 Task: Add an event with the title Second Client Appreciation Dinner Banquet and Networking Gala, date '2023/11/11', time 7:00 AM to 9:00 AMand add a description:  Regular check-ins and progress reviews will be scheduled to evaluate the employee's progress and provide ongoing feedback. These discussions will allow for adjustments to the action plan if needed and provide encouragement and support to the employee.Select event color  Flamingo . Add location for the event as: 987 Wild Wadi Water Park, Dubai, UAE, logged in from the account softage.10@softage.netand send the event invitation to softage.3@softage.net and softage.4@softage.net. Set a reminder for the event Doesn't repeat
Action: Mouse moved to (68, 119)
Screenshot: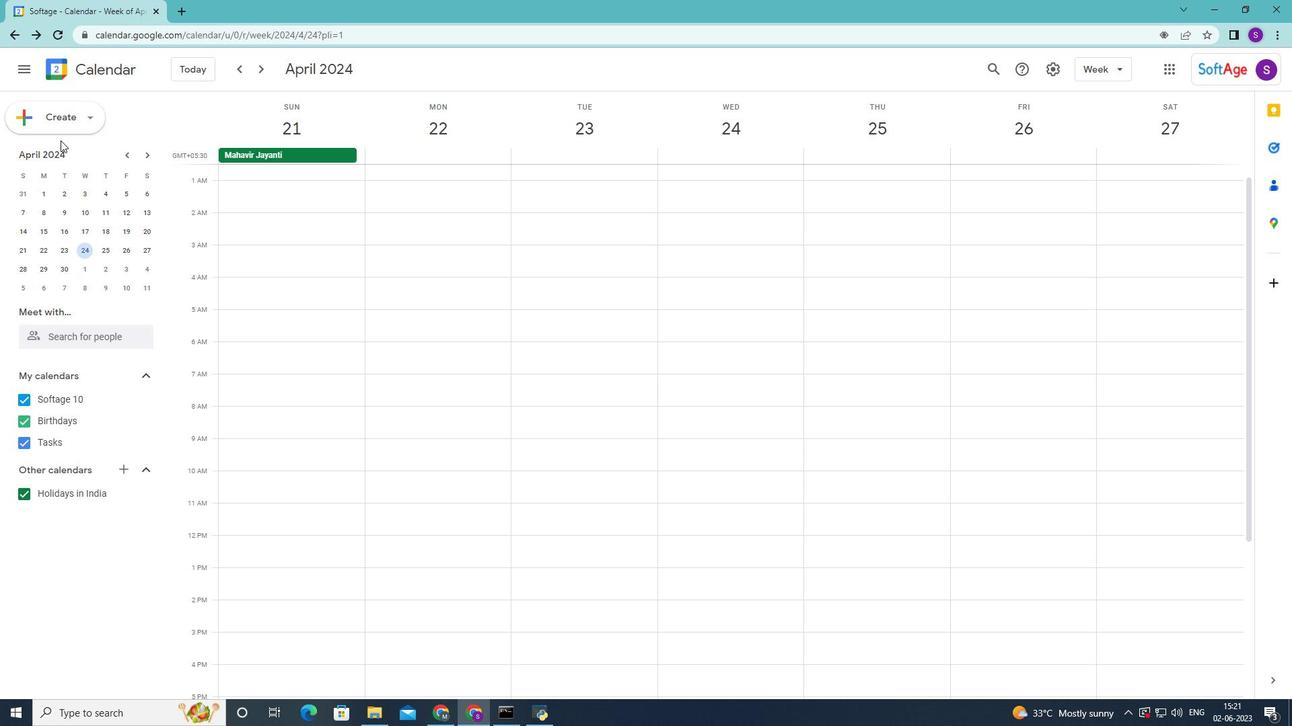 
Action: Mouse pressed left at (68, 119)
Screenshot: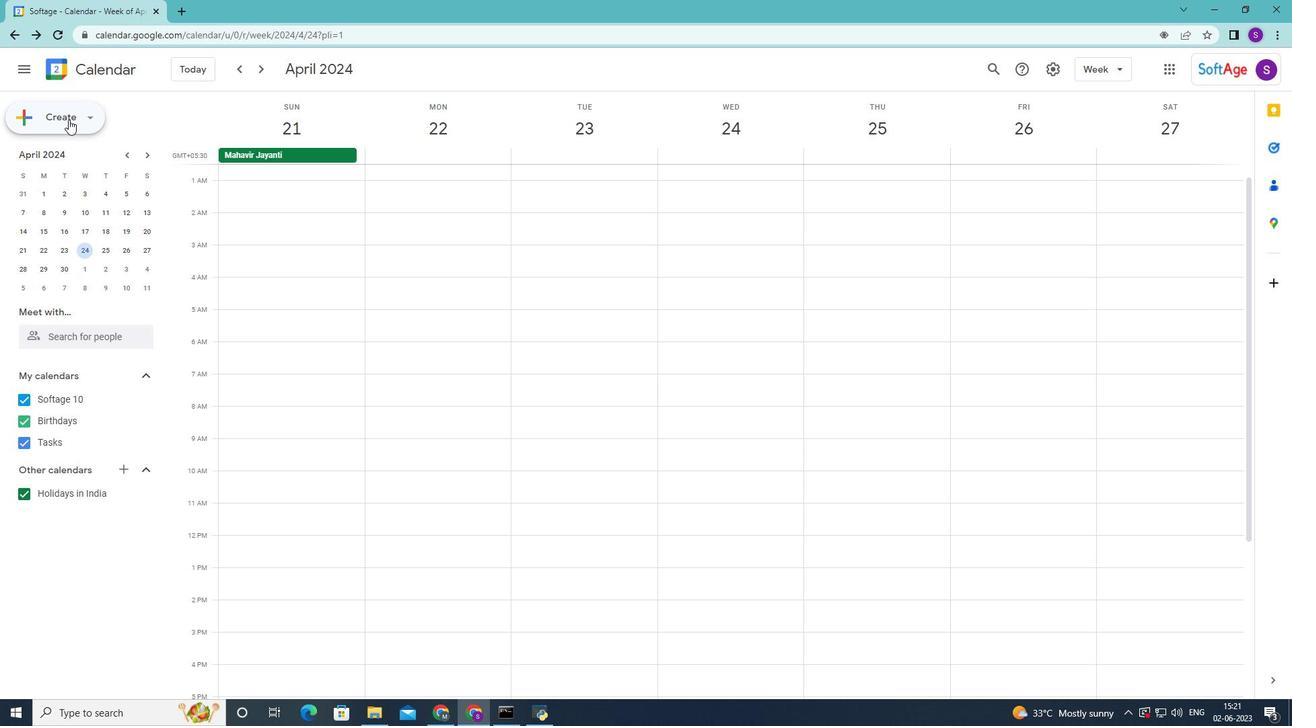 
Action: Mouse moved to (78, 198)
Screenshot: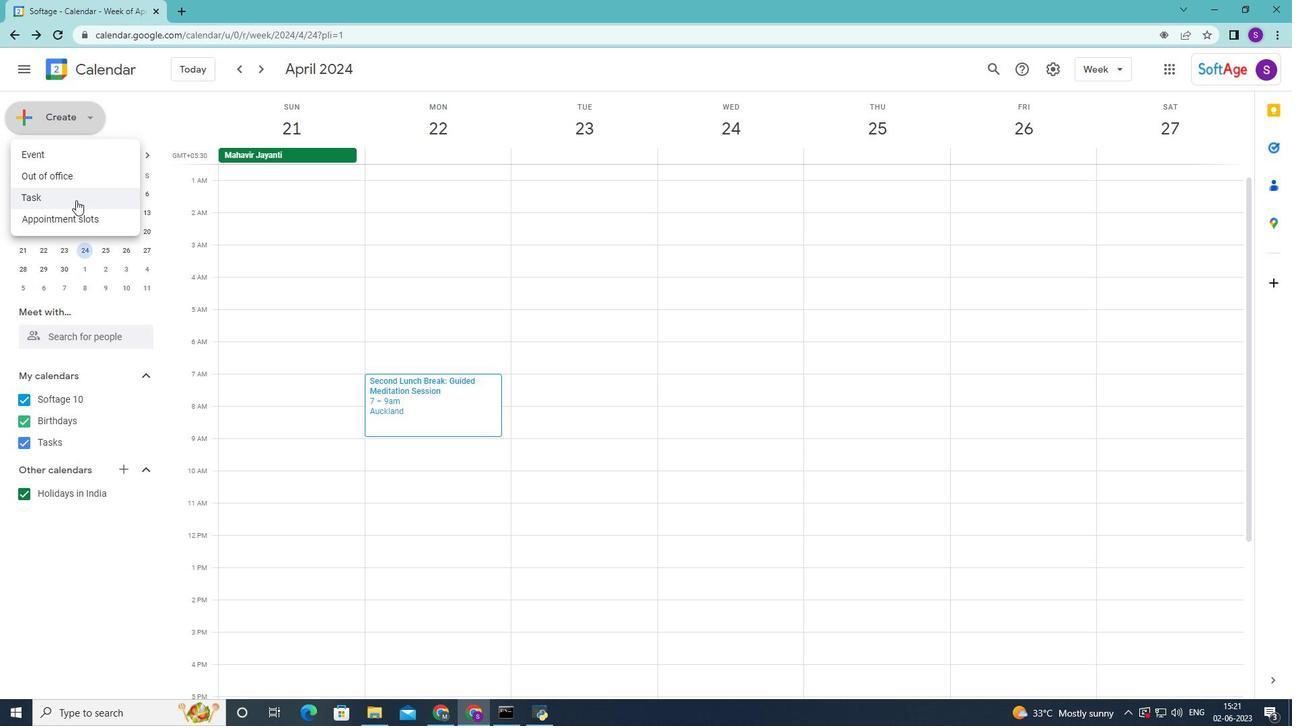 
Action: Mouse pressed left at (78, 198)
Screenshot: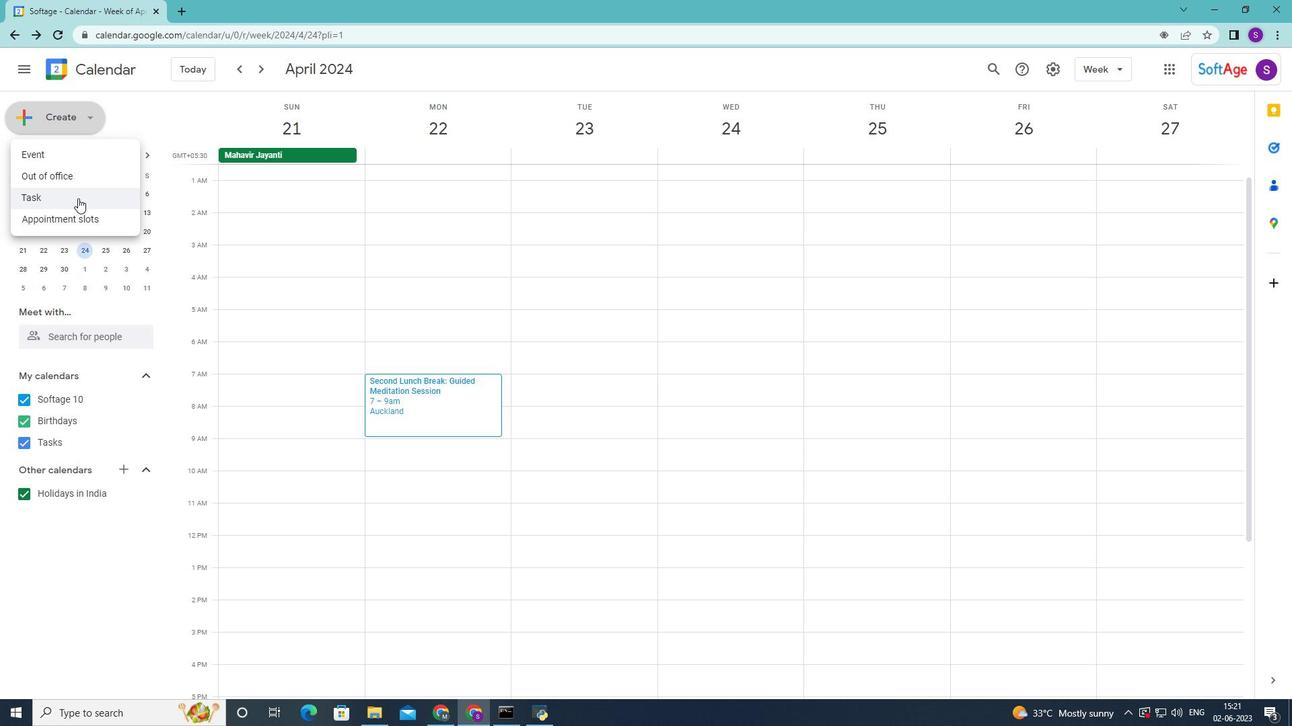 
Action: Mouse moved to (526, 413)
Screenshot: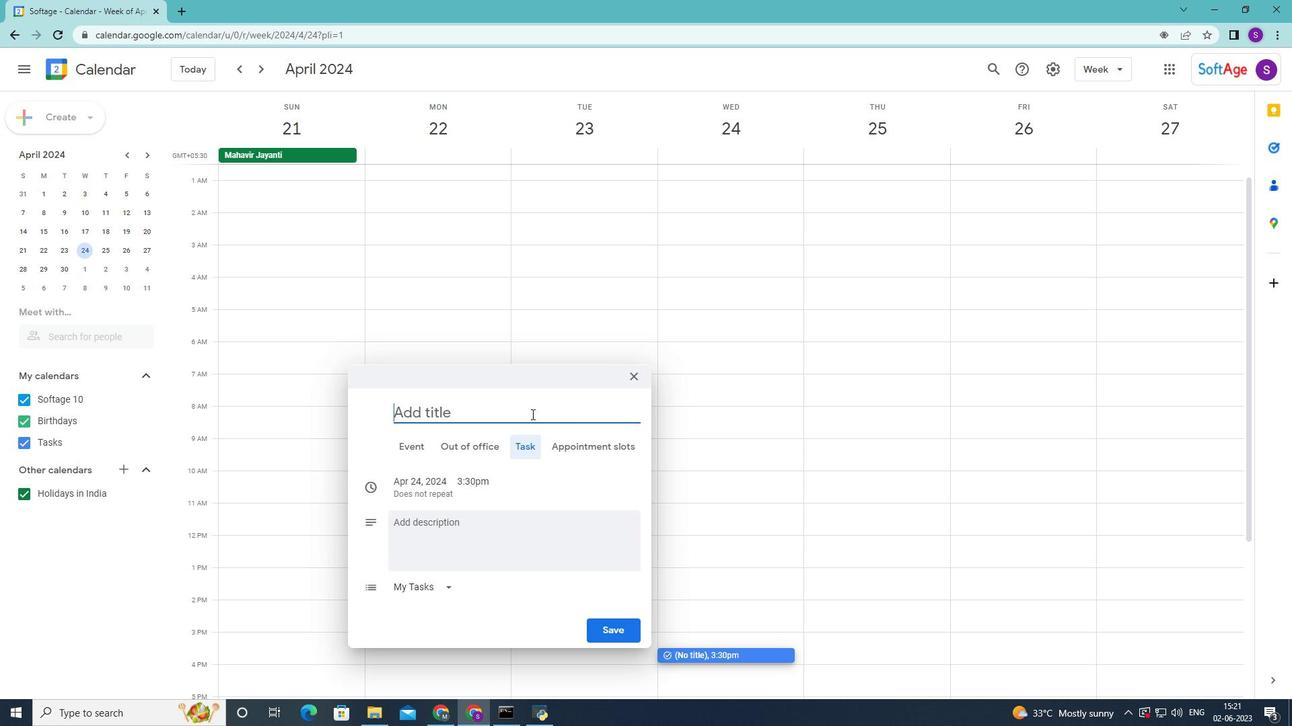 
Action: Mouse pressed left at (526, 413)
Screenshot: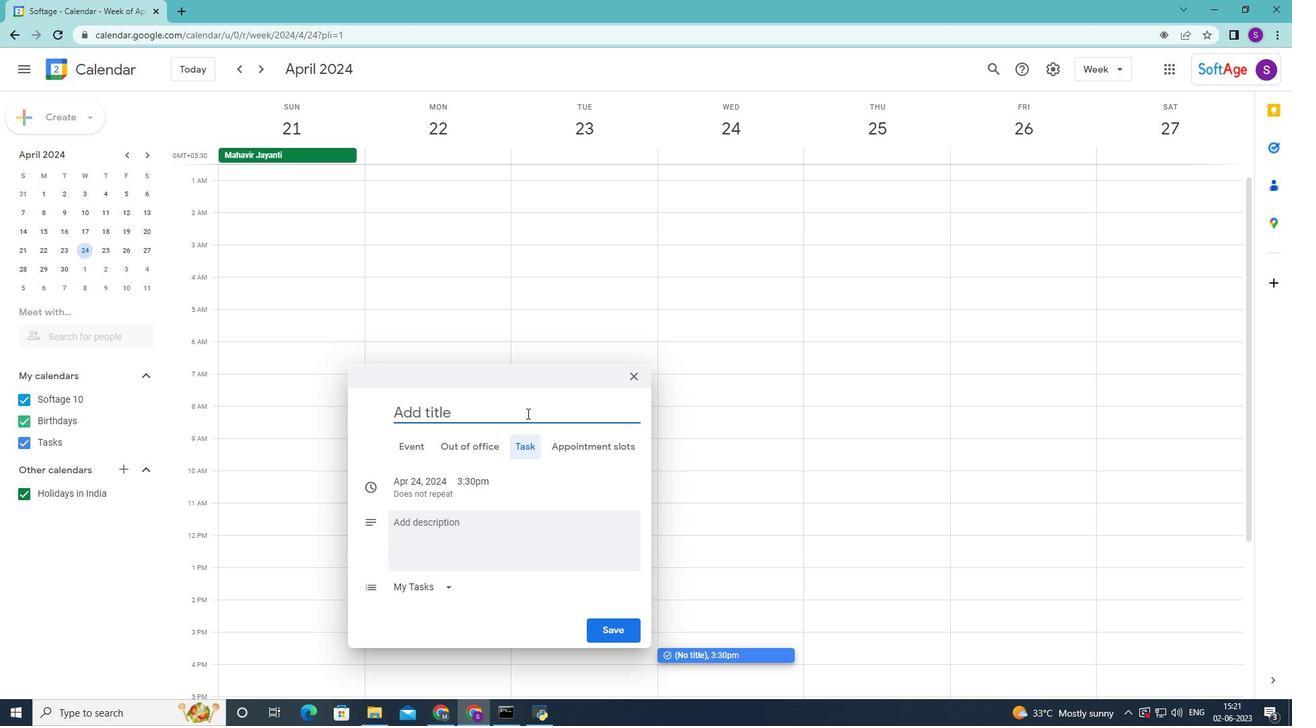 
Action: Key pressed <Key.shift>Second<Key.space><Key.shift>Client<Key.space><Key.shift>Apprecu<Key.backspace>iation<Key.space><Key.shift><Key.shift><Key.shift>Dinner<Key.space><Key.shift><Key.shift><Key.shift><Key.shift><Key.shift><Key.shift><Key.shift><Key.shift><Key.shift><Key.shift>Banquet<Key.space>and<Key.space><Key.shift>Networking<Key.space><Key.shift>D<Key.backspace><Key.shift><Key.shift><Key.shift><Key.shift><Key.shift><Key.shift><Key.shift><Key.shift><Key.shift><Key.shift><Key.shift><Key.shift><Key.shift><Key.shift><Key.shift><Key.shift><Key.shift><Key.shift><Key.shift><Key.shift><Key.shift><Key.shift><Key.shift><Key.shift><Key.shift><Key.shift><Key.shift><Key.shift><Key.shift><Key.shift><Key.shift><Key.shift><Key.shift><Key.shift><Key.shift><Key.shift><Key.shift><Key.shift><Key.shift>Gala<Key.space>
Screenshot: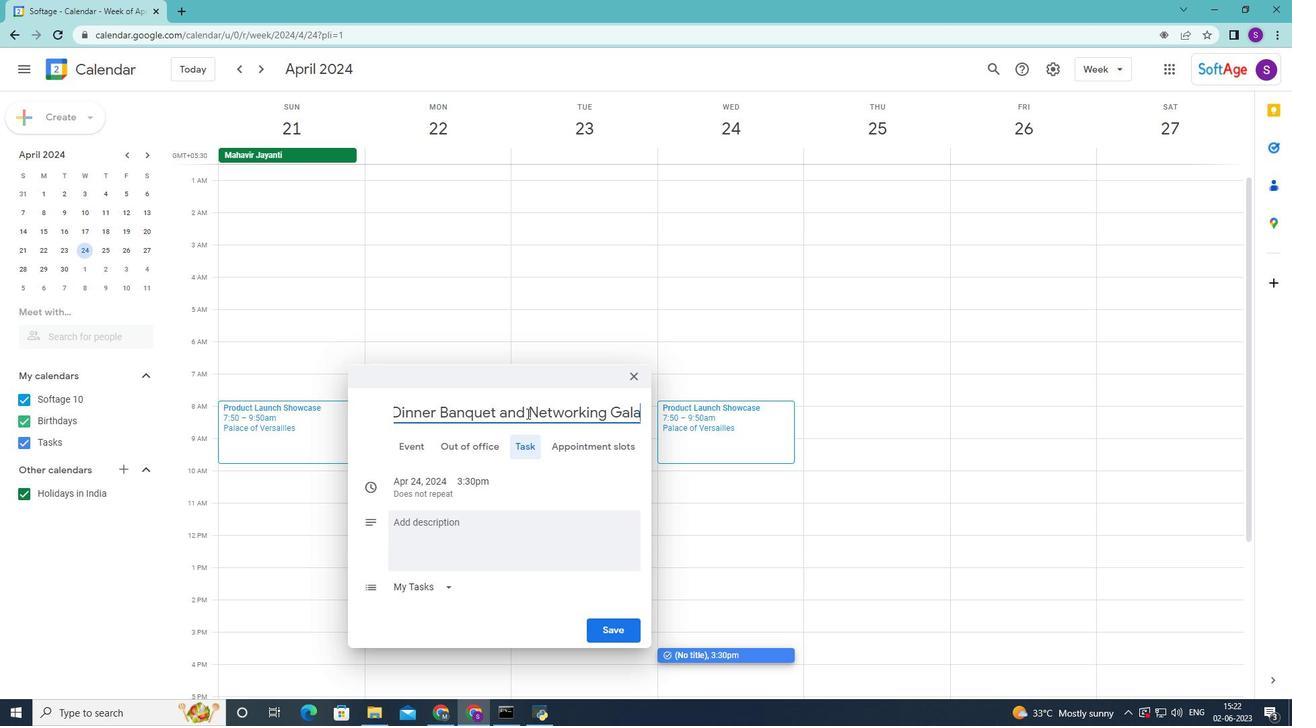 
Action: Mouse moved to (416, 478)
Screenshot: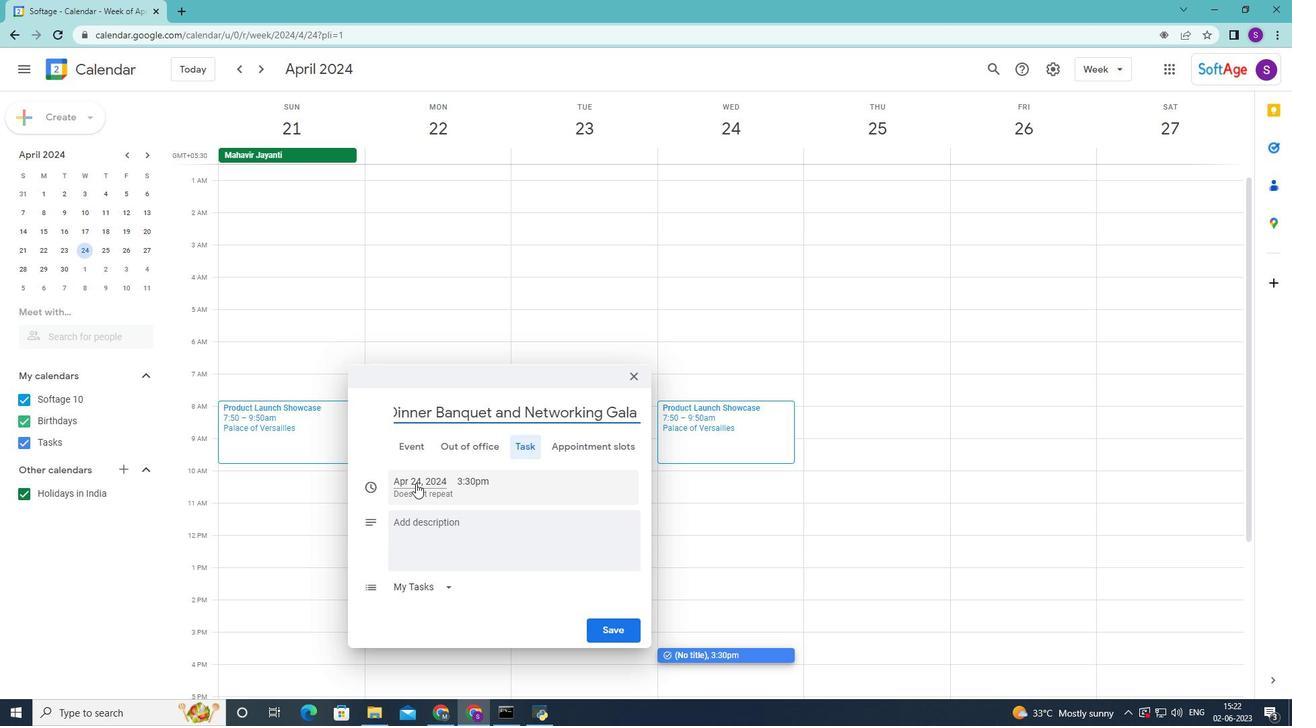 
Action: Mouse pressed left at (416, 478)
Screenshot: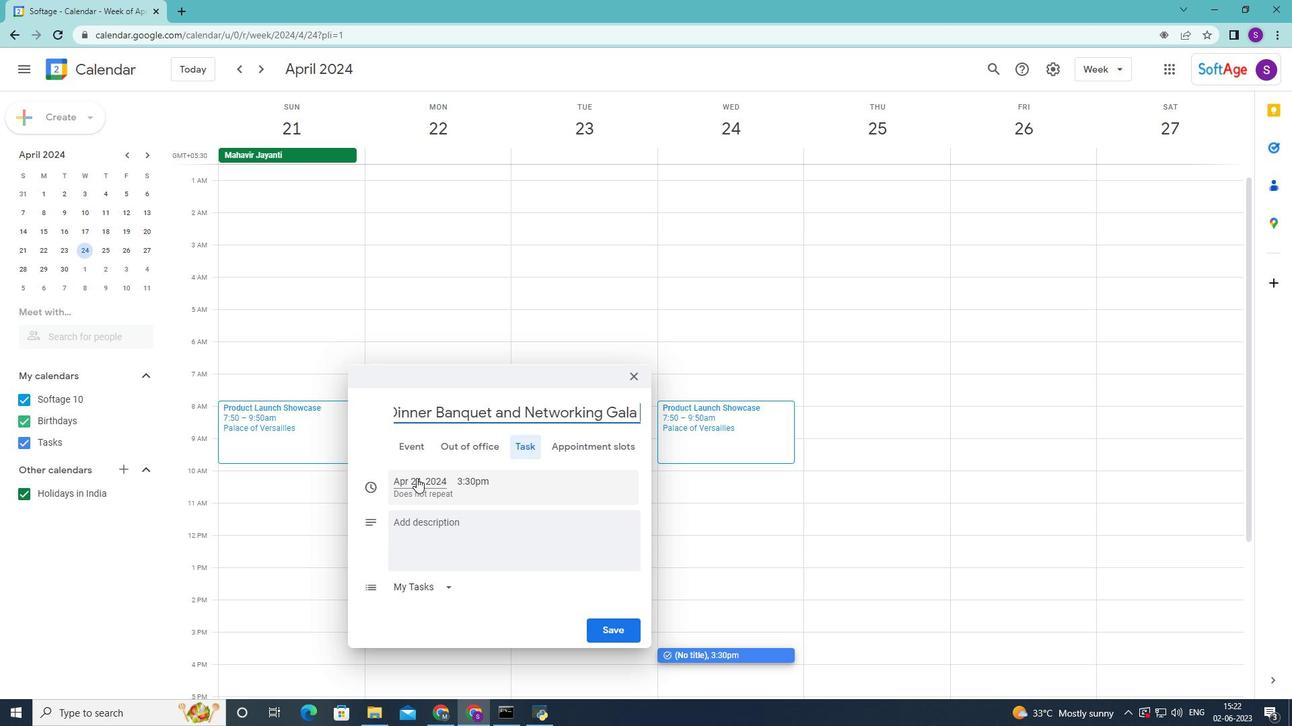 
Action: Mouse moved to (536, 487)
Screenshot: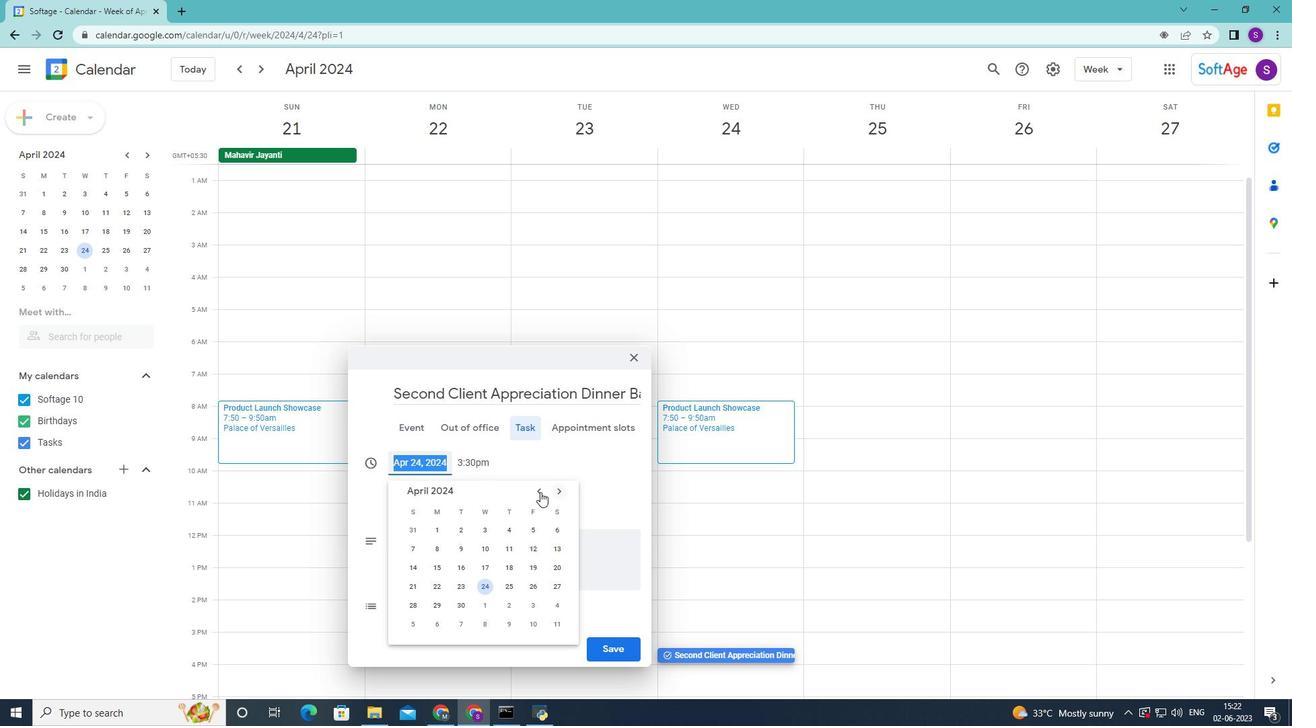 
Action: Mouse pressed left at (536, 487)
Screenshot: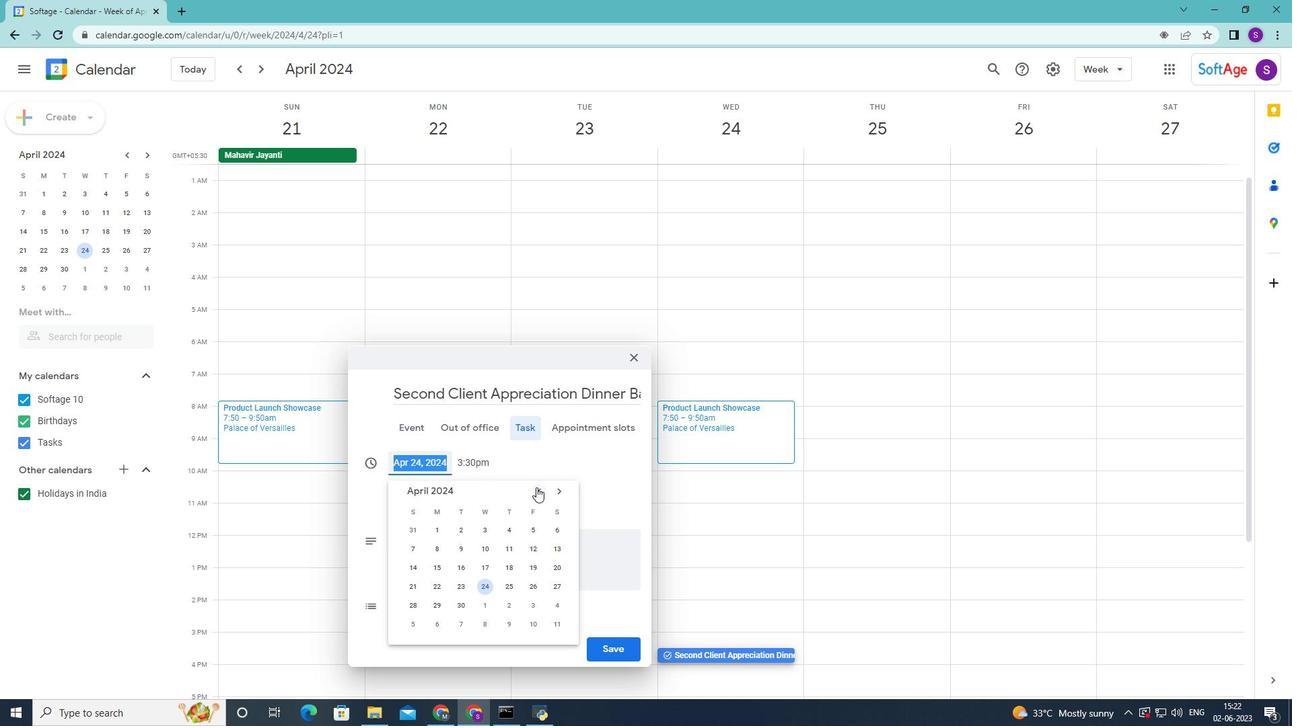 
Action: Mouse pressed left at (536, 487)
Screenshot: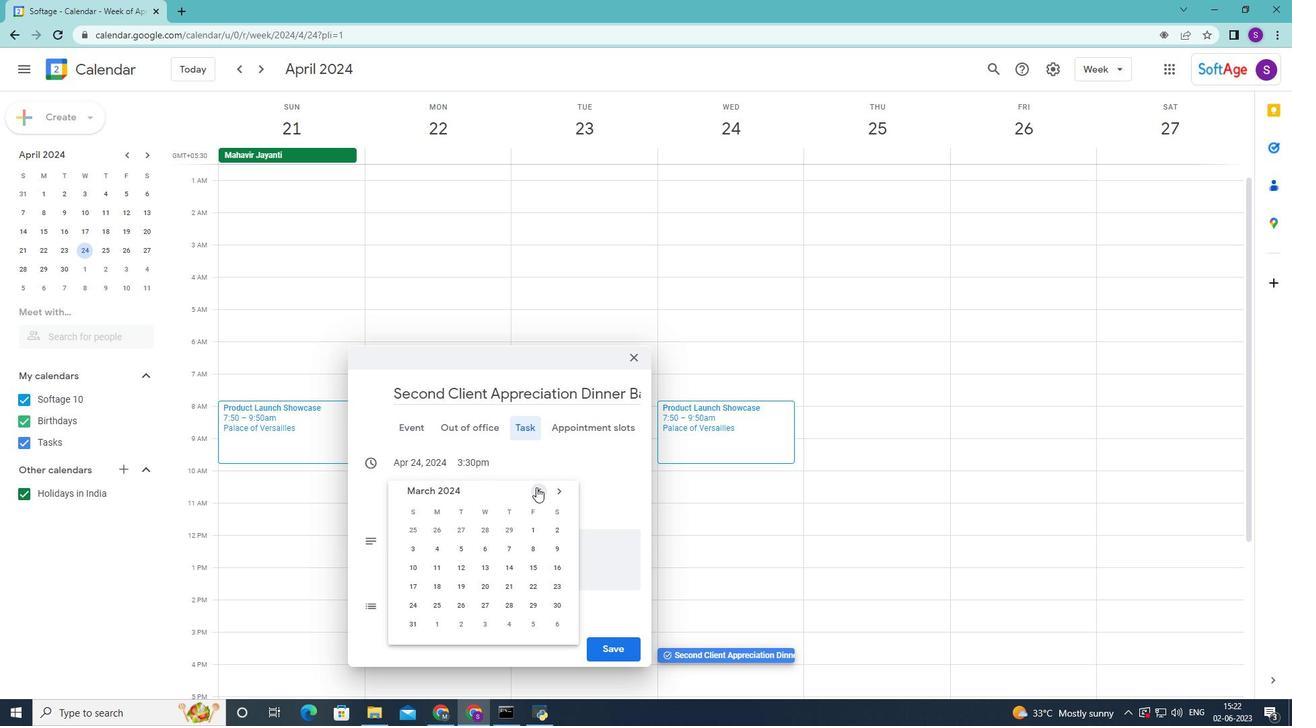
Action: Mouse pressed left at (536, 487)
Screenshot: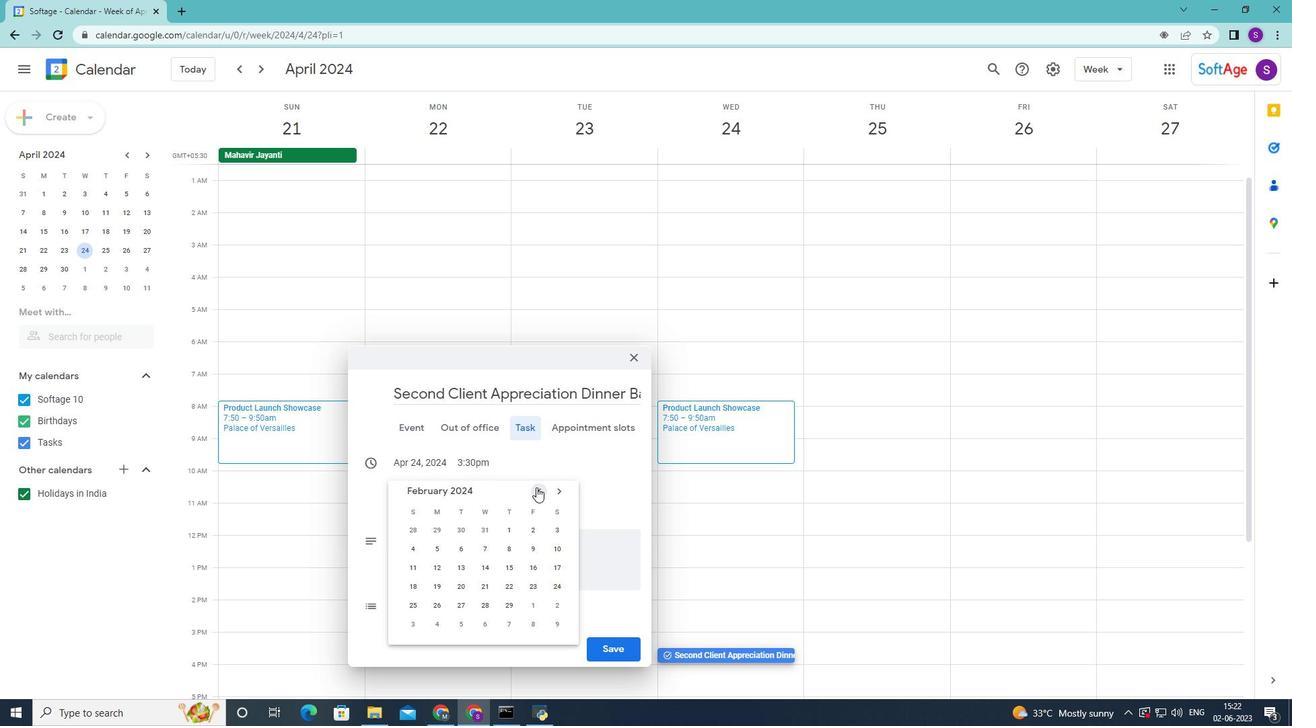 
Action: Mouse pressed left at (536, 487)
Screenshot: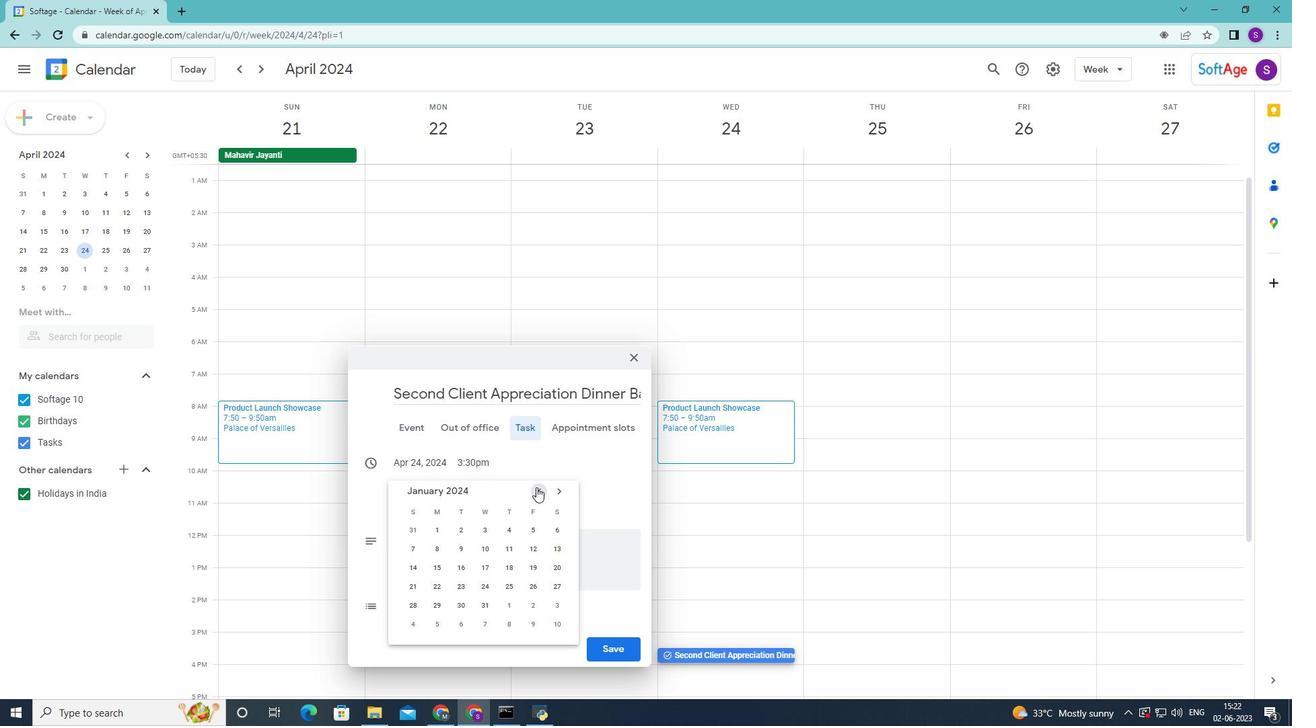 
Action: Mouse pressed left at (536, 487)
Screenshot: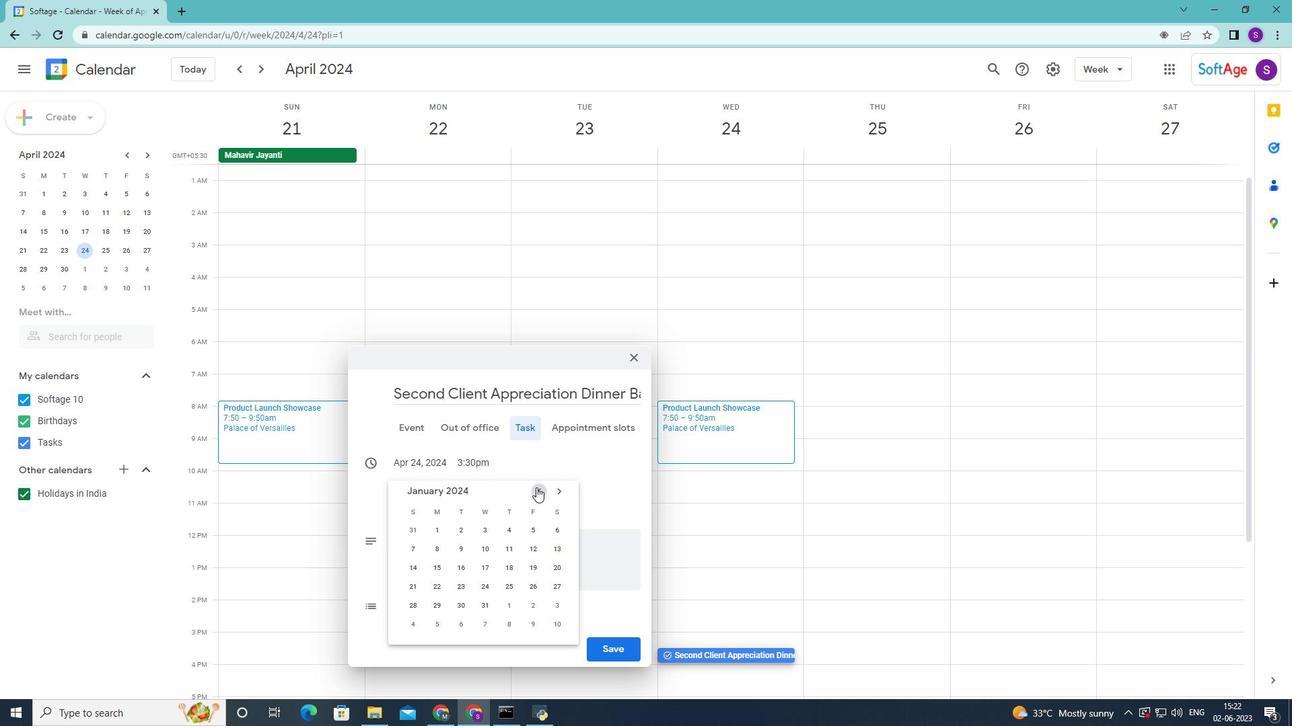 
Action: Mouse moved to (553, 551)
Screenshot: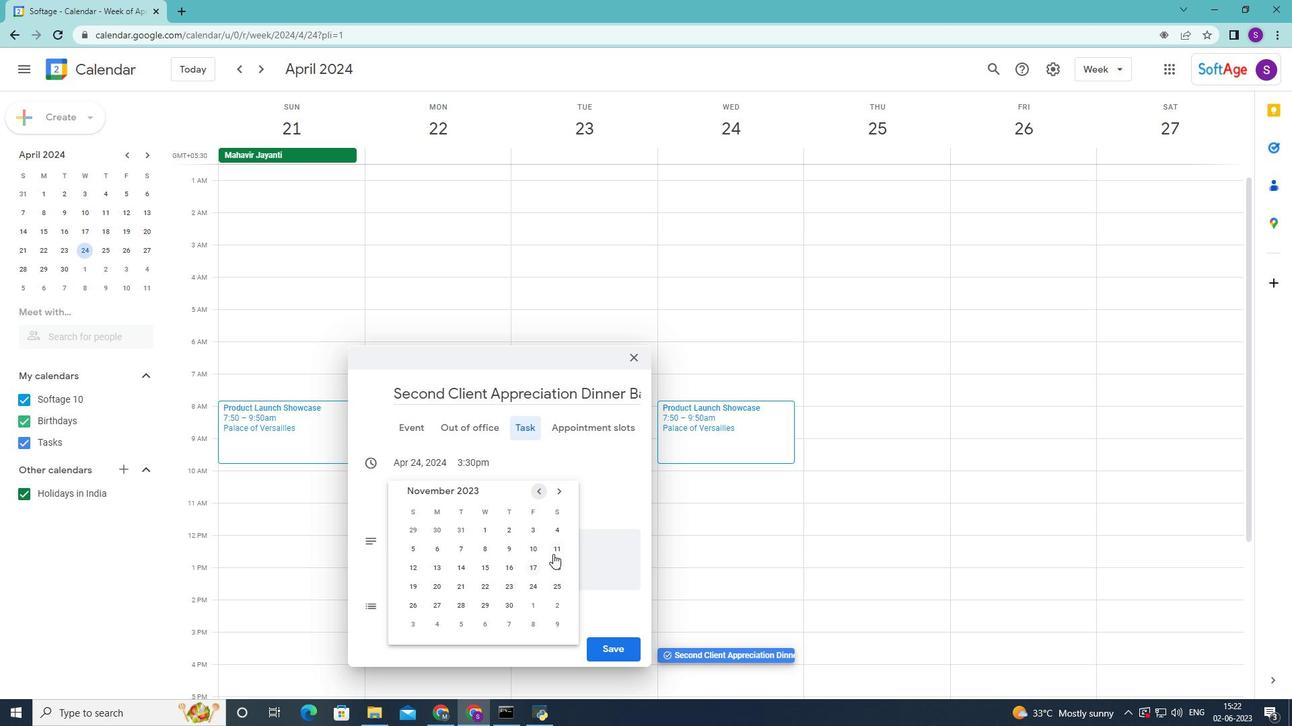 
Action: Mouse pressed left at (553, 551)
Screenshot: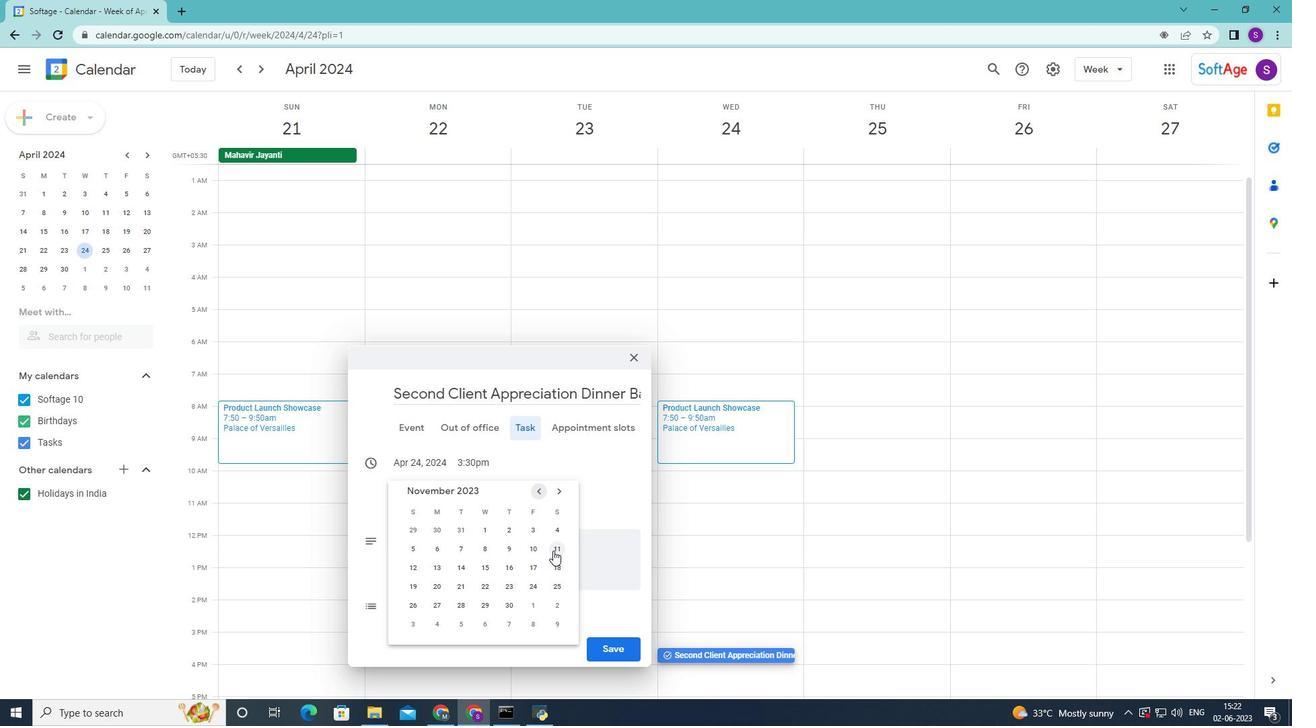 
Action: Mouse moved to (862, 431)
Screenshot: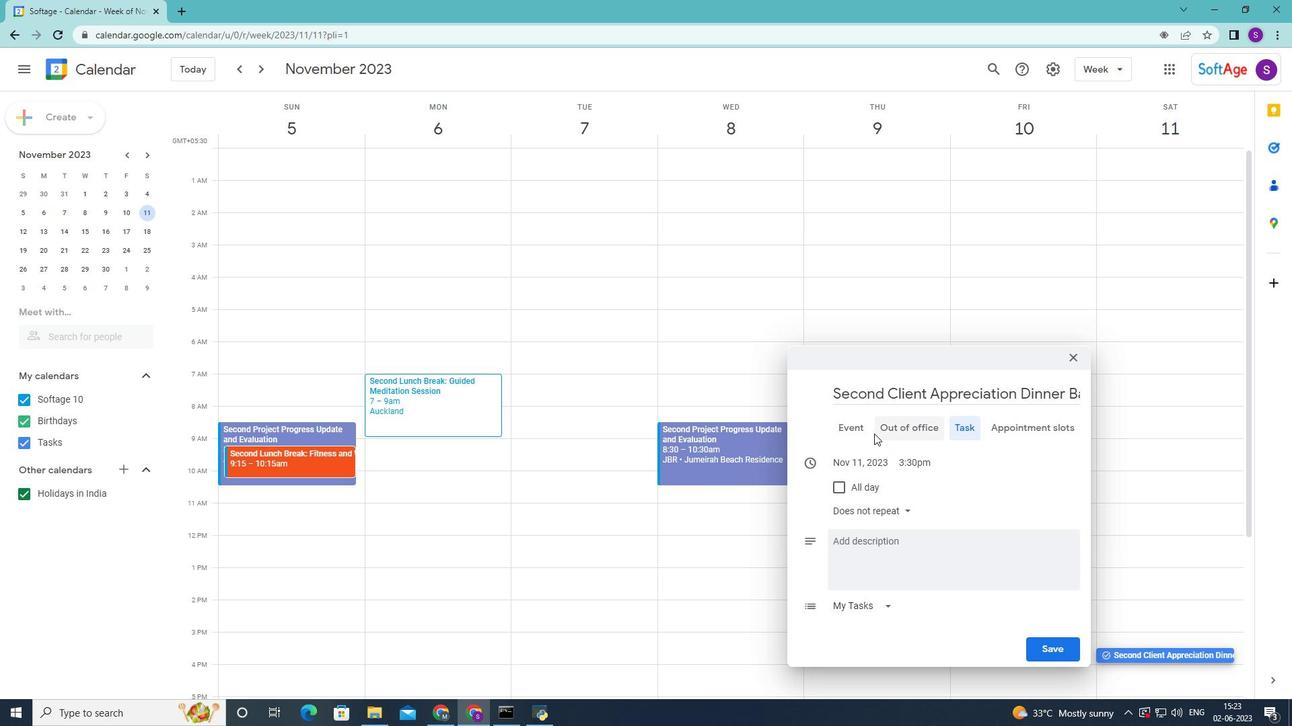 
Action: Mouse pressed left at (862, 431)
Screenshot: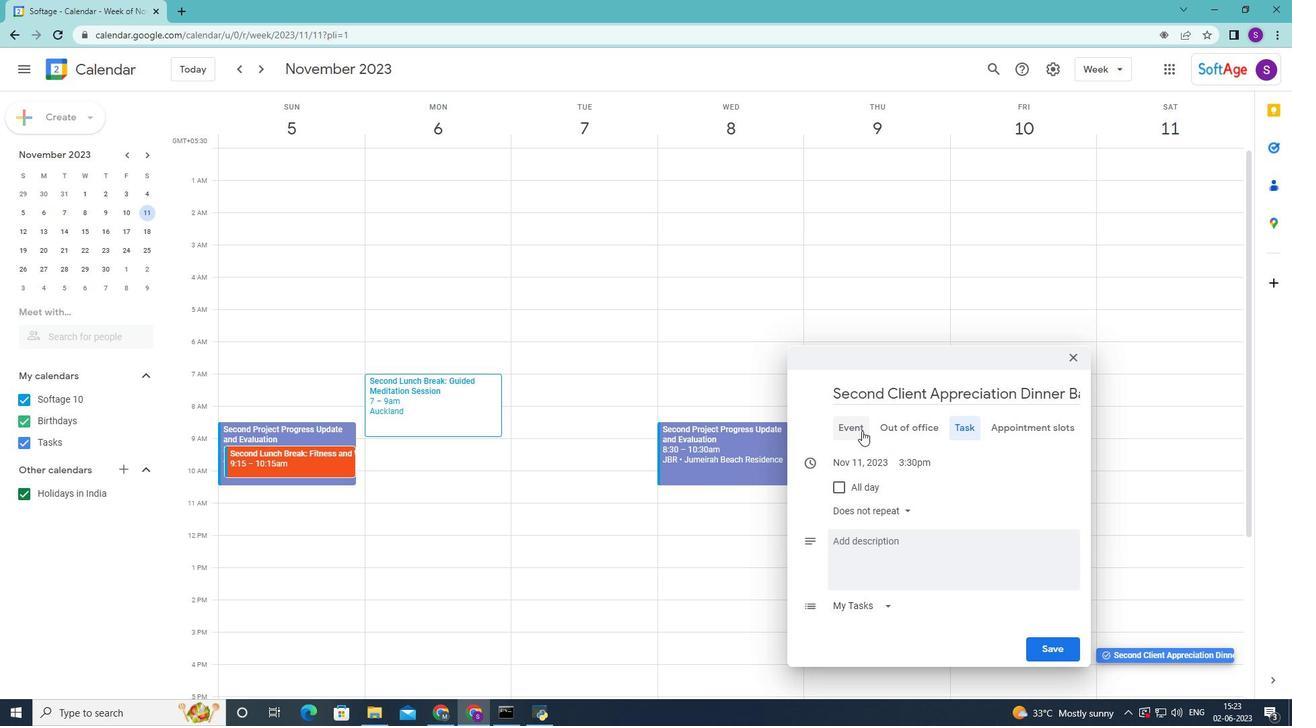 
Action: Mouse moved to (906, 429)
Screenshot: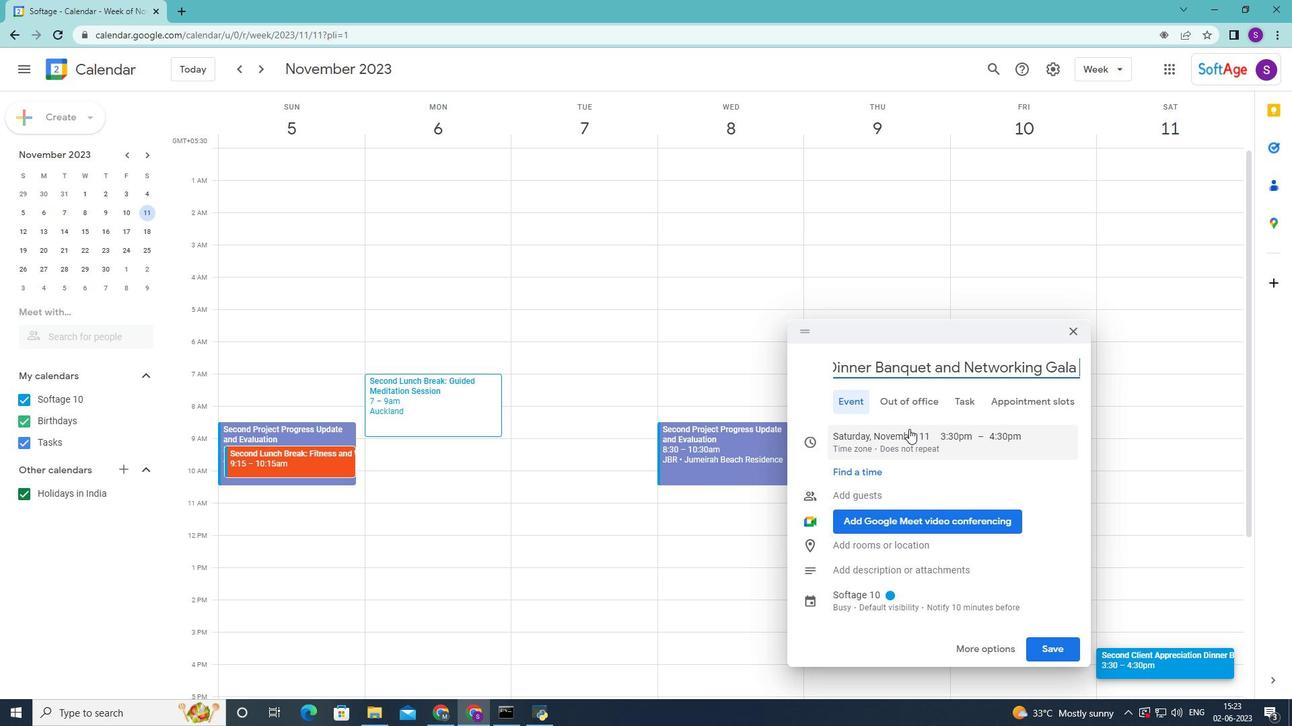 
Action: Mouse scrolled (906, 429) with delta (0, 0)
Screenshot: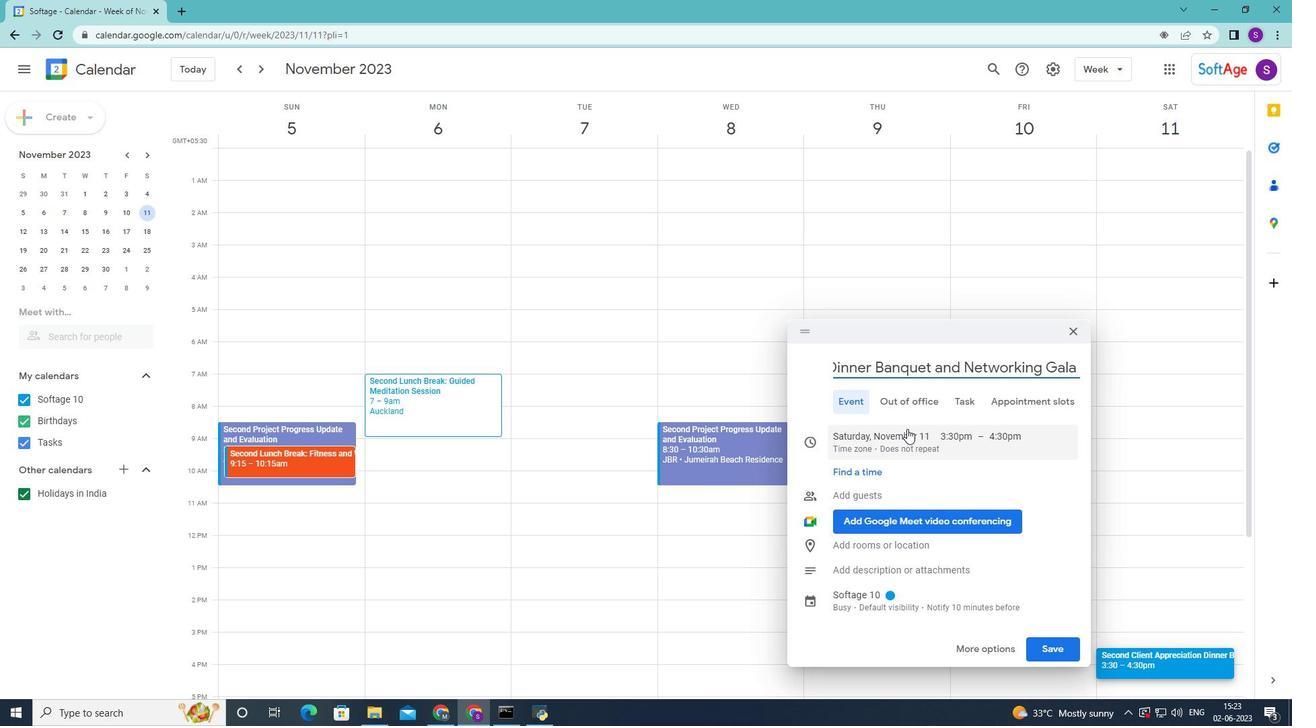 
Action: Mouse scrolled (906, 429) with delta (0, 0)
Screenshot: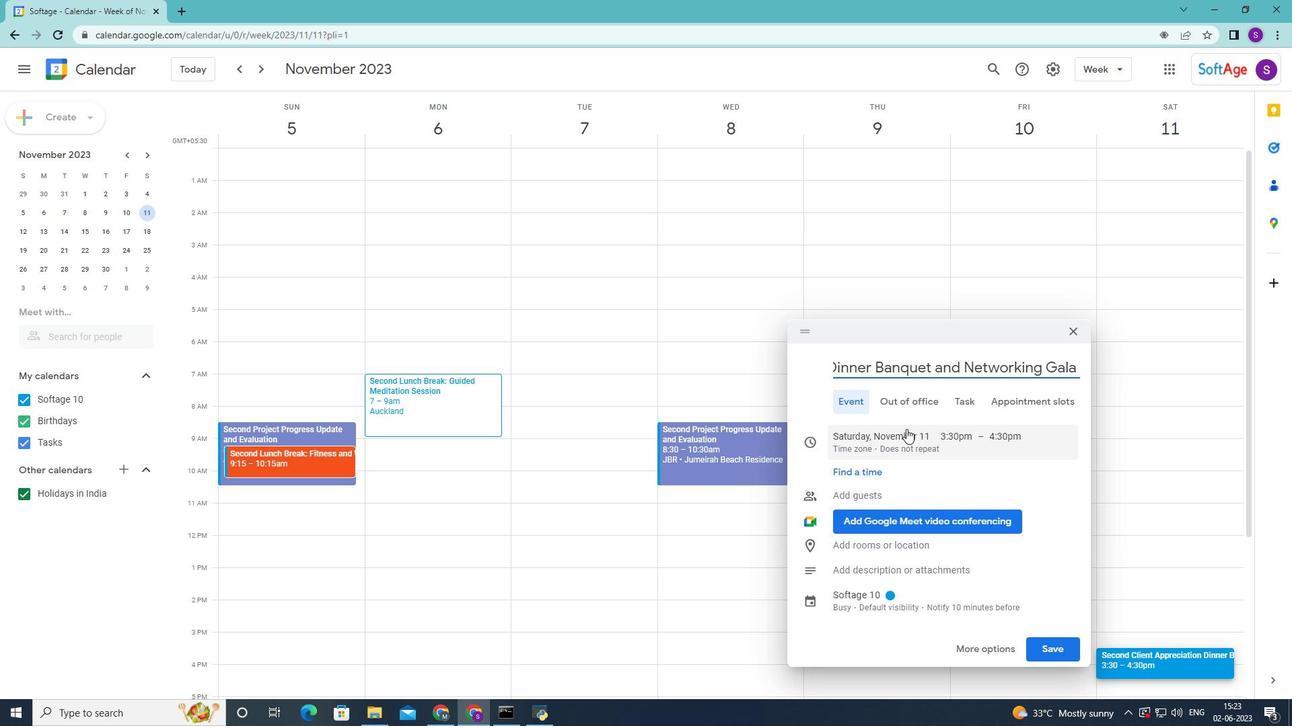 
Action: Mouse scrolled (906, 429) with delta (0, 0)
Screenshot: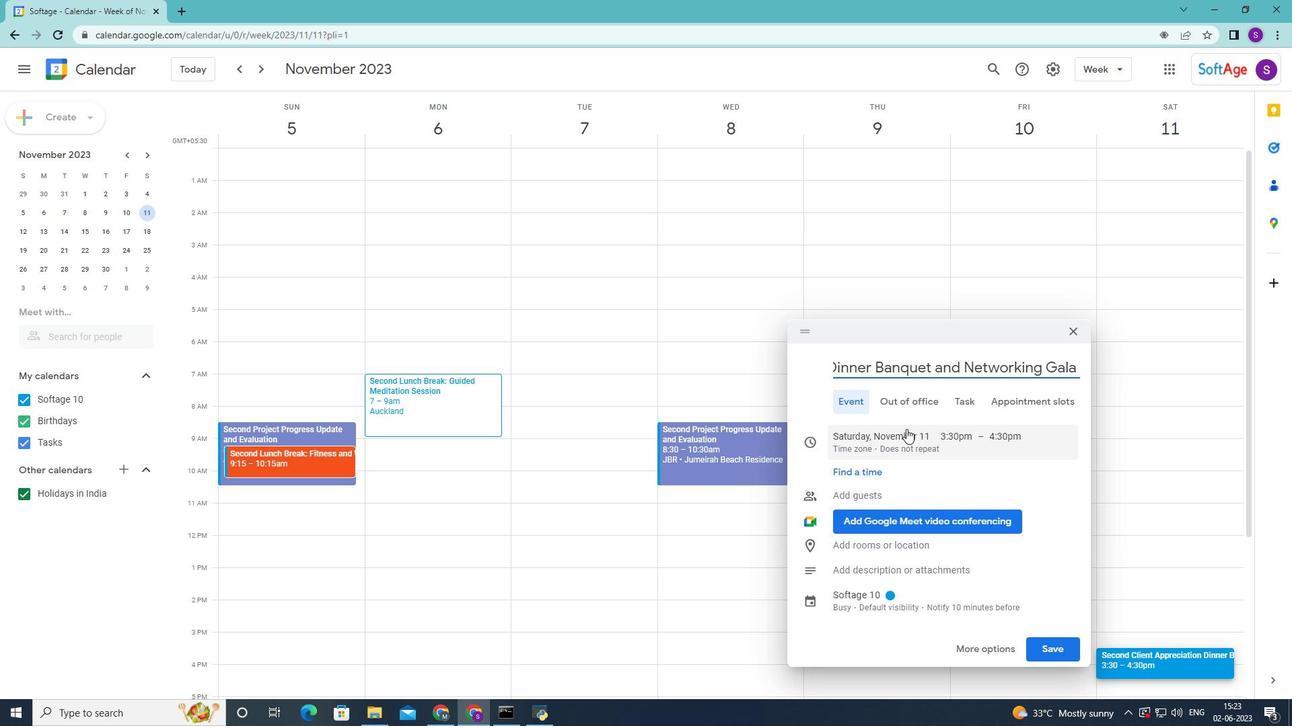 
Action: Mouse moved to (961, 437)
Screenshot: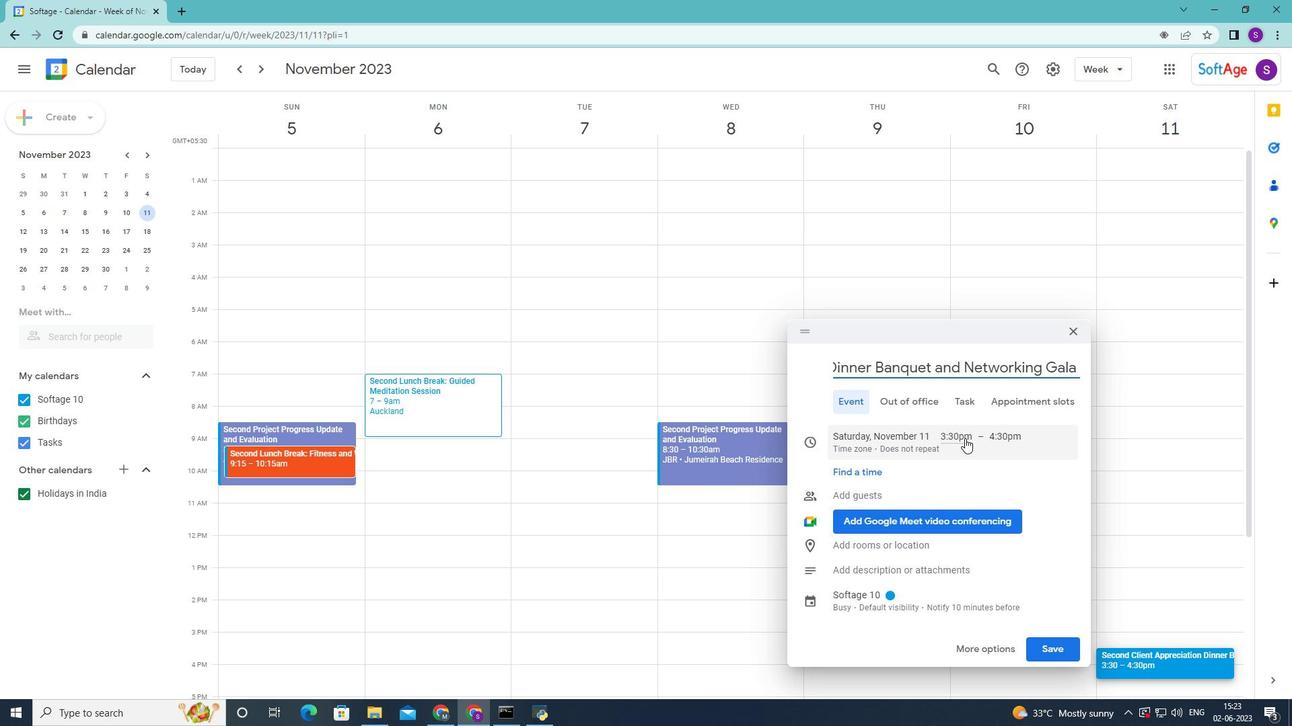 
Action: Mouse pressed left at (961, 437)
Screenshot: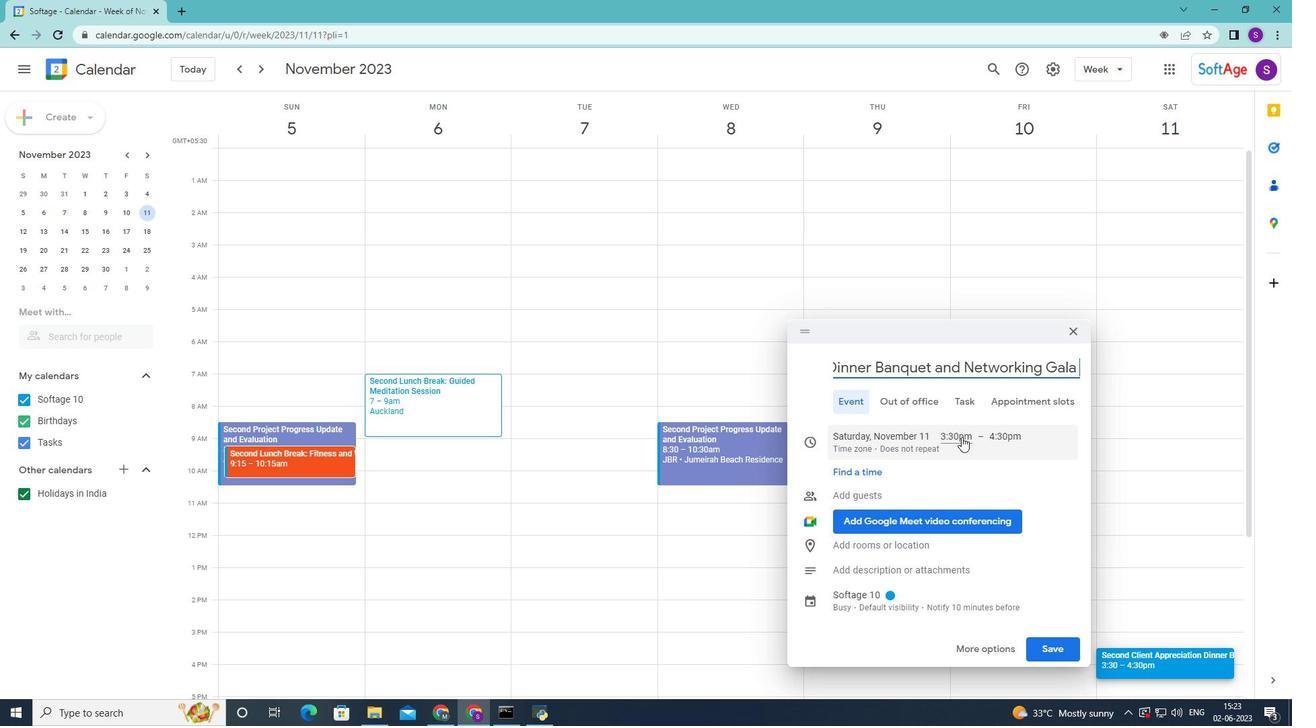 
Action: Mouse moved to (969, 471)
Screenshot: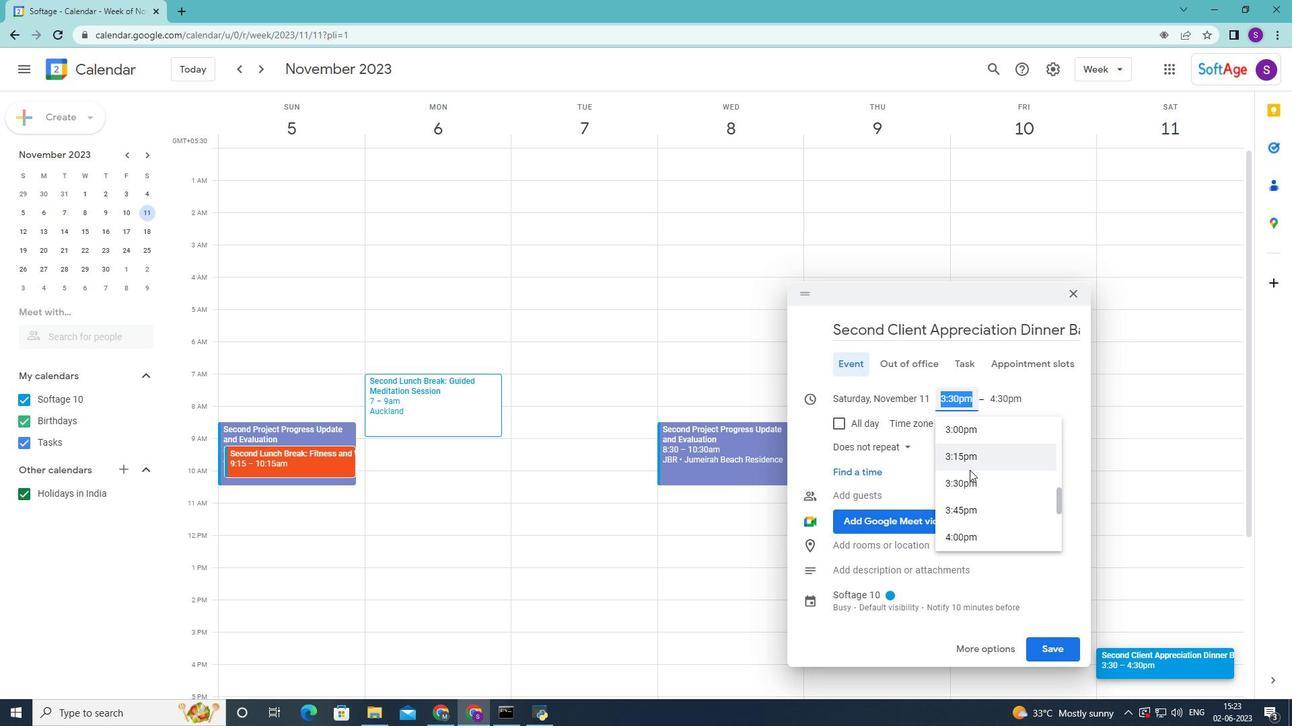 
Action: Mouse scrolled (969, 471) with delta (0, 0)
Screenshot: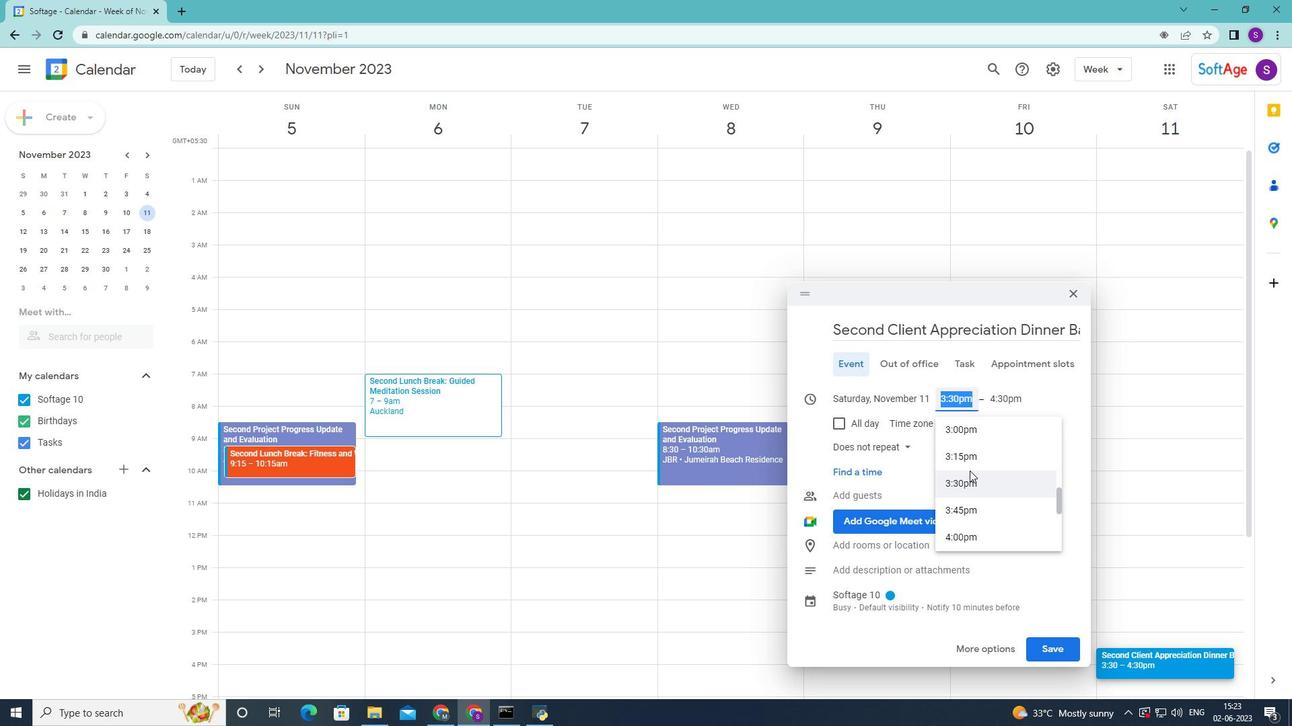 
Action: Mouse scrolled (969, 471) with delta (0, 0)
Screenshot: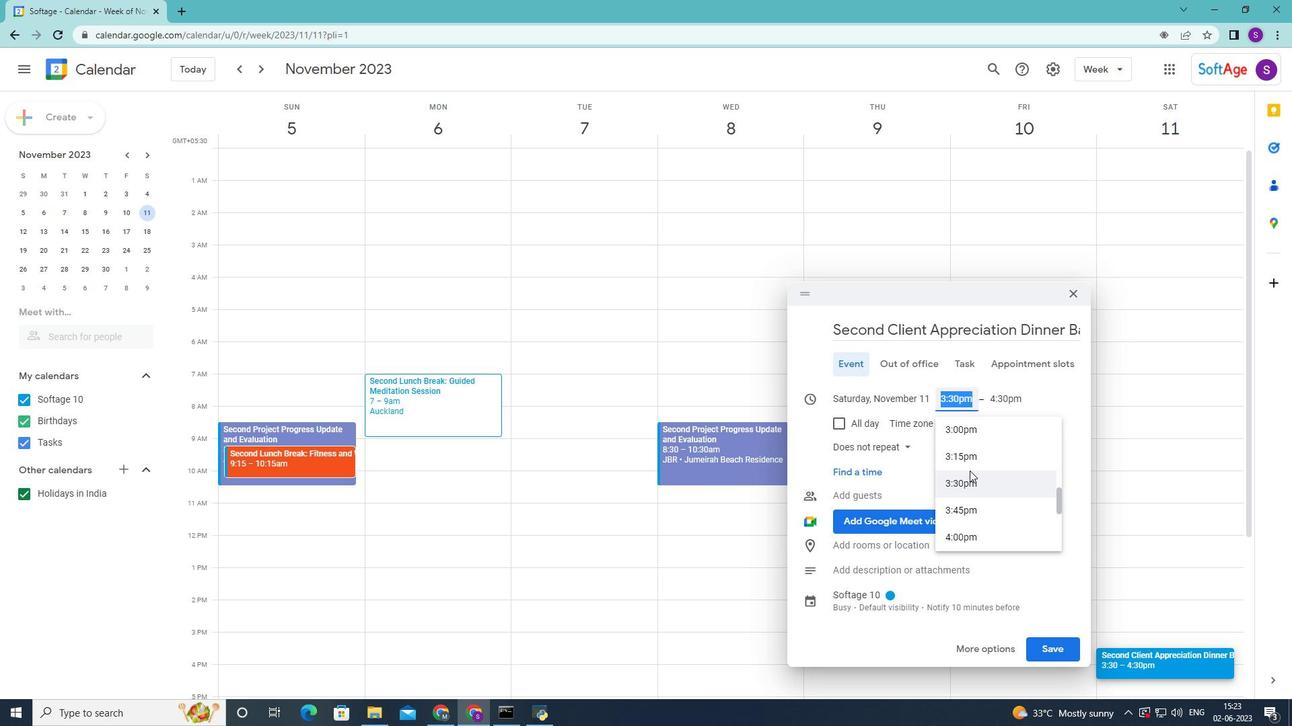 
Action: Mouse scrolled (969, 471) with delta (0, 0)
Screenshot: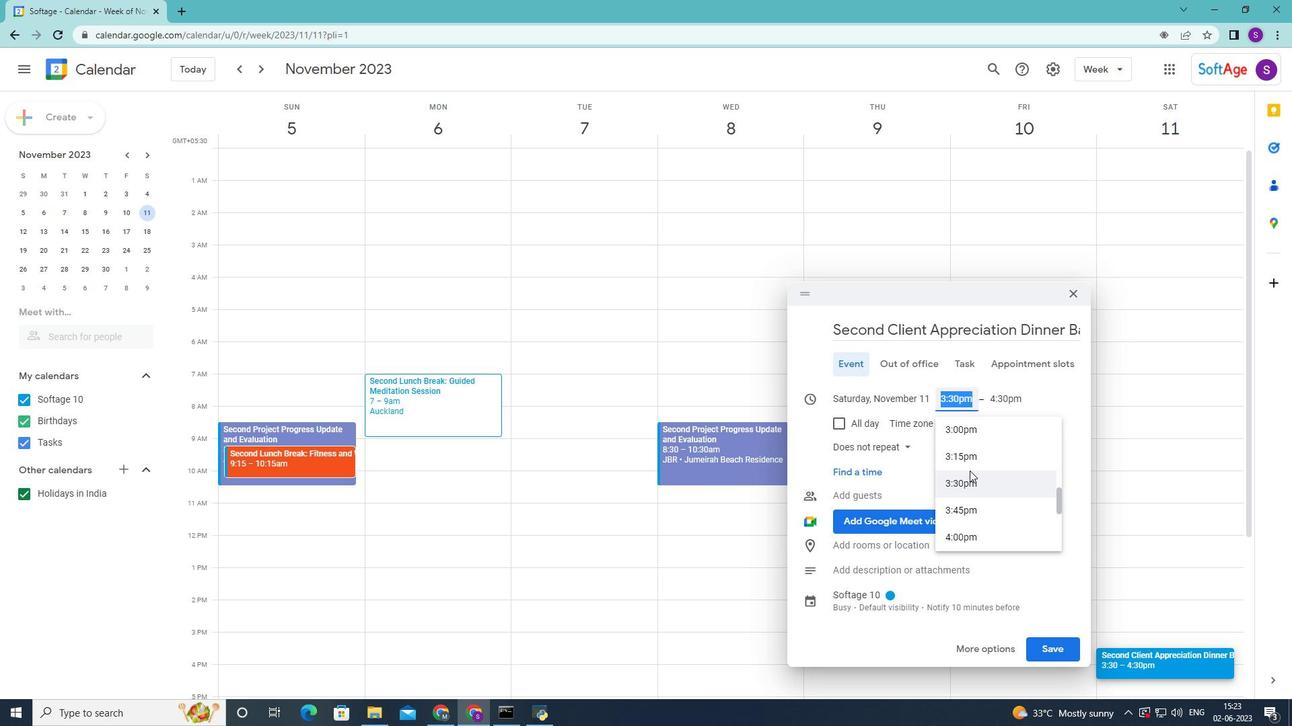 
Action: Mouse scrolled (969, 471) with delta (0, 0)
Screenshot: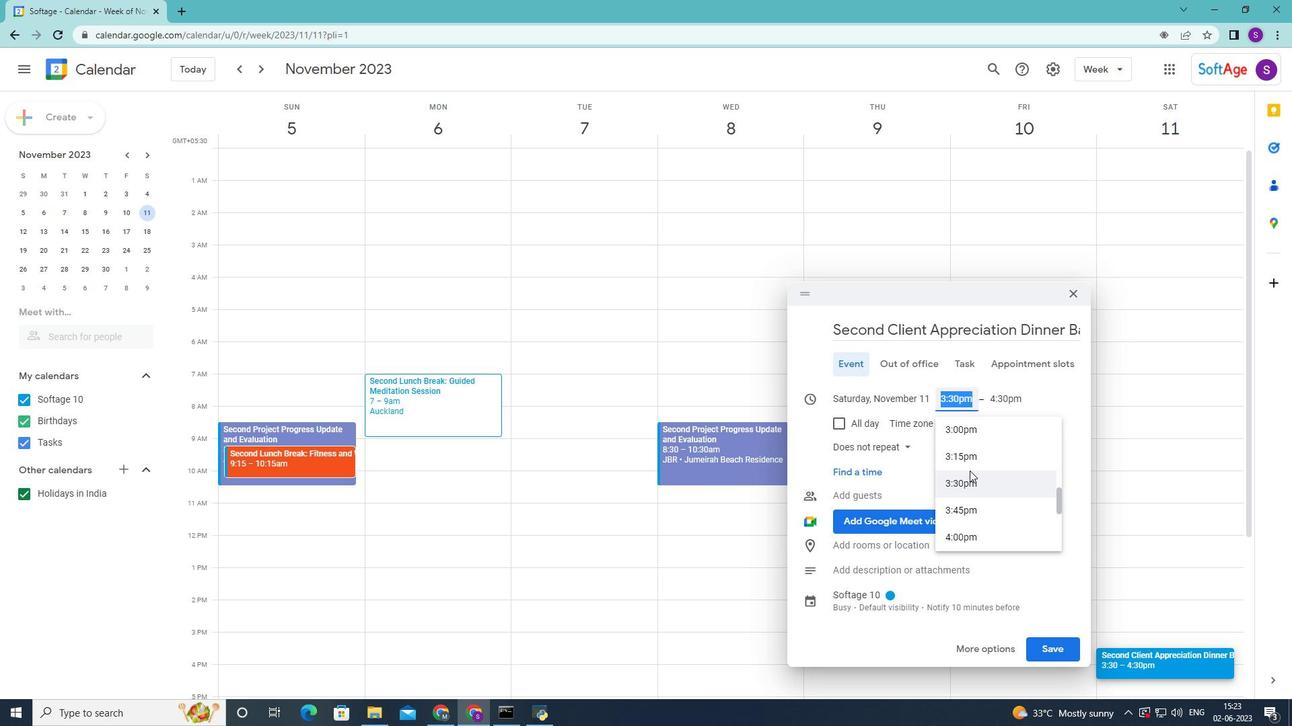 
Action: Mouse scrolled (969, 471) with delta (0, 0)
Screenshot: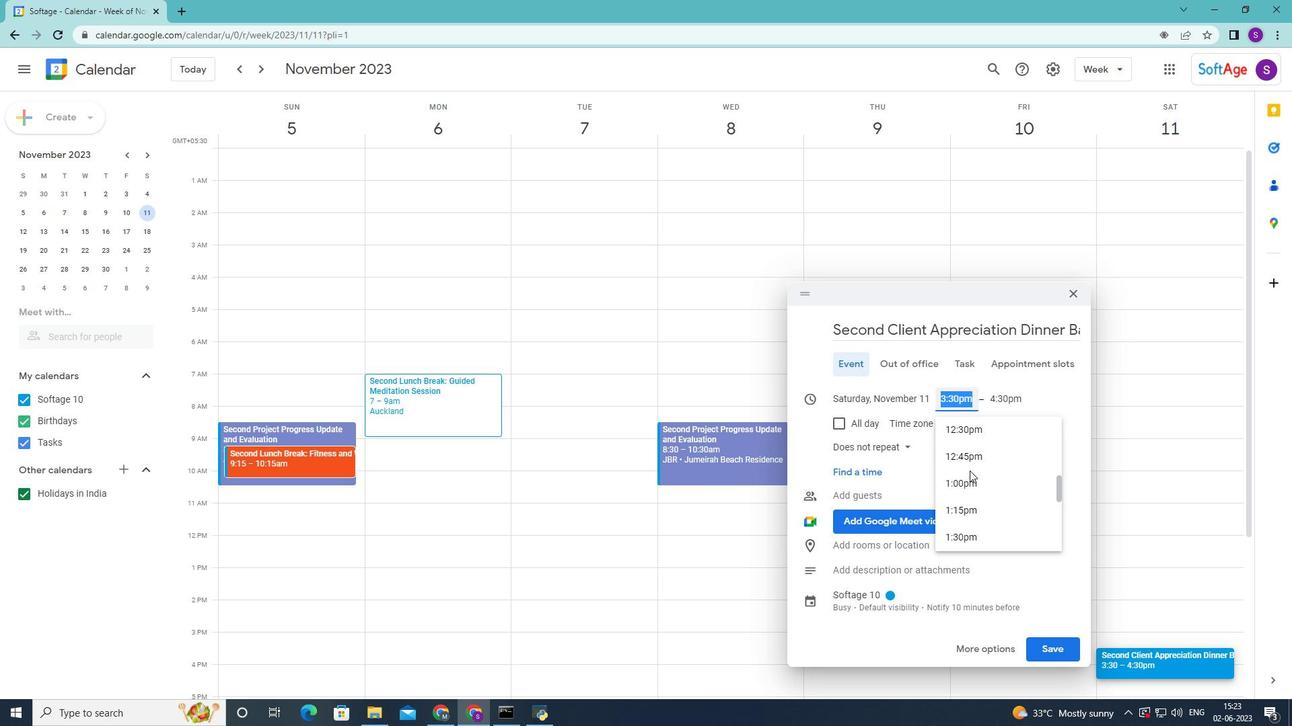 
Action: Mouse scrolled (969, 471) with delta (0, 0)
Screenshot: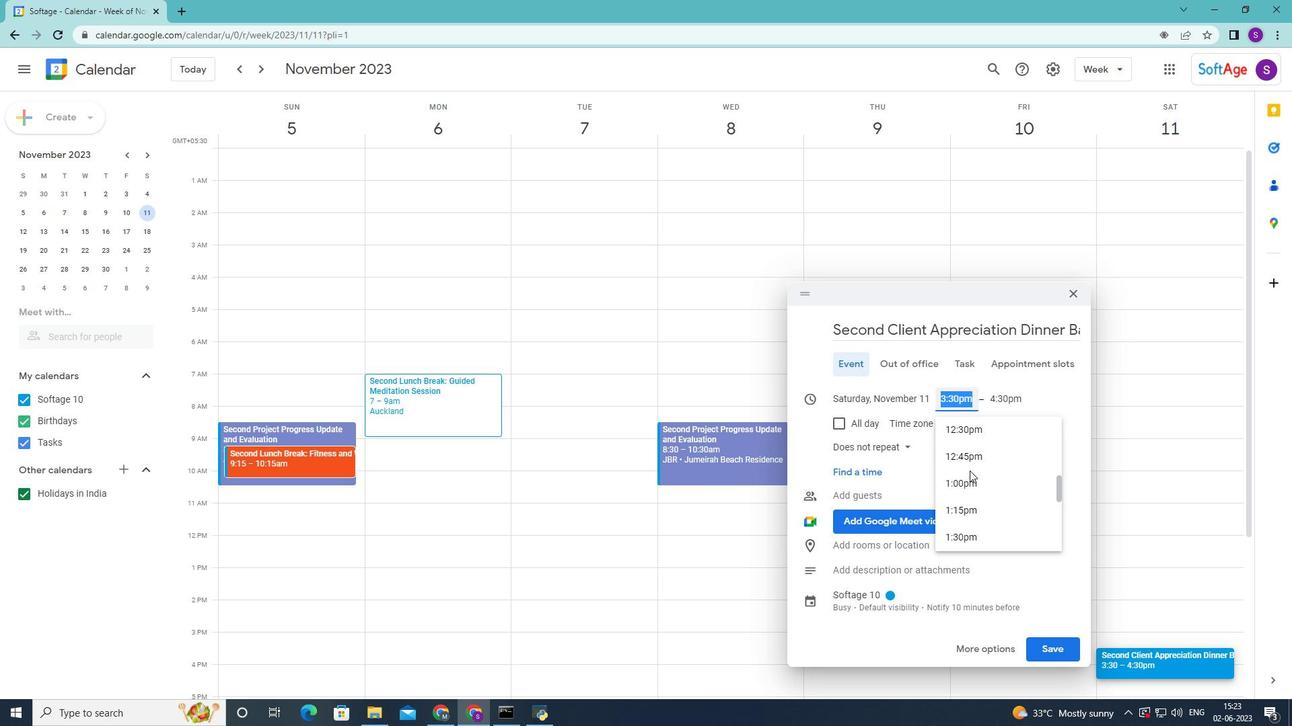 
Action: Mouse scrolled (969, 471) with delta (0, 0)
Screenshot: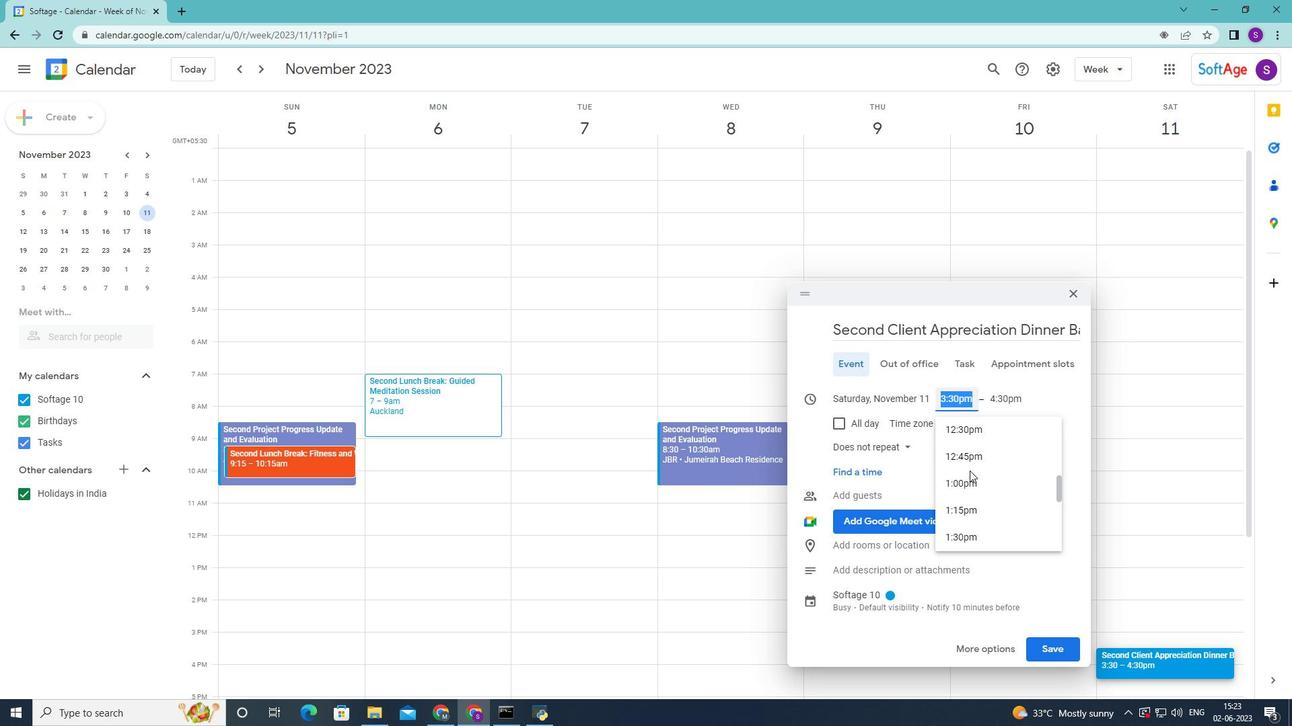 
Action: Mouse scrolled (969, 471) with delta (0, 0)
Screenshot: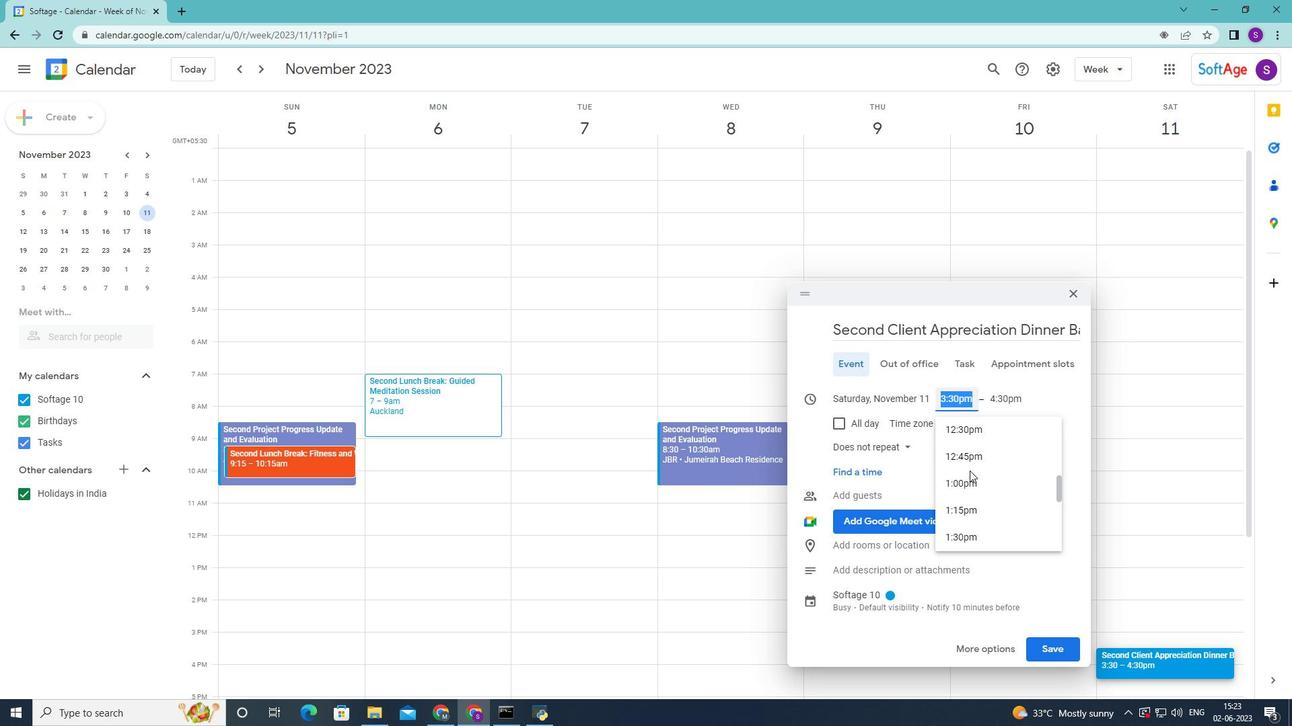 
Action: Mouse scrolled (969, 471) with delta (0, 0)
Screenshot: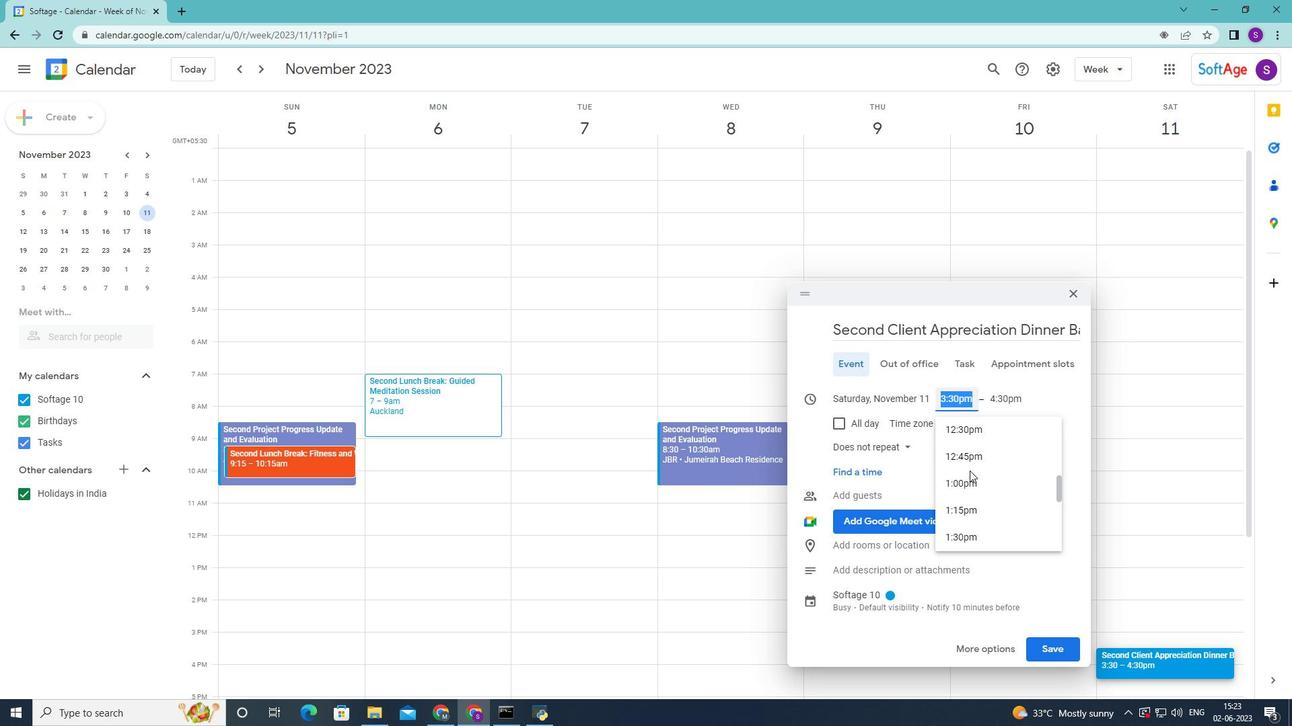 
Action: Mouse moved to (970, 472)
Screenshot: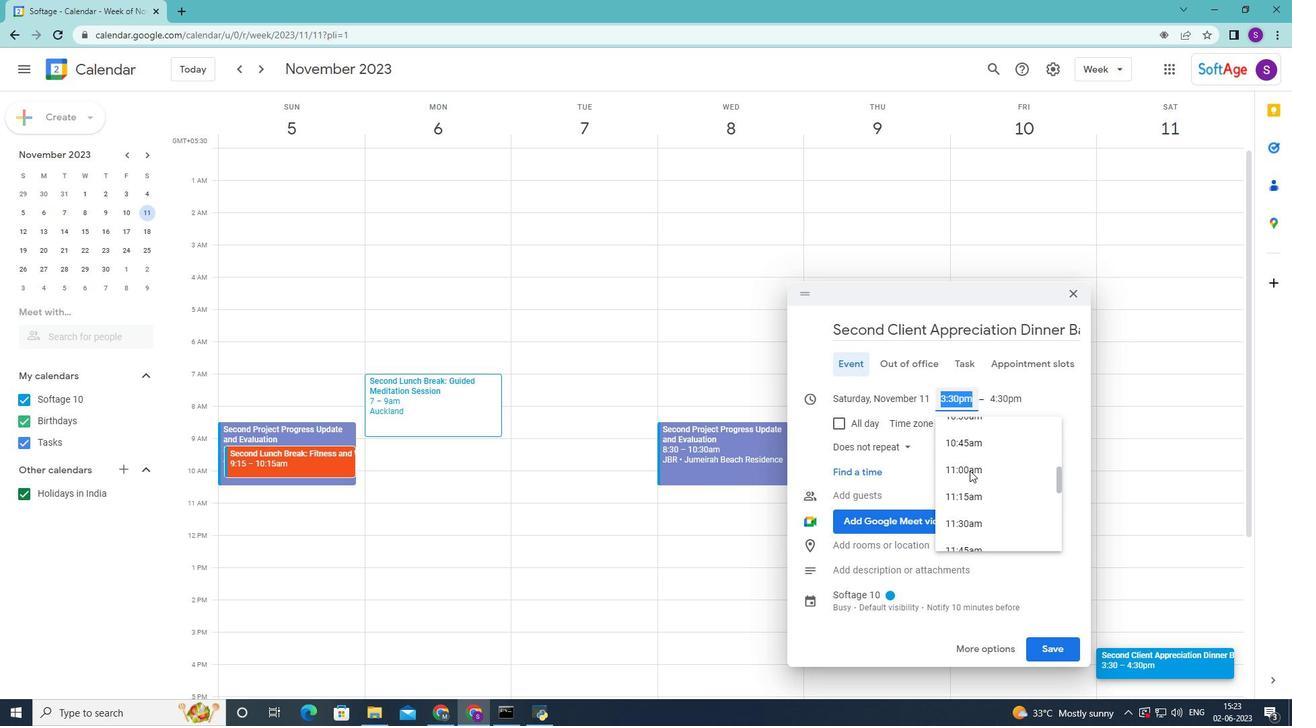 
Action: Mouse scrolled (970, 473) with delta (0, 0)
Screenshot: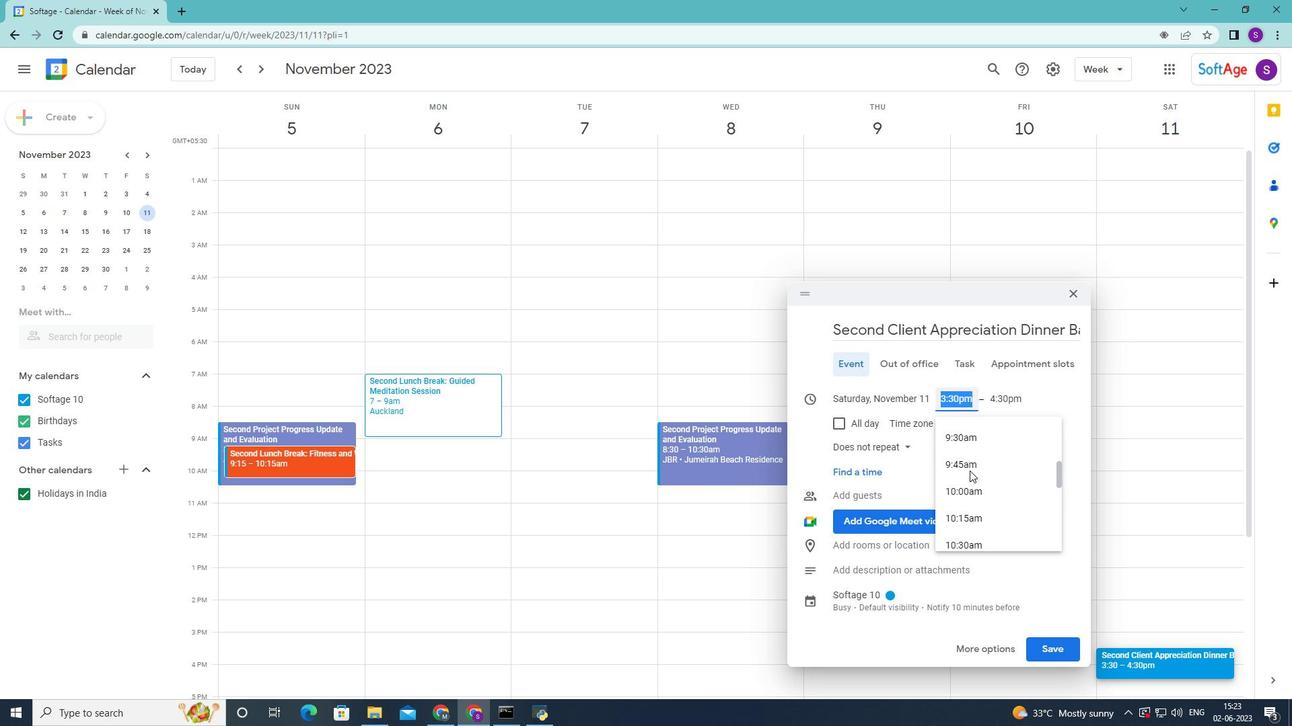 
Action: Mouse scrolled (970, 473) with delta (0, 0)
Screenshot: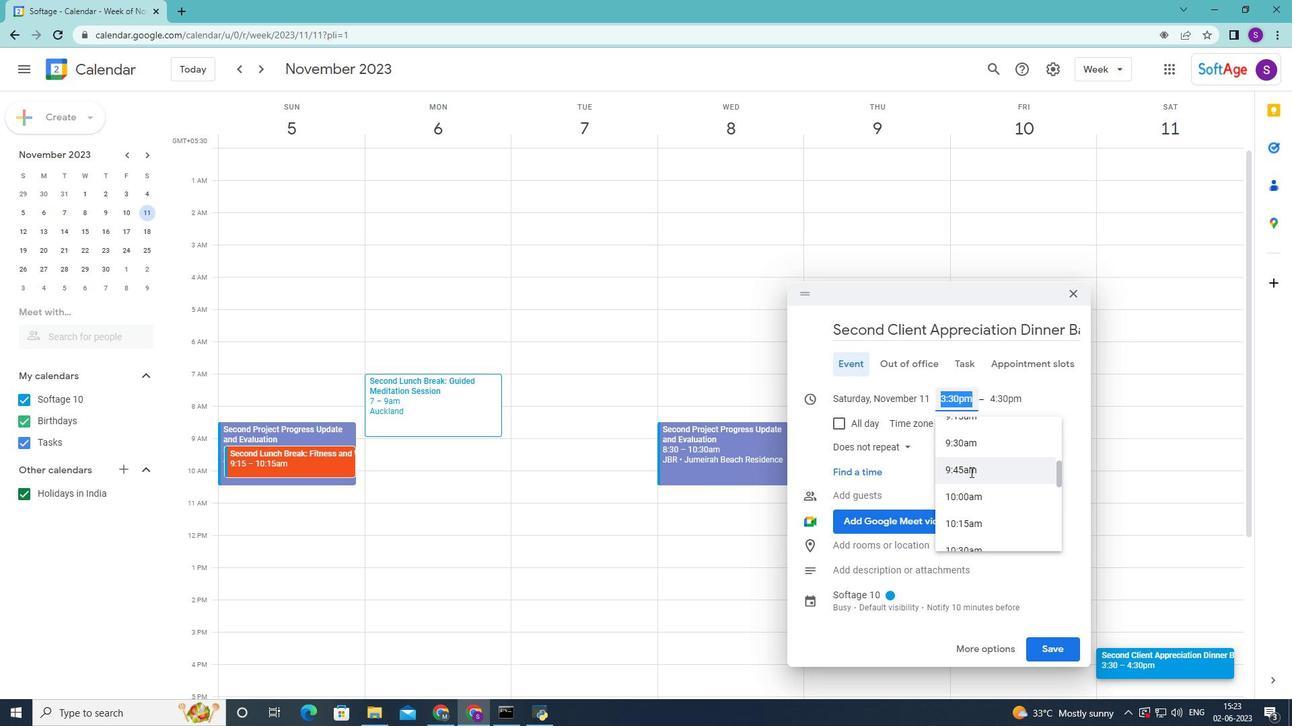 
Action: Mouse scrolled (970, 473) with delta (0, 0)
Screenshot: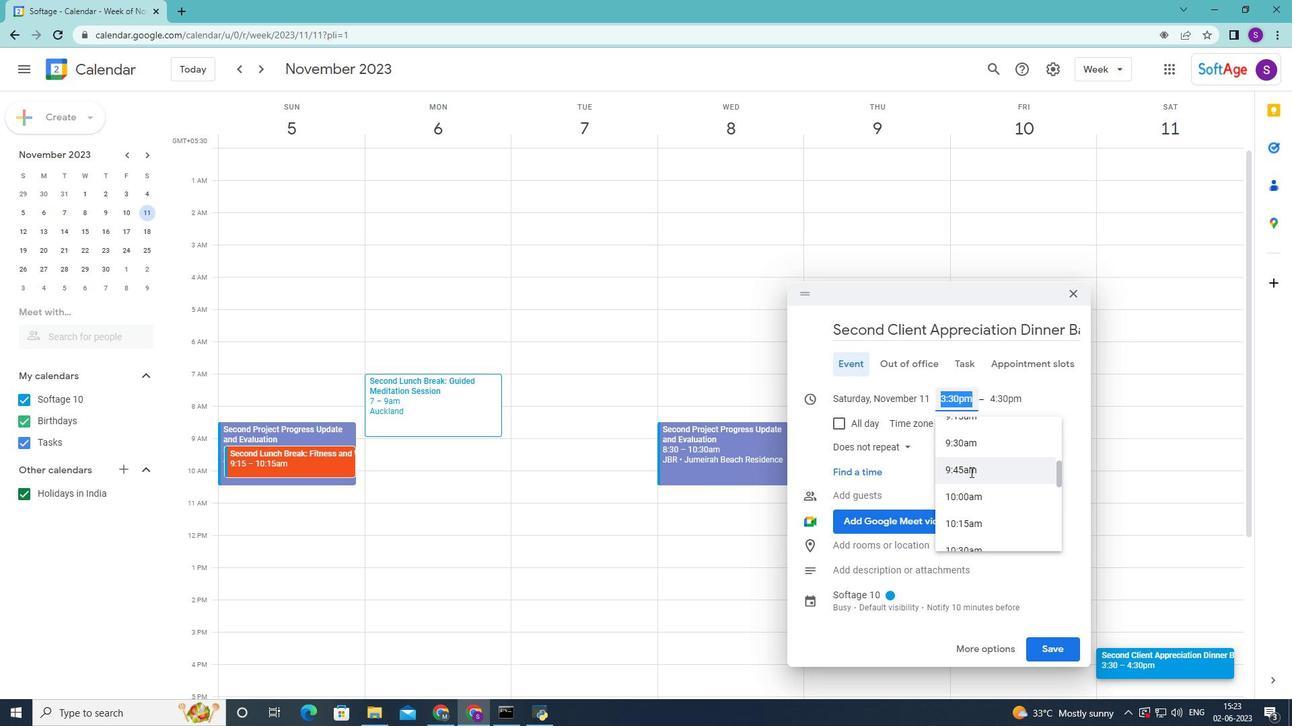 
Action: Mouse scrolled (970, 473) with delta (0, 0)
Screenshot: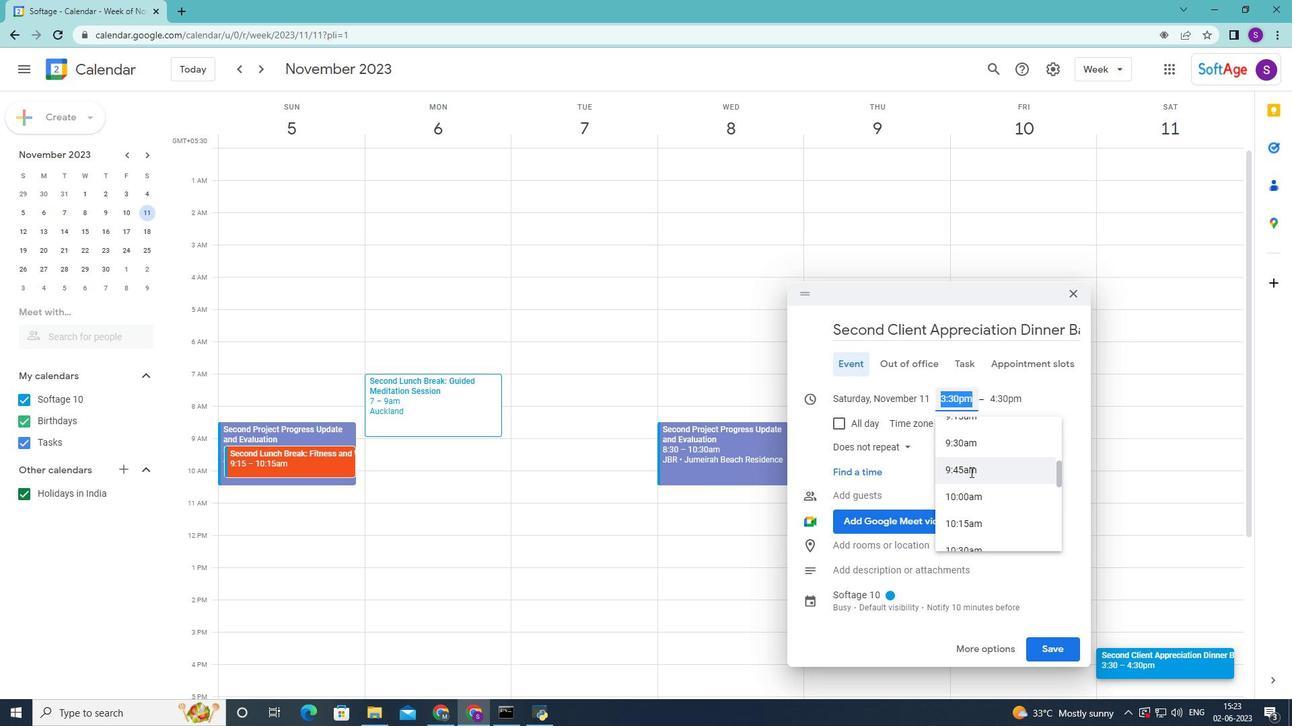 
Action: Mouse scrolled (970, 473) with delta (0, 0)
Screenshot: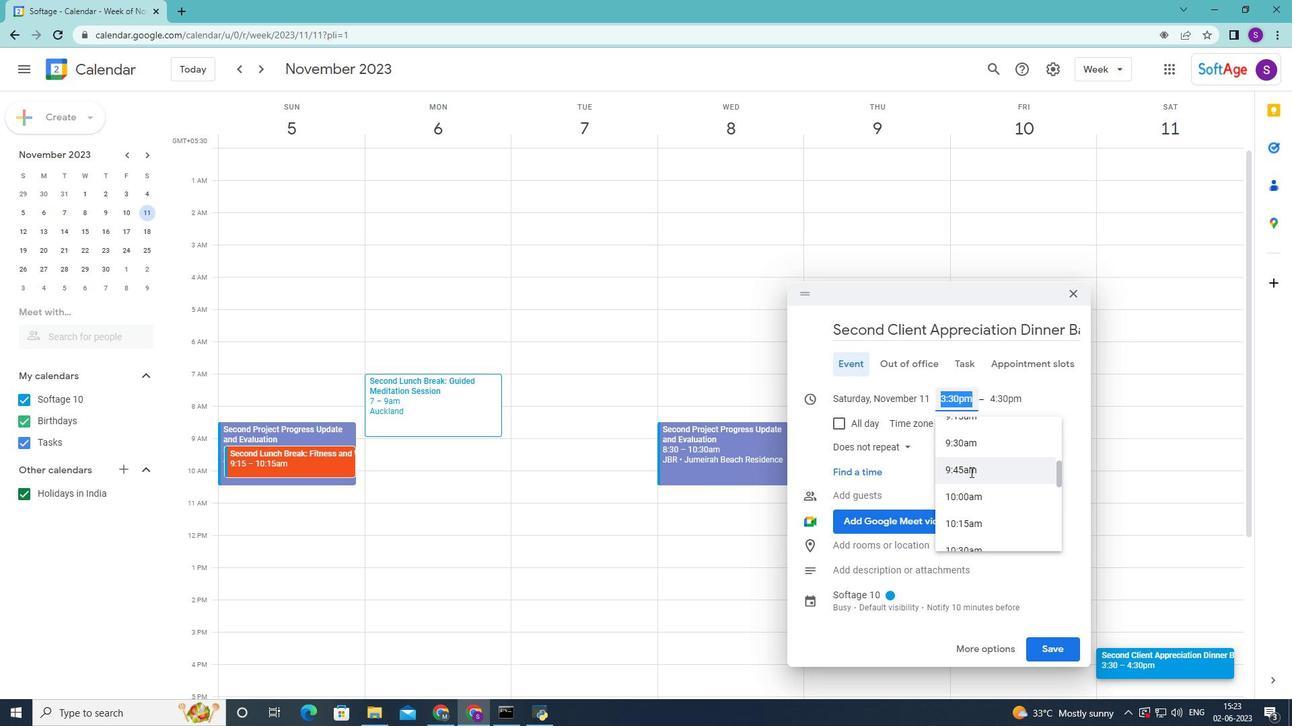 
Action: Mouse scrolled (970, 473) with delta (0, 0)
Screenshot: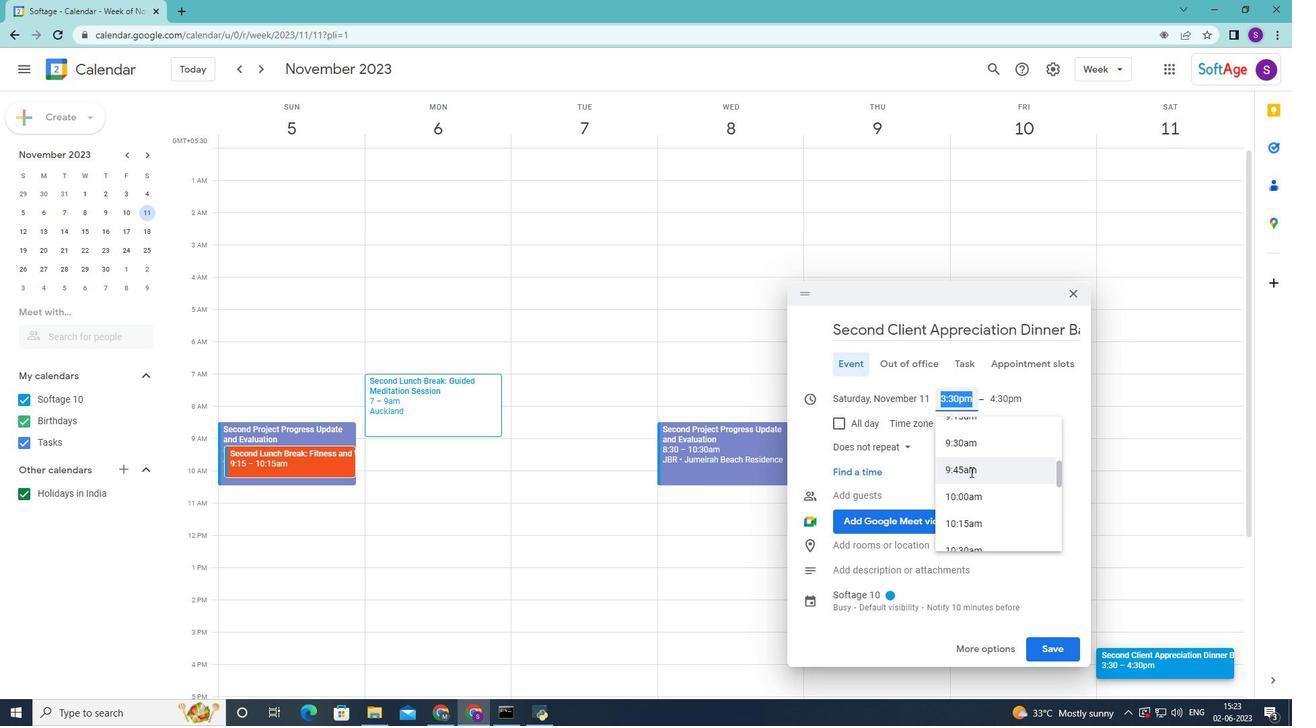 
Action: Mouse scrolled (970, 473) with delta (0, 0)
Screenshot: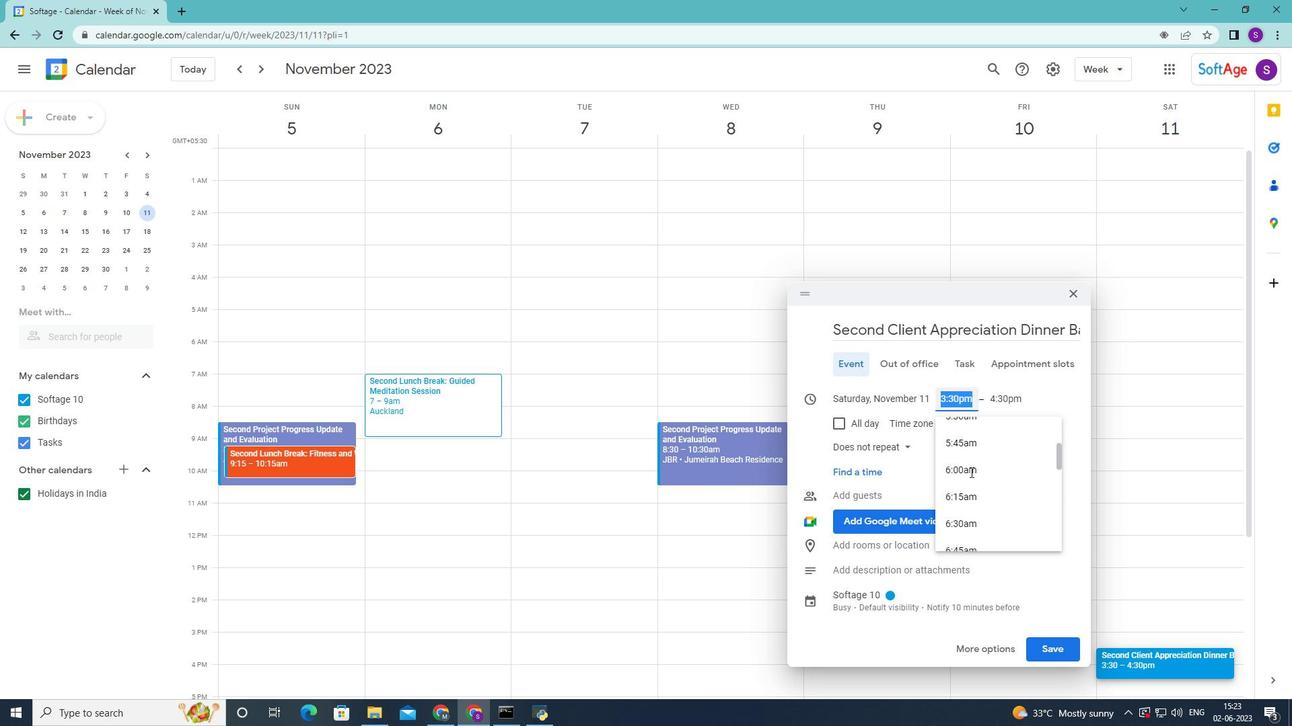 
Action: Mouse scrolled (970, 473) with delta (0, 0)
Screenshot: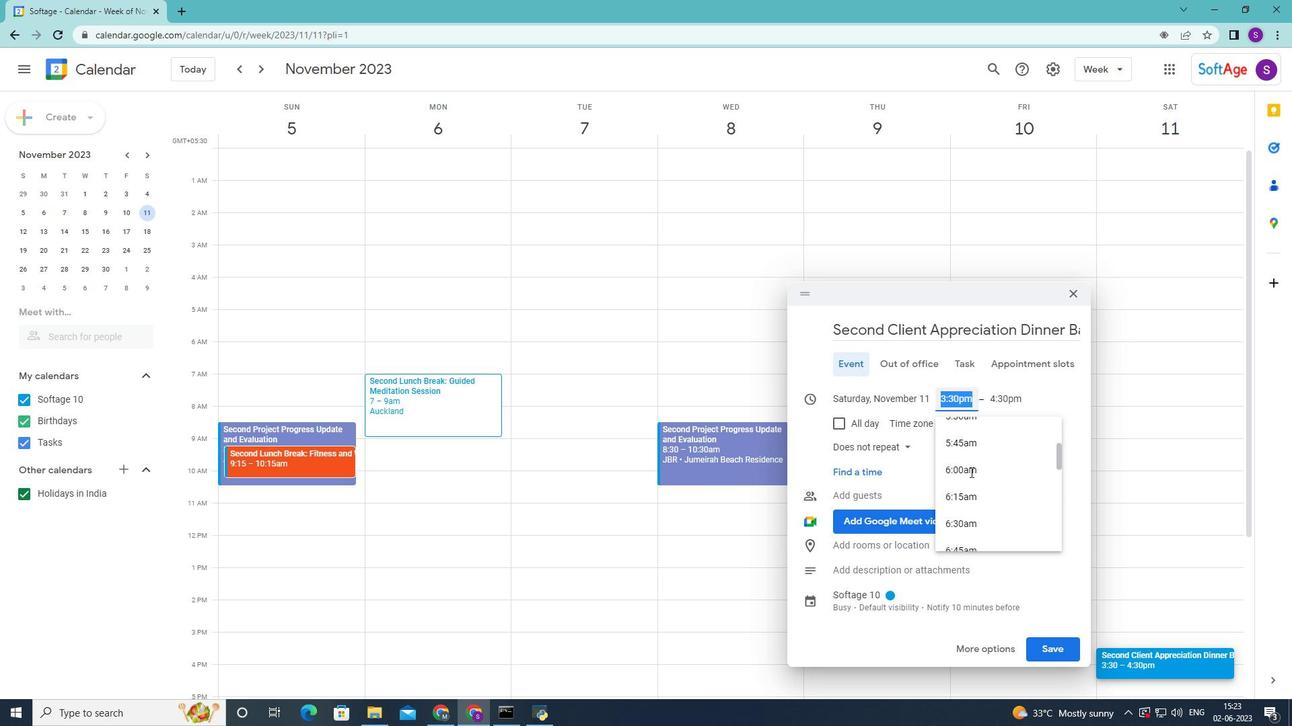 
Action: Mouse scrolled (970, 473) with delta (0, 0)
Screenshot: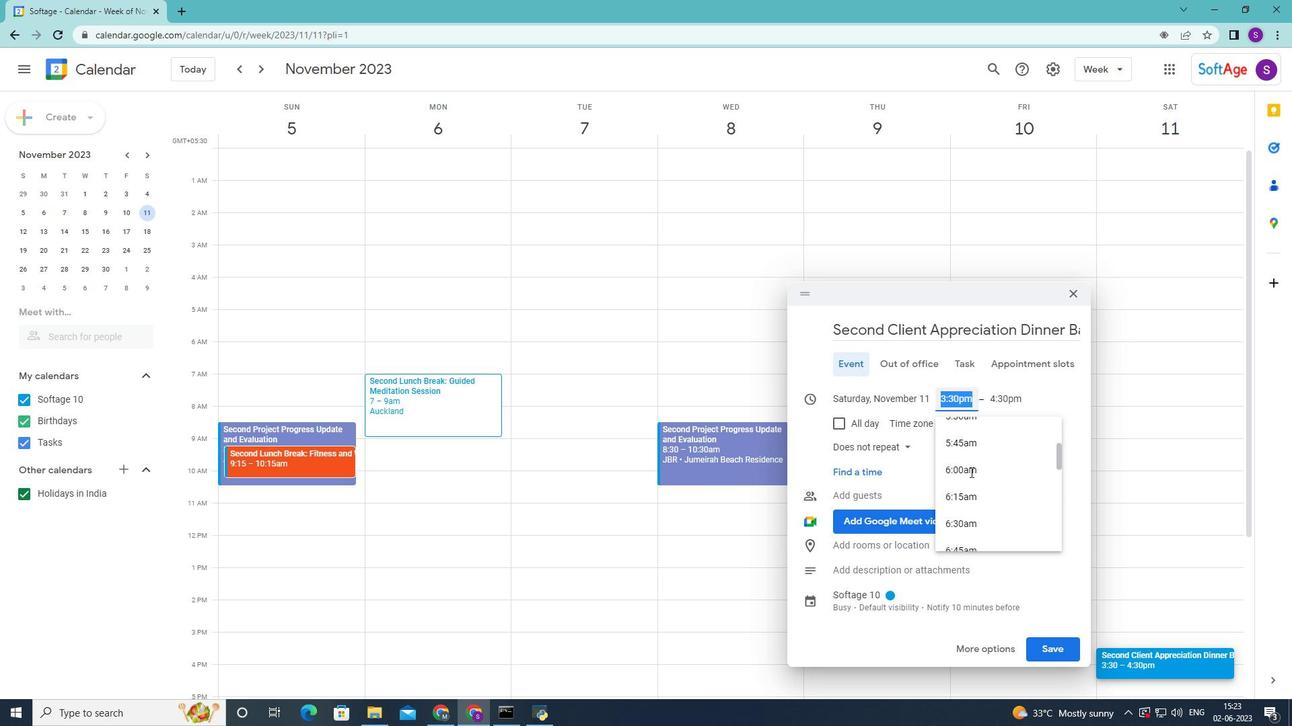 
Action: Mouse scrolled (970, 473) with delta (0, 0)
Screenshot: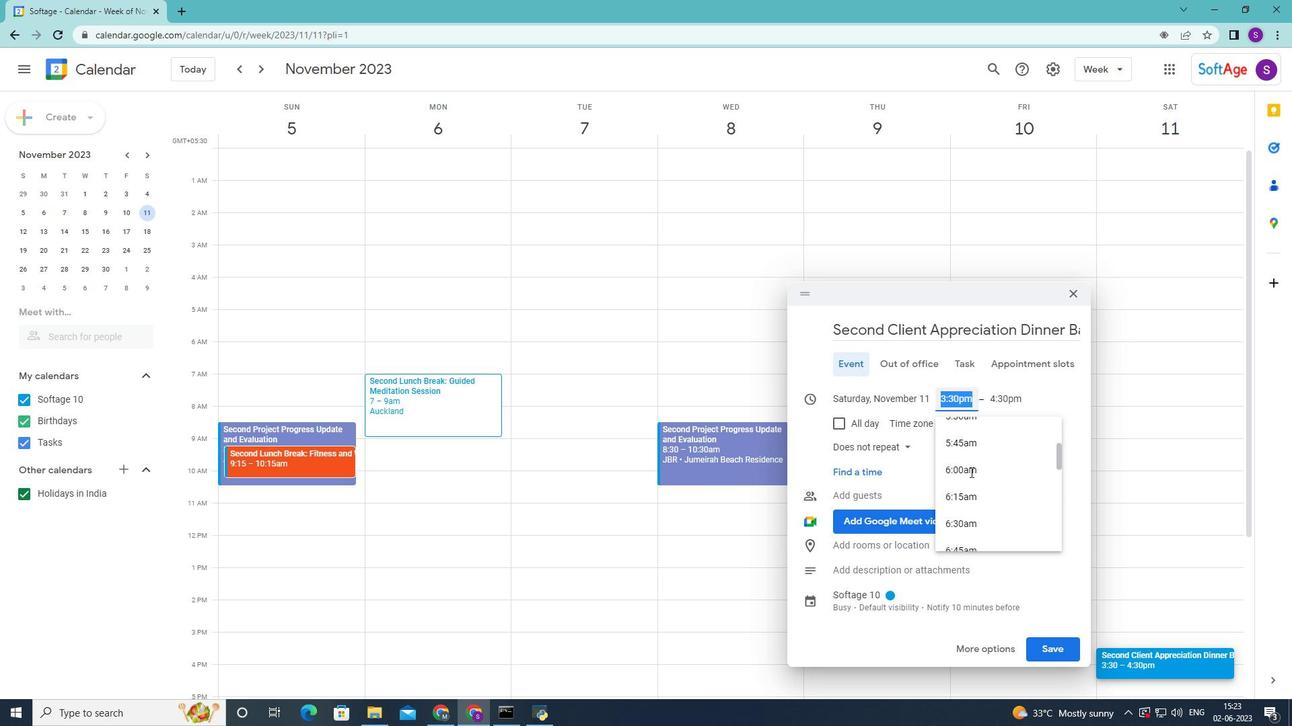
Action: Mouse scrolled (970, 473) with delta (0, 0)
Screenshot: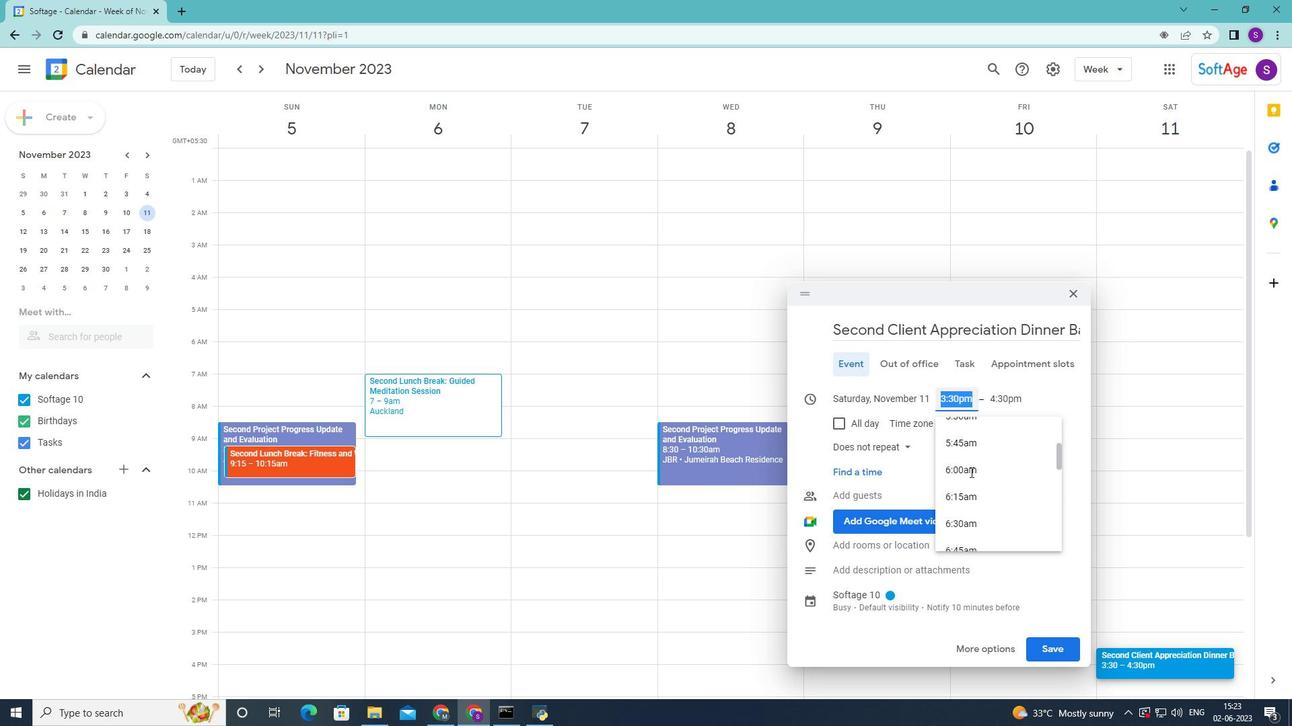 
Action: Mouse scrolled (970, 473) with delta (0, 0)
Screenshot: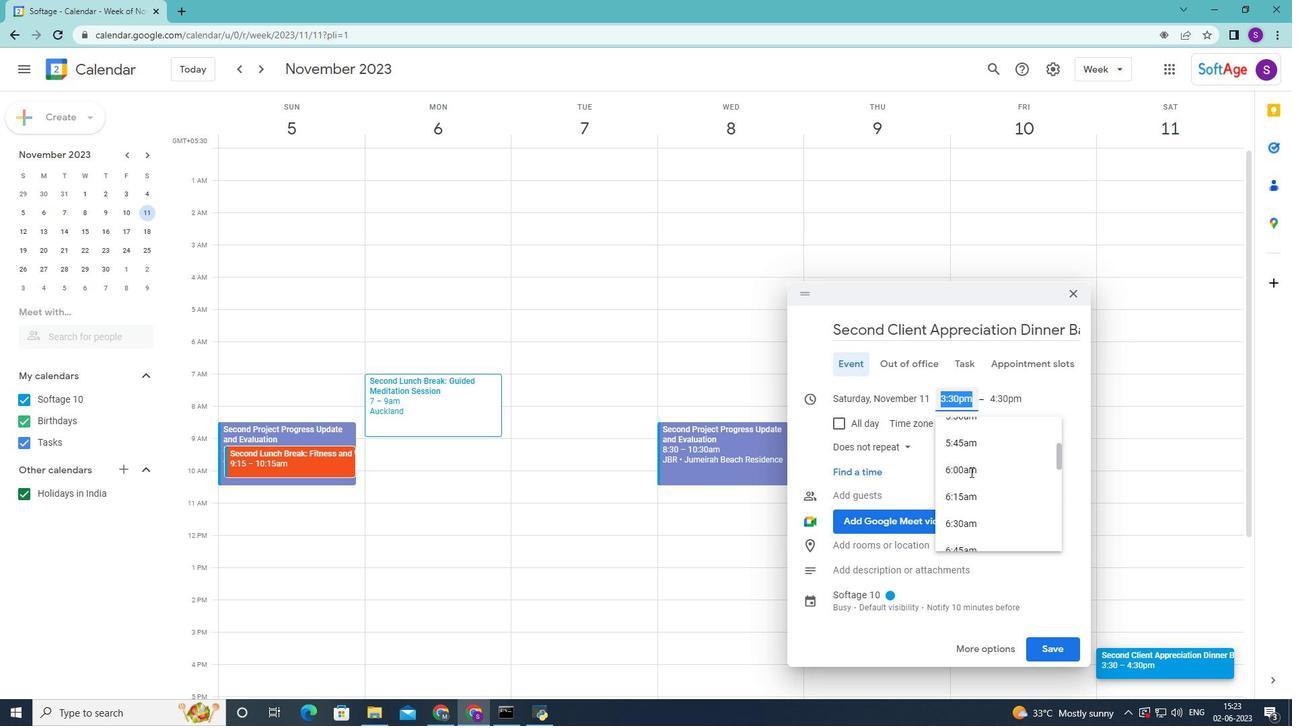 
Action: Mouse scrolled (970, 473) with delta (0, 0)
Screenshot: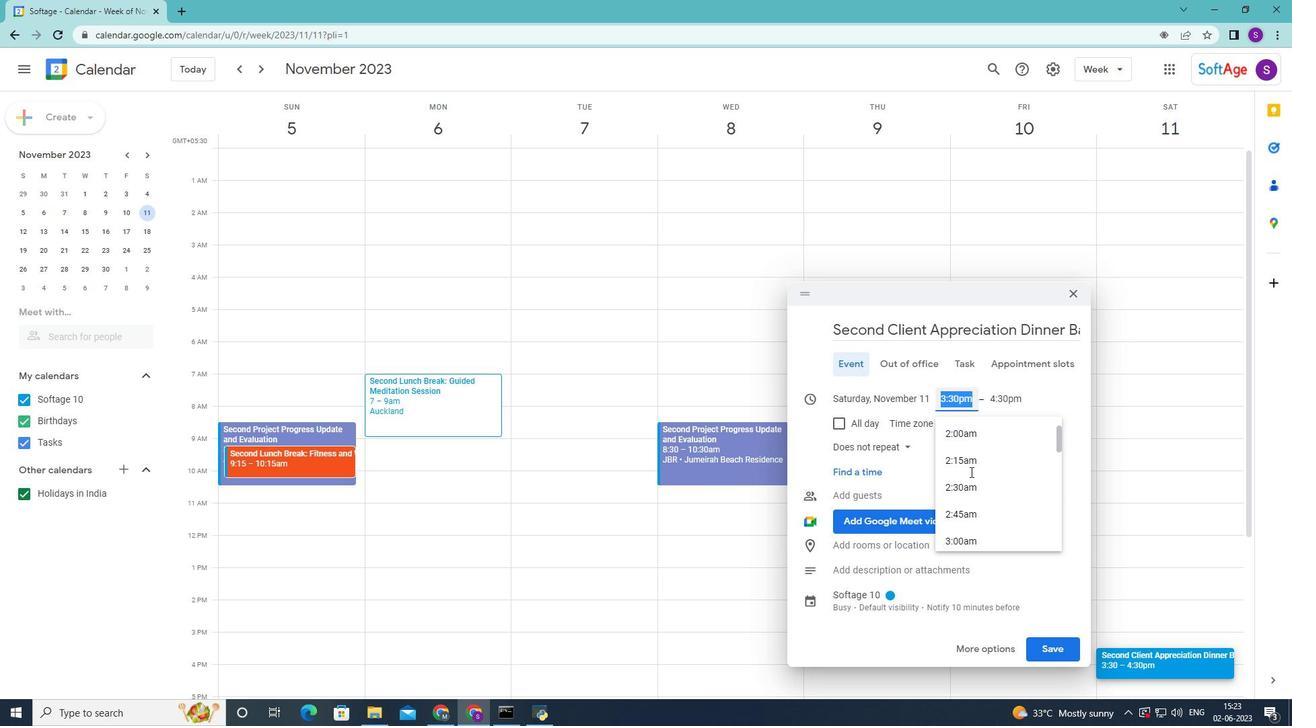 
Action: Mouse scrolled (970, 473) with delta (0, 0)
Screenshot: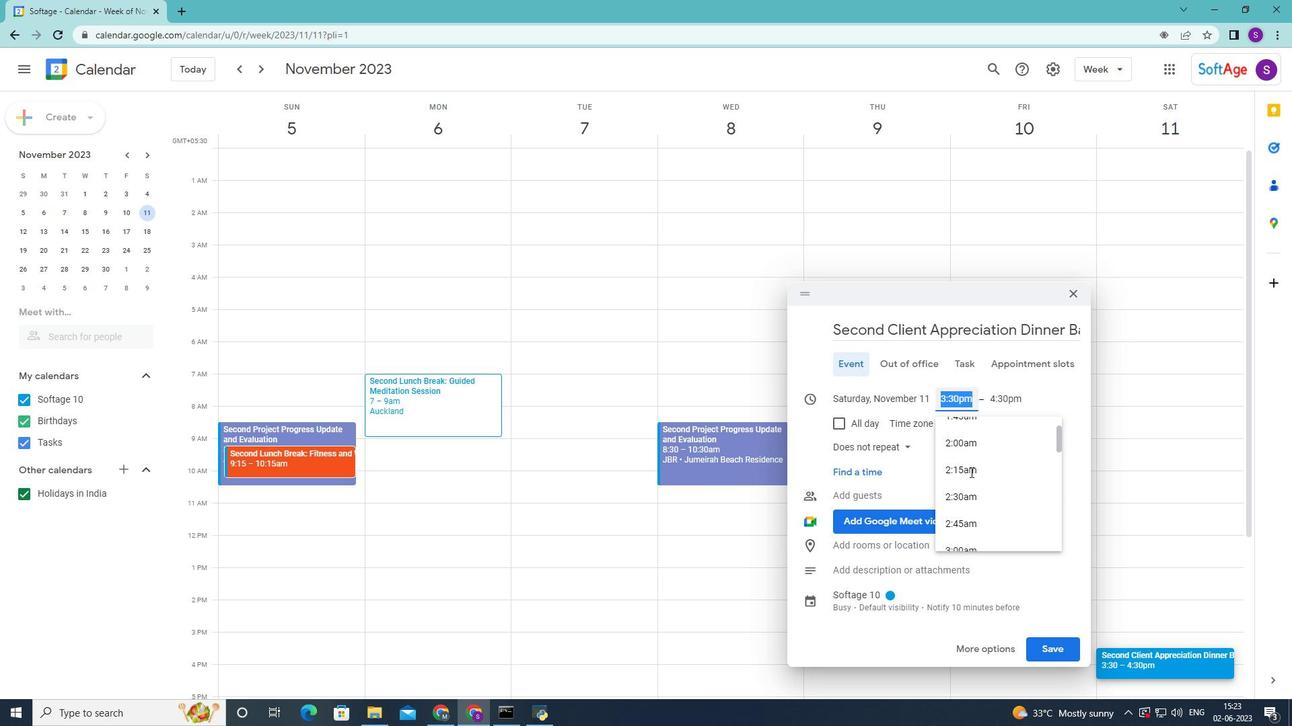 
Action: Mouse scrolled (970, 473) with delta (0, 0)
Screenshot: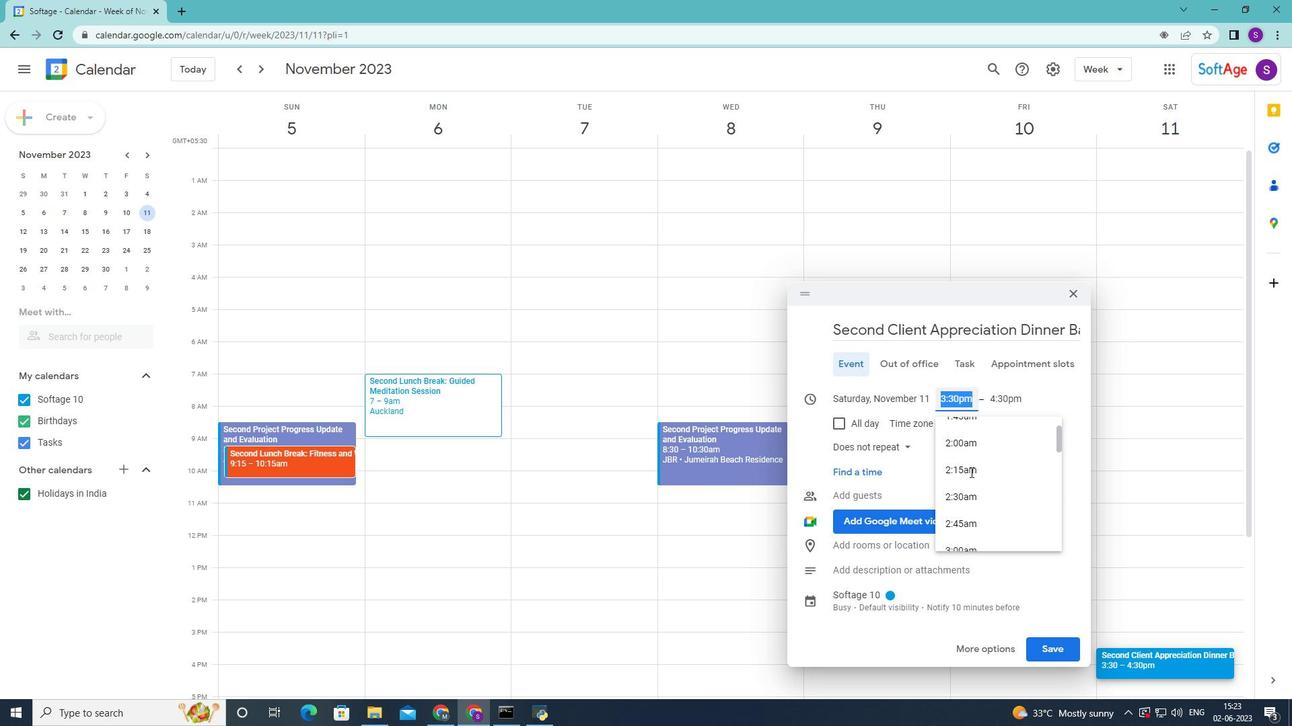 
Action: Mouse scrolled (970, 473) with delta (0, 0)
Screenshot: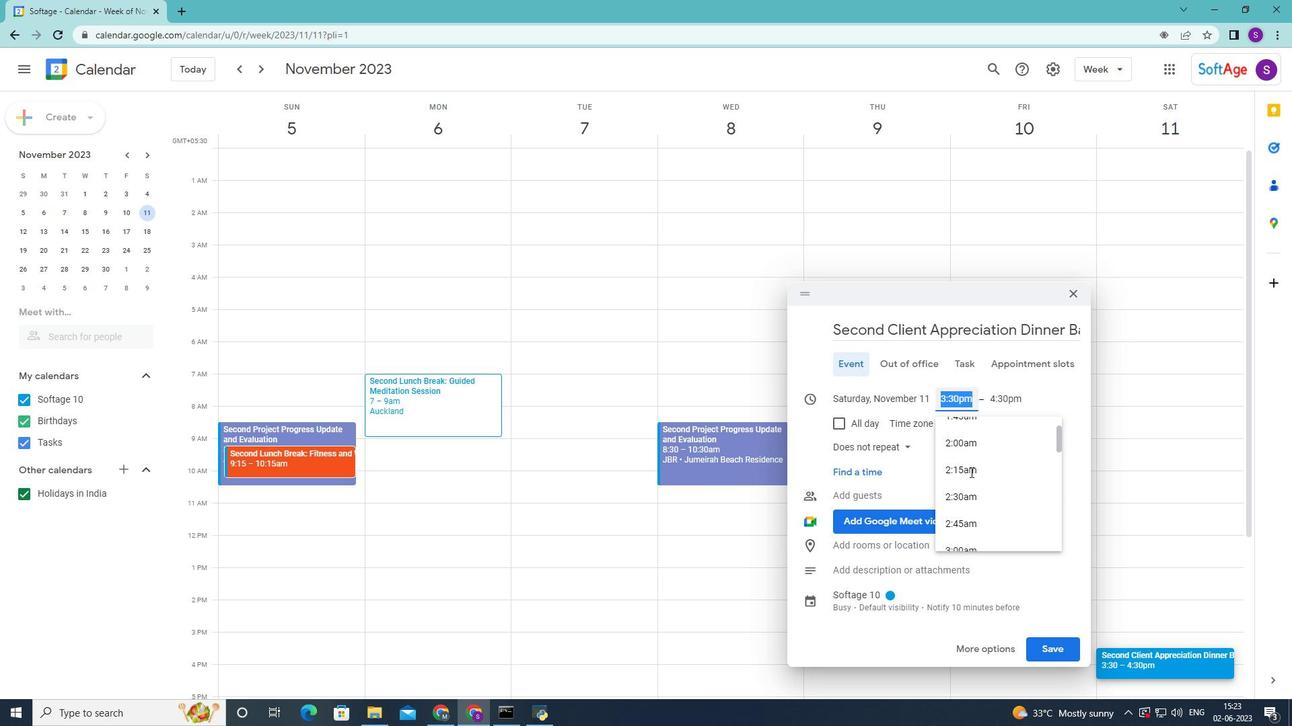 
Action: Mouse scrolled (970, 473) with delta (0, 0)
Screenshot: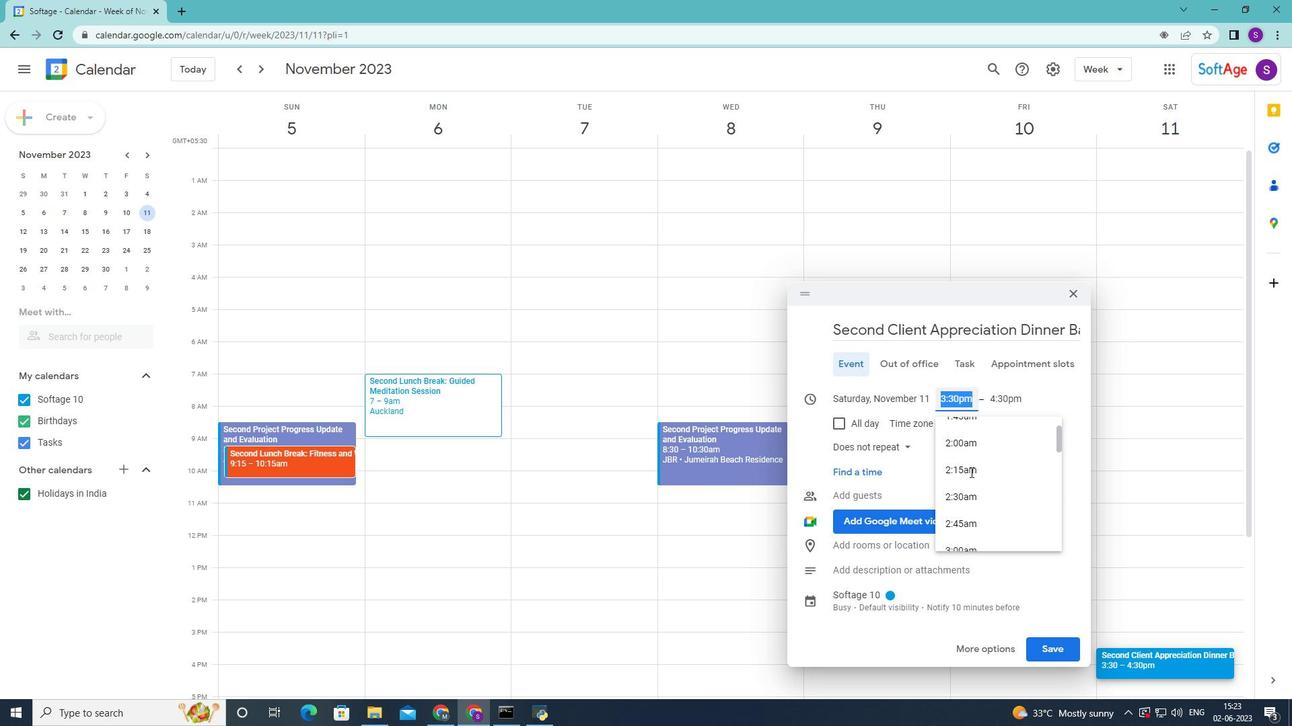 
Action: Mouse scrolled (970, 473) with delta (0, 0)
Screenshot: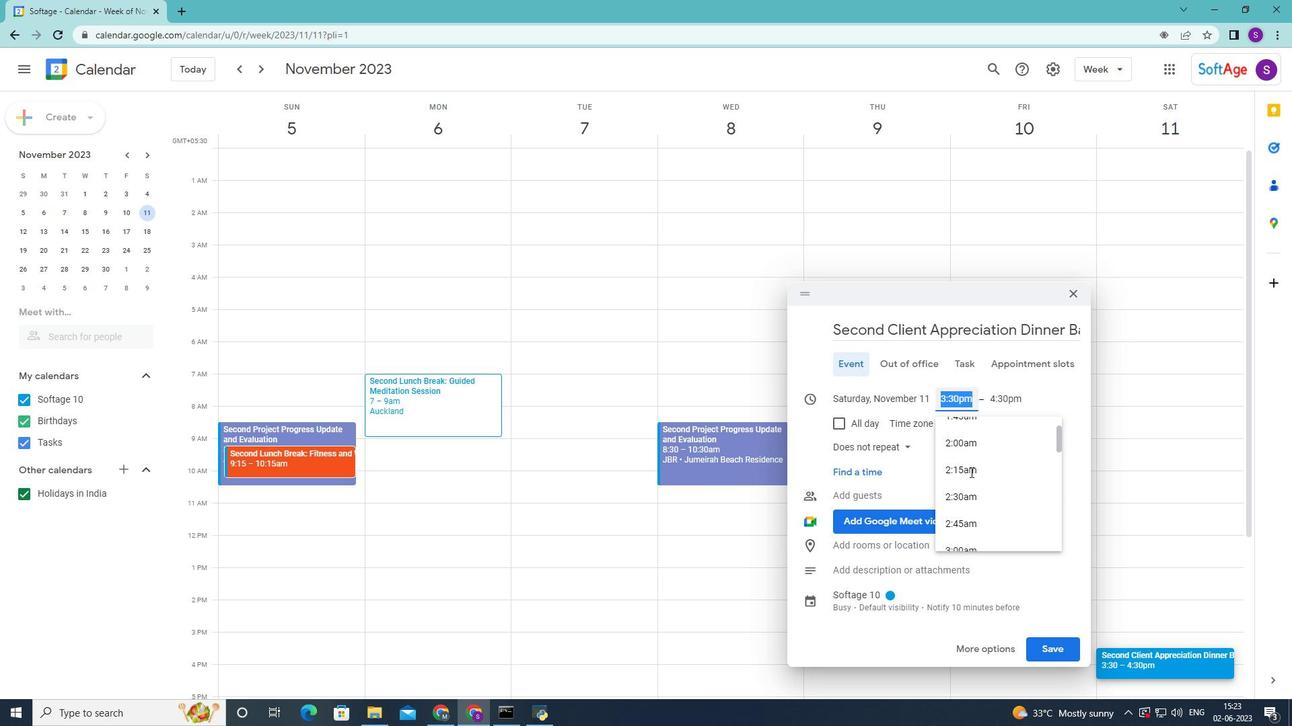
Action: Mouse scrolled (970, 473) with delta (0, 0)
Screenshot: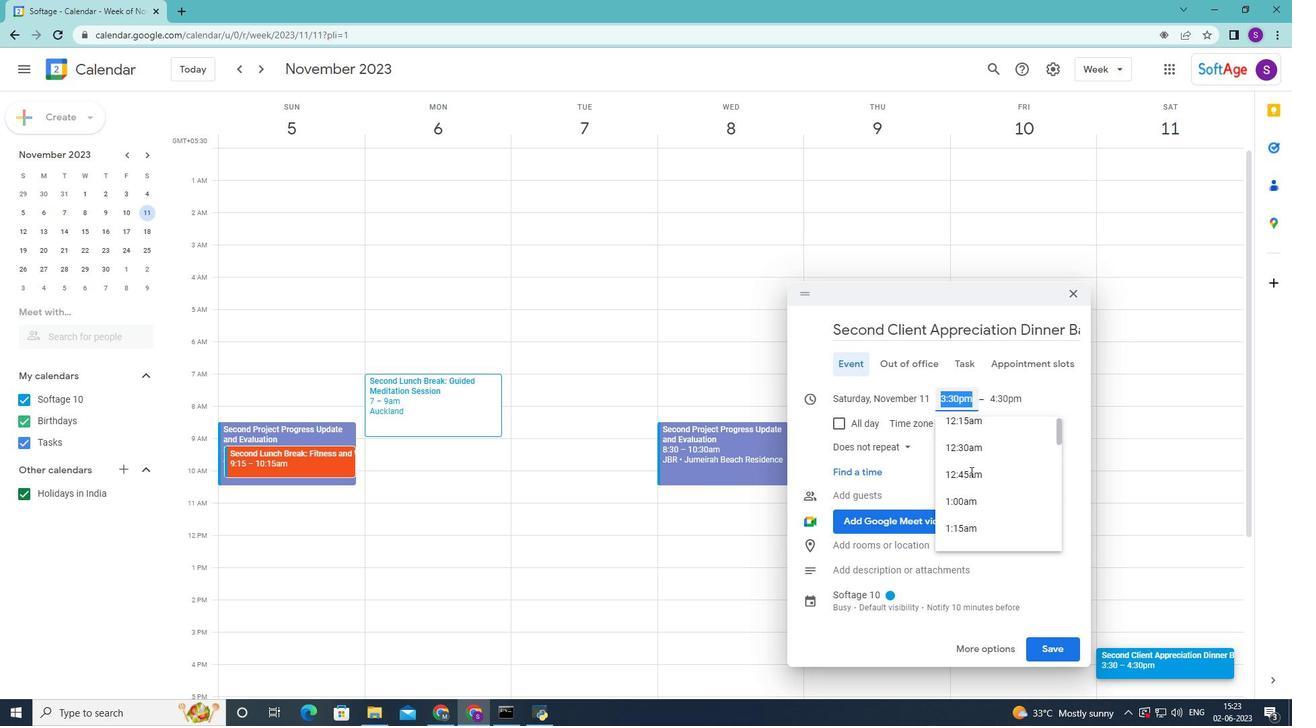 
Action: Mouse scrolled (970, 473) with delta (0, 0)
Screenshot: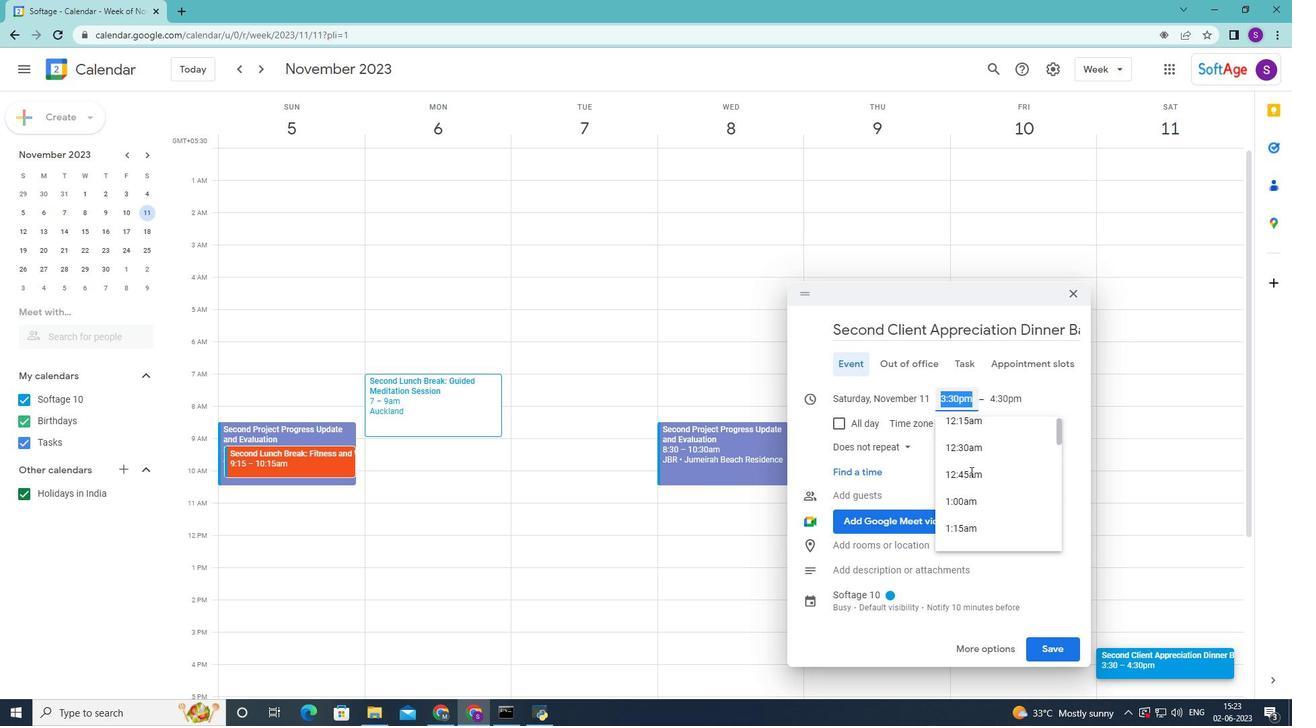 
Action: Mouse scrolled (970, 473) with delta (0, 0)
Screenshot: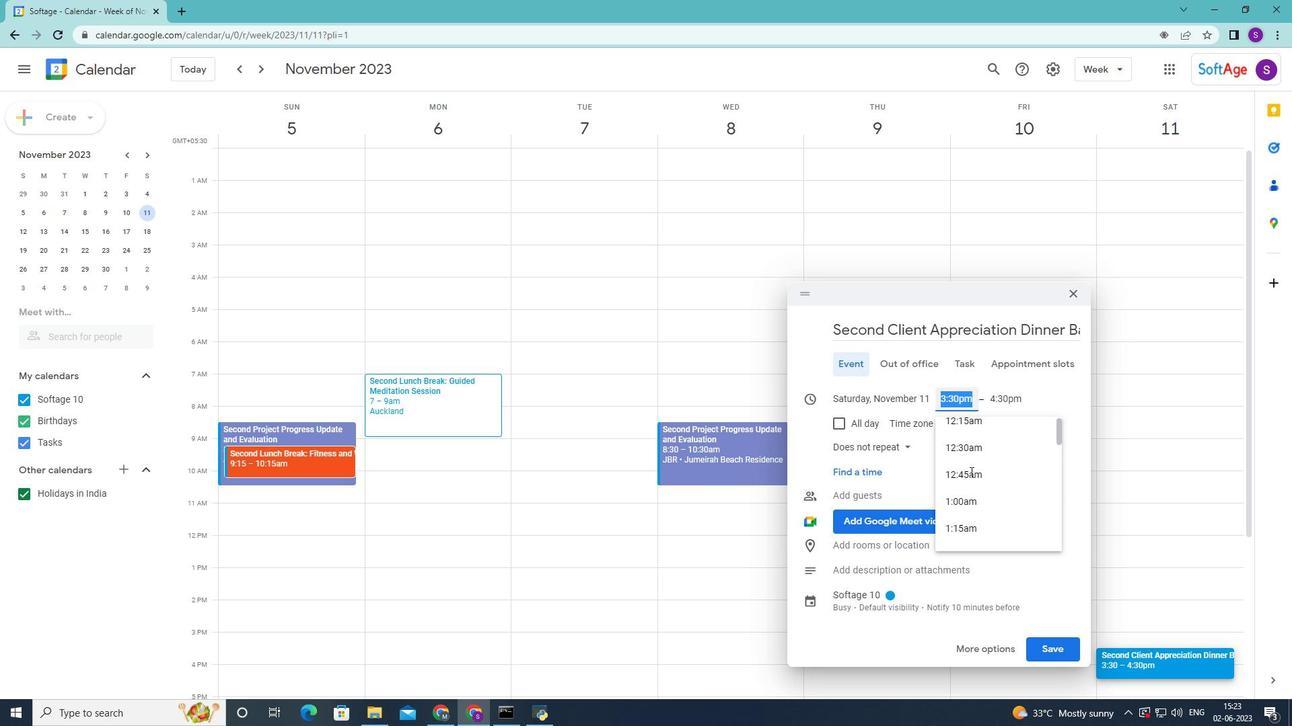 
Action: Mouse scrolled (970, 473) with delta (0, 0)
Screenshot: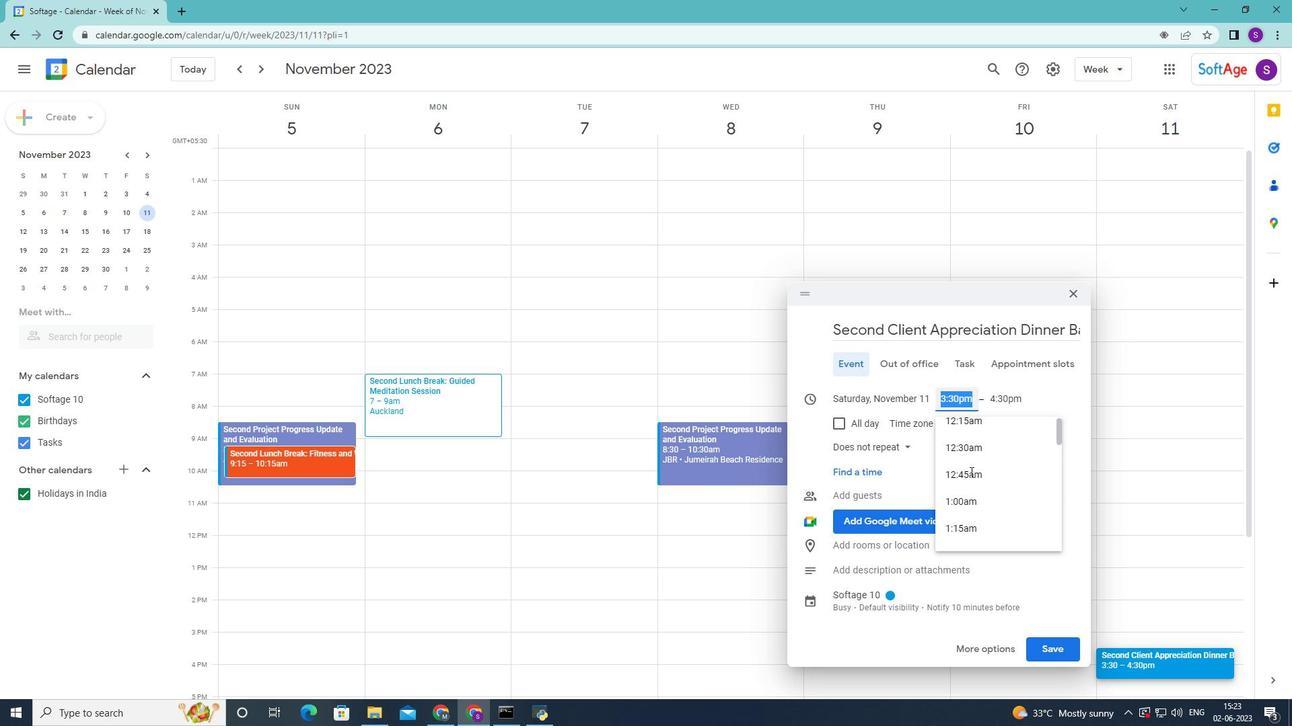 
Action: Mouse scrolled (970, 473) with delta (0, 0)
Screenshot: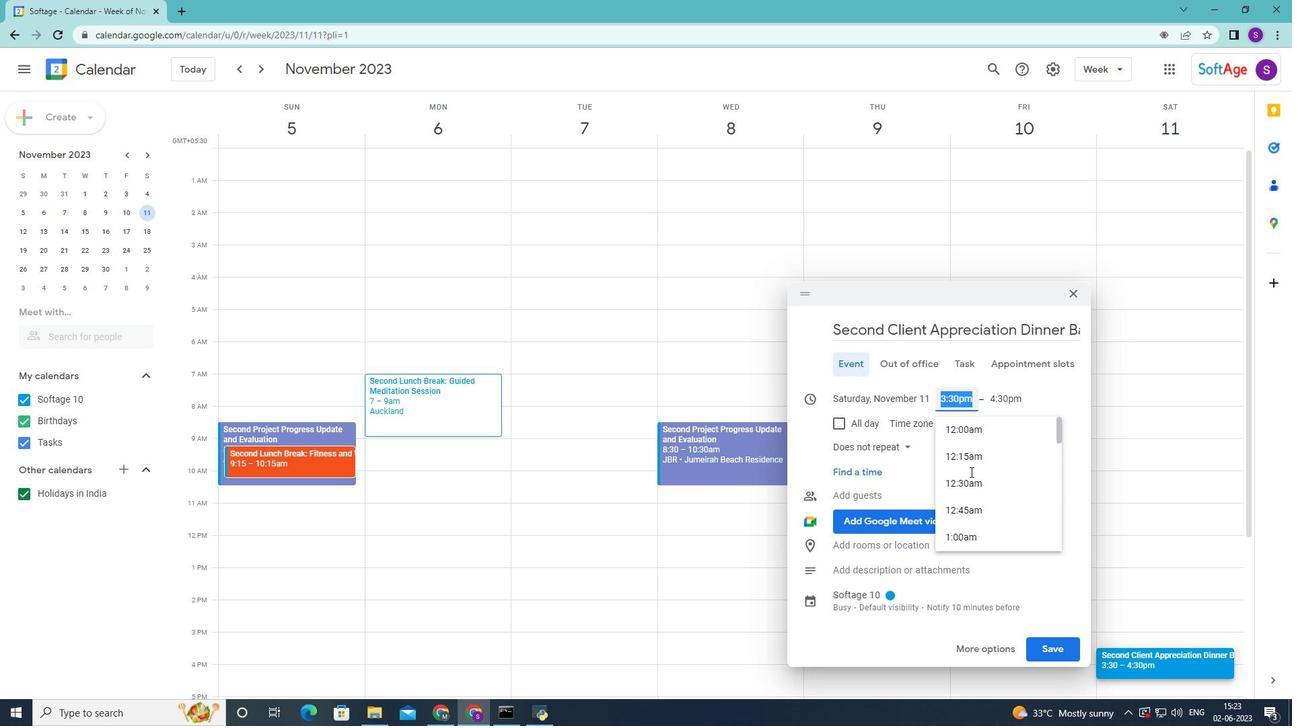 
Action: Mouse moved to (973, 483)
Screenshot: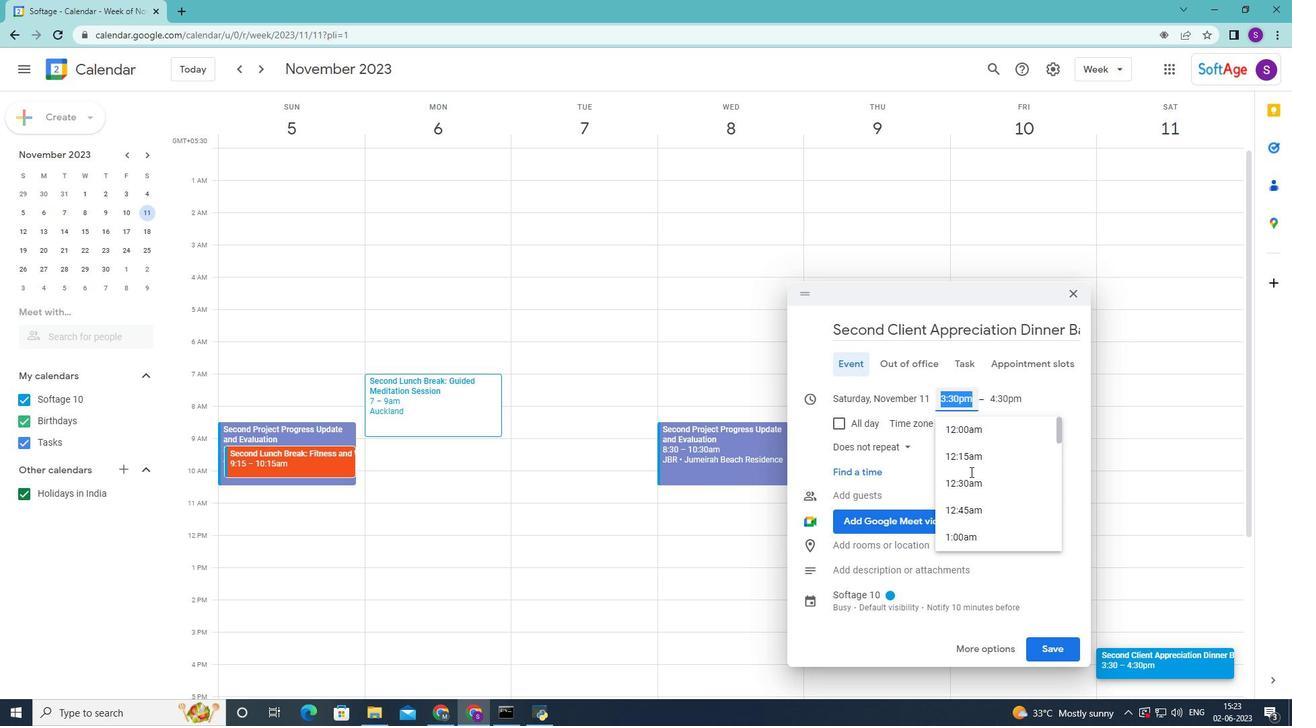 
Action: Mouse scrolled (973, 484) with delta (0, 0)
Screenshot: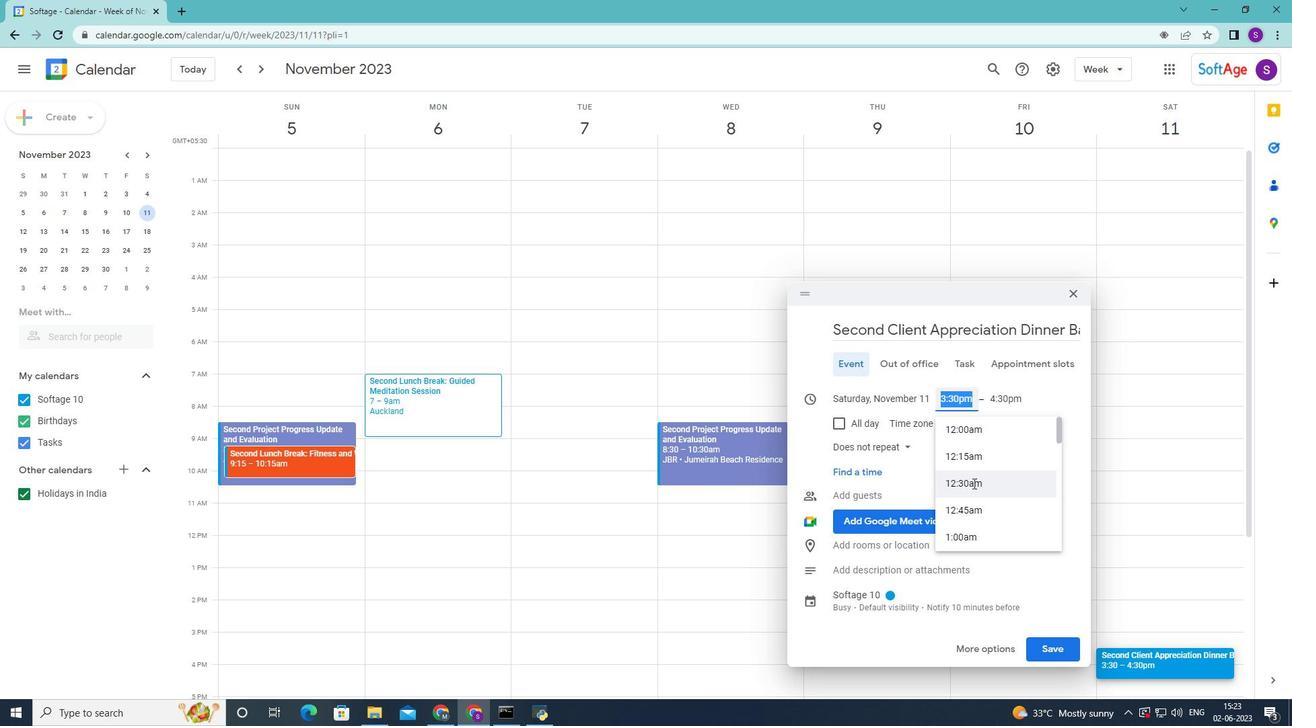 
Action: Mouse scrolled (973, 484) with delta (0, 0)
Screenshot: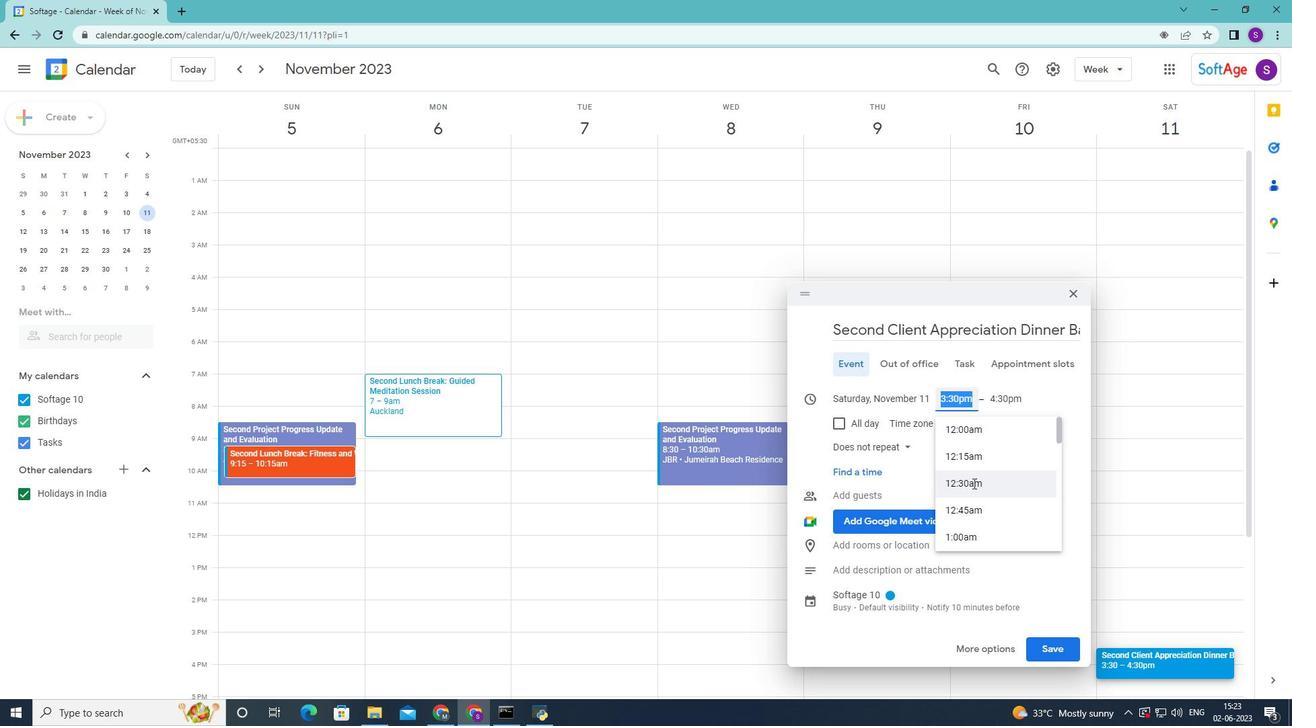 
Action: Mouse scrolled (973, 484) with delta (0, 0)
Screenshot: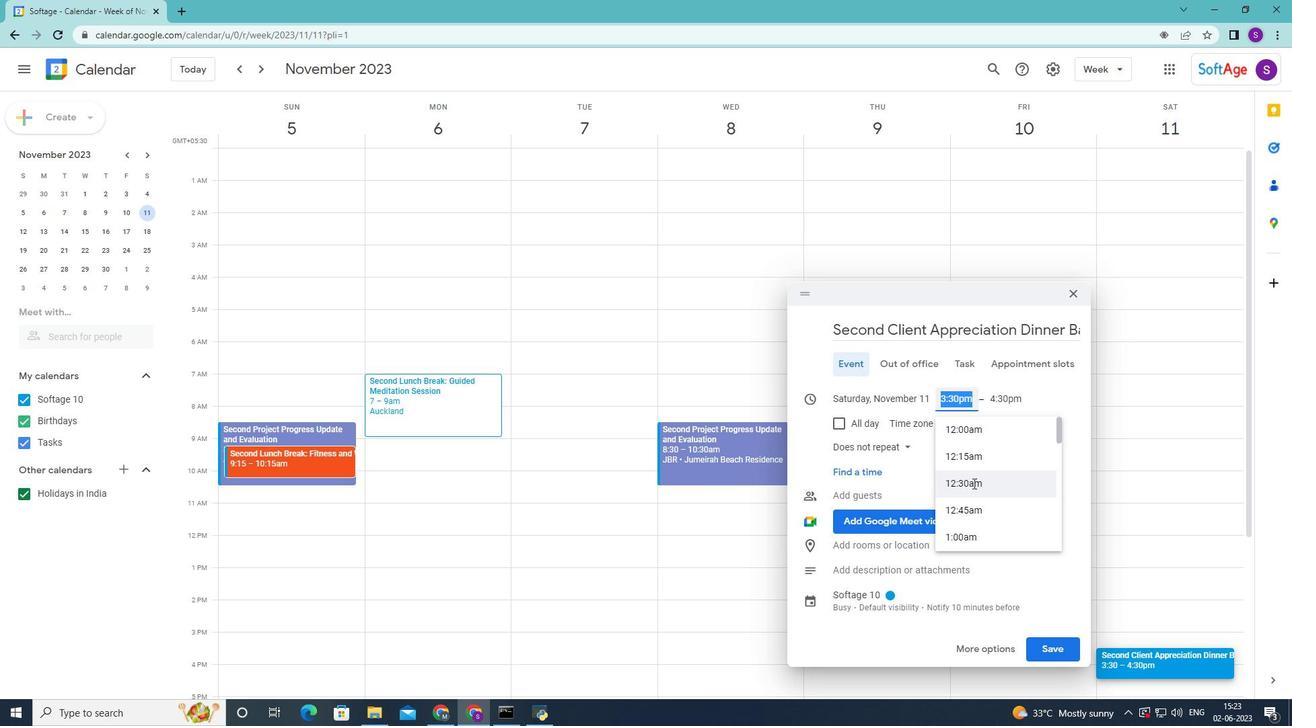 
Action: Mouse scrolled (973, 484) with delta (0, 0)
Screenshot: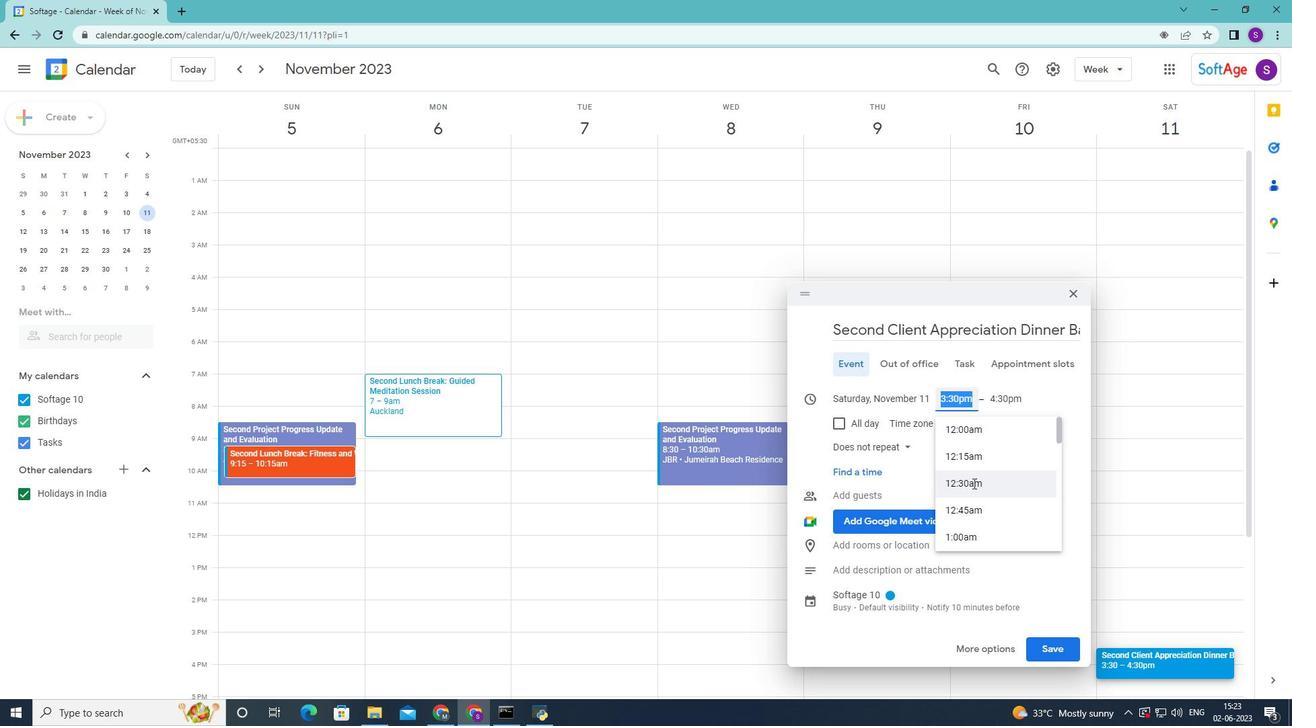 
Action: Mouse scrolled (973, 484) with delta (0, 0)
Screenshot: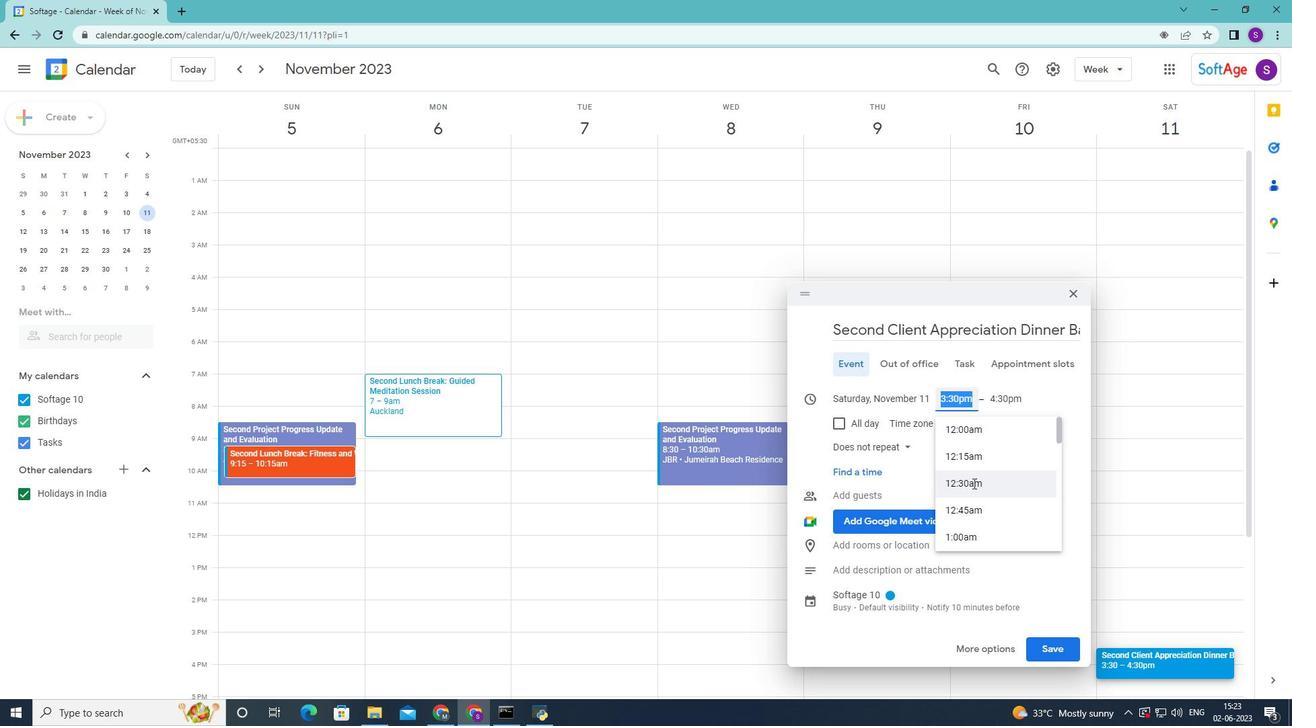 
Action: Mouse moved to (973, 479)
Screenshot: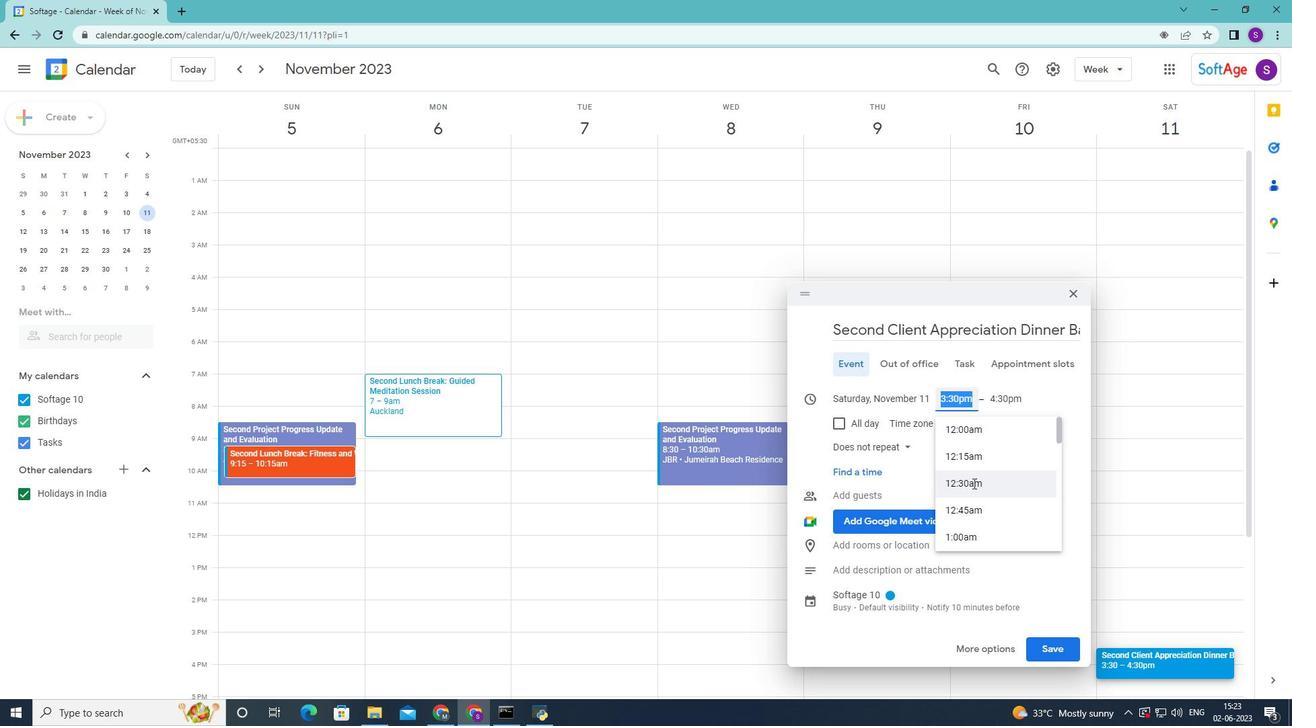
Action: Mouse scrolled (973, 478) with delta (0, 0)
Screenshot: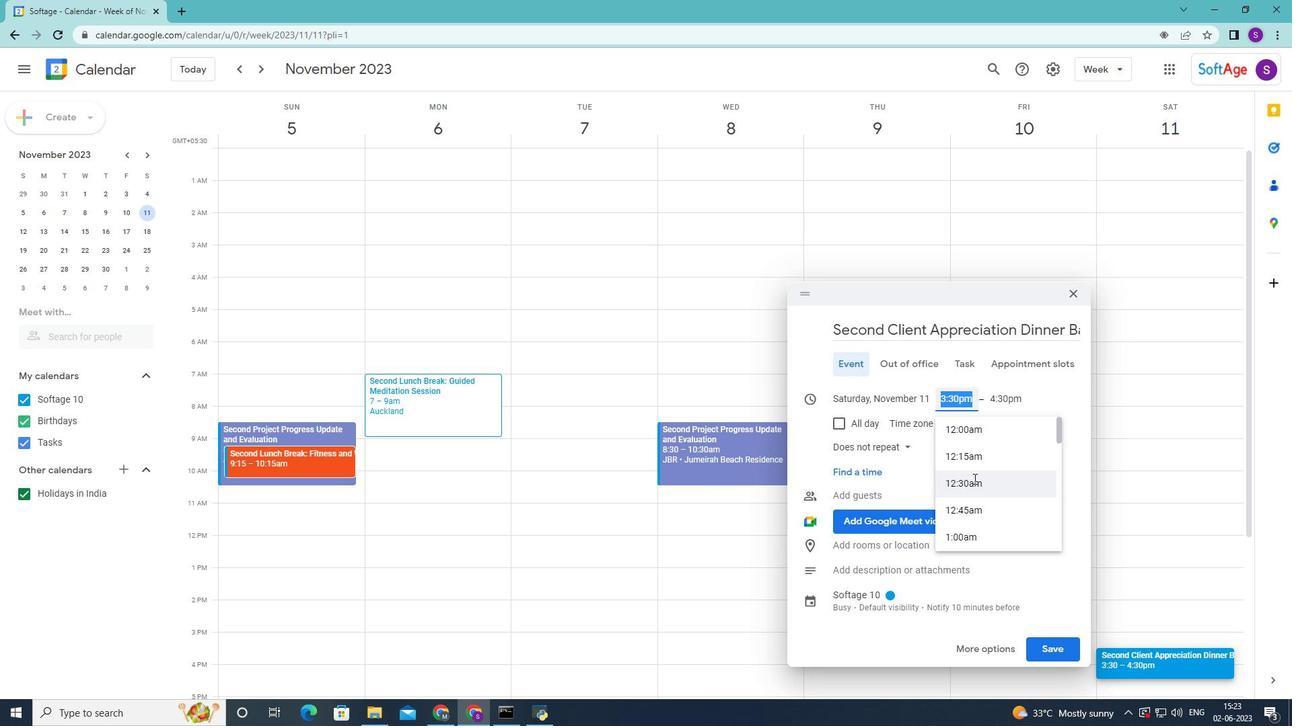 
Action: Mouse scrolled (973, 478) with delta (0, 0)
Screenshot: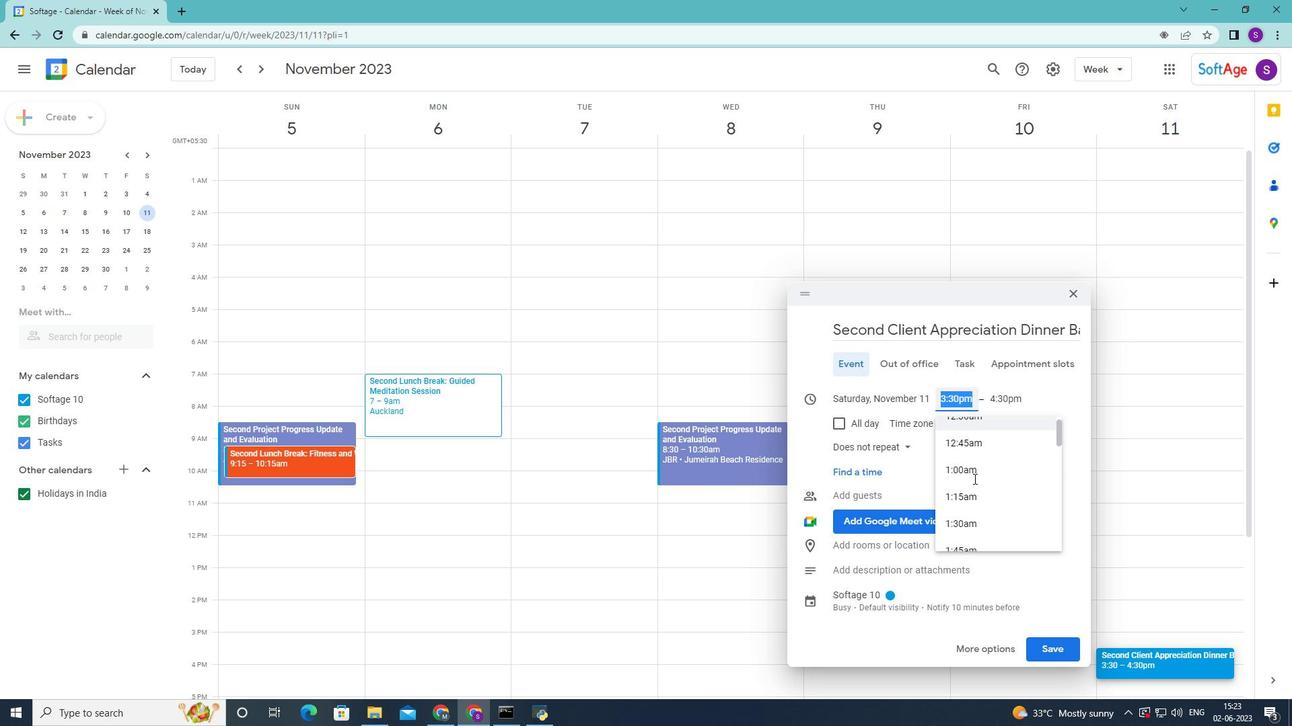 
Action: Mouse scrolled (973, 478) with delta (0, 0)
Screenshot: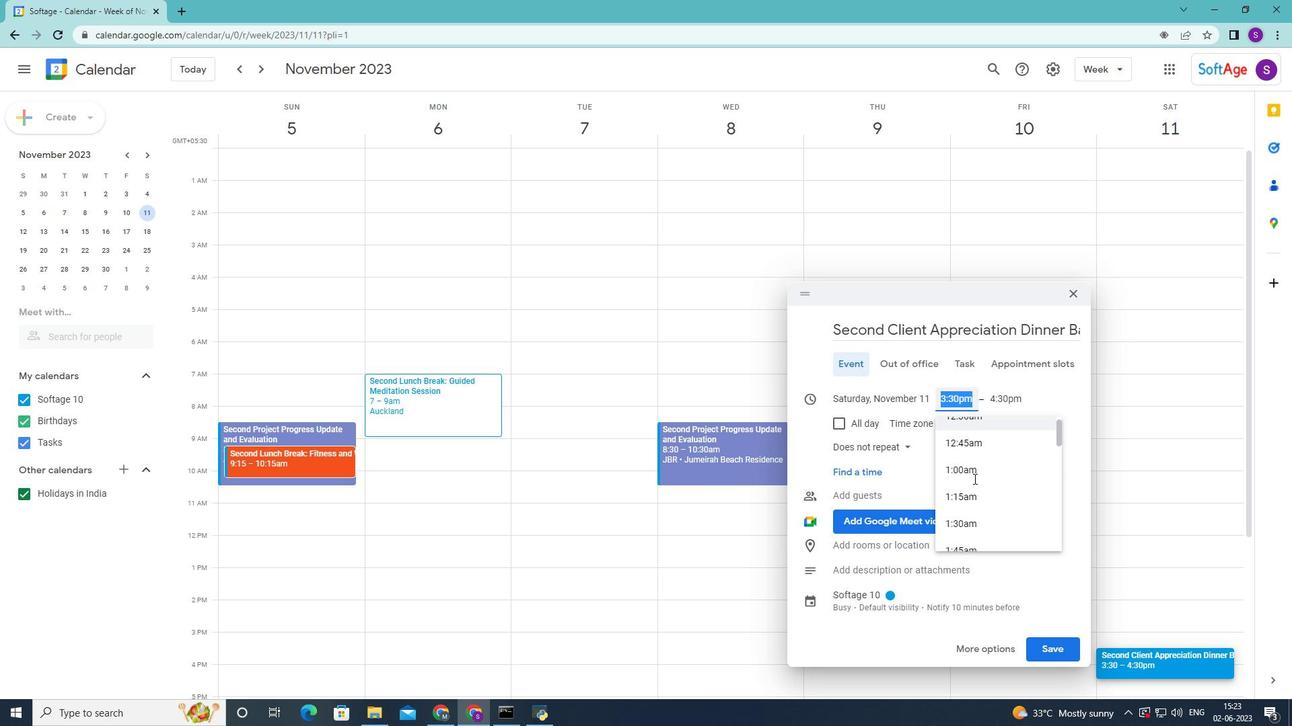 
Action: Mouse scrolled (973, 478) with delta (0, 0)
Screenshot: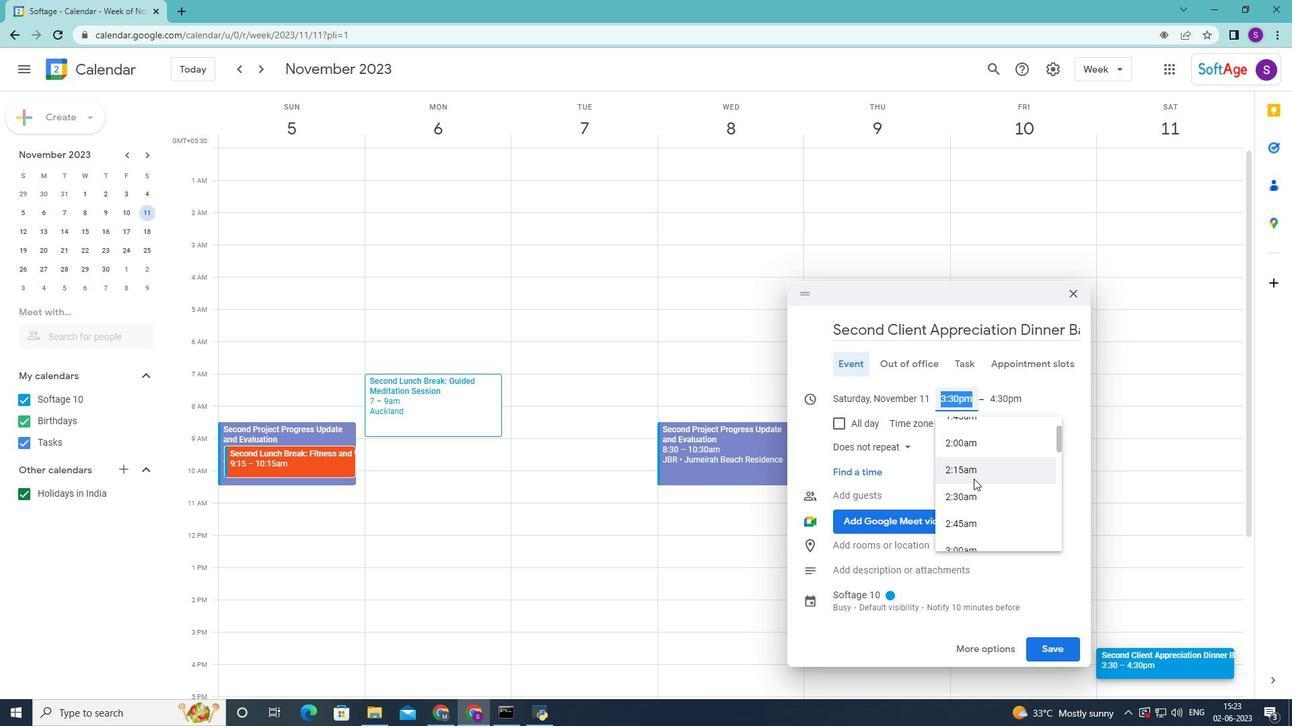 
Action: Mouse scrolled (973, 478) with delta (0, 0)
Screenshot: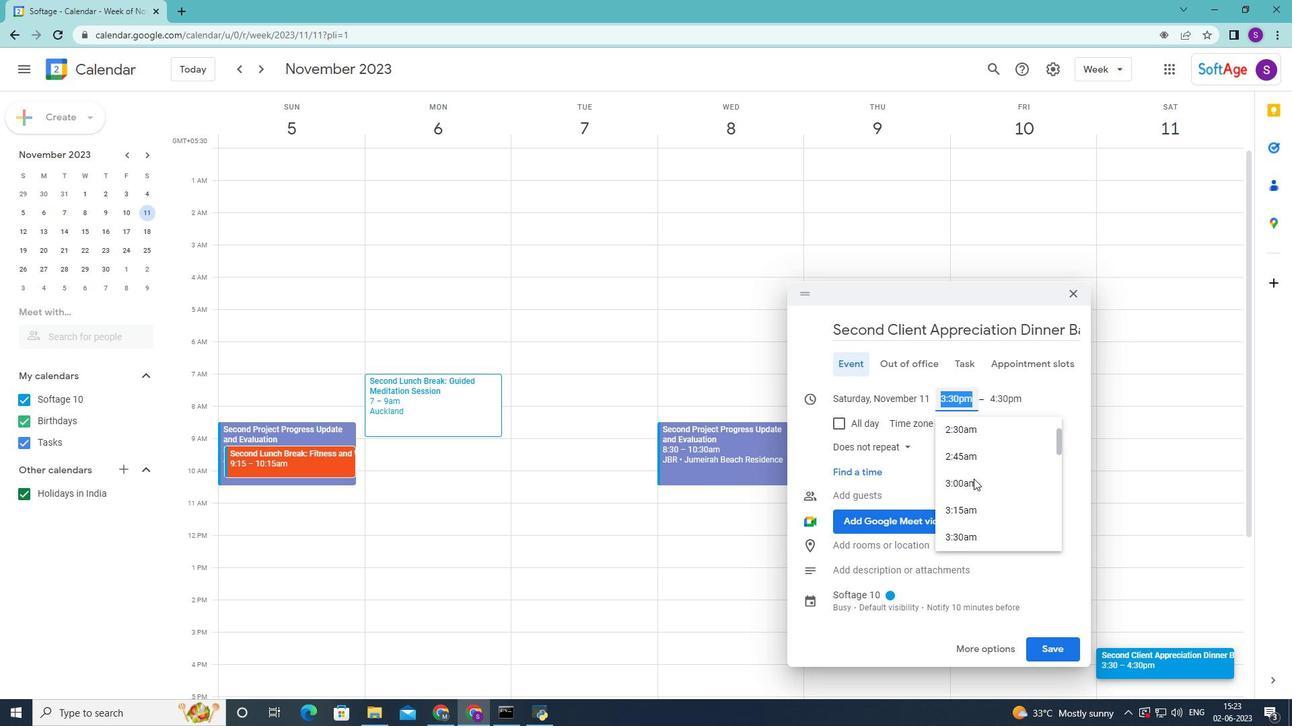 
Action: Mouse scrolled (973, 478) with delta (0, 0)
Screenshot: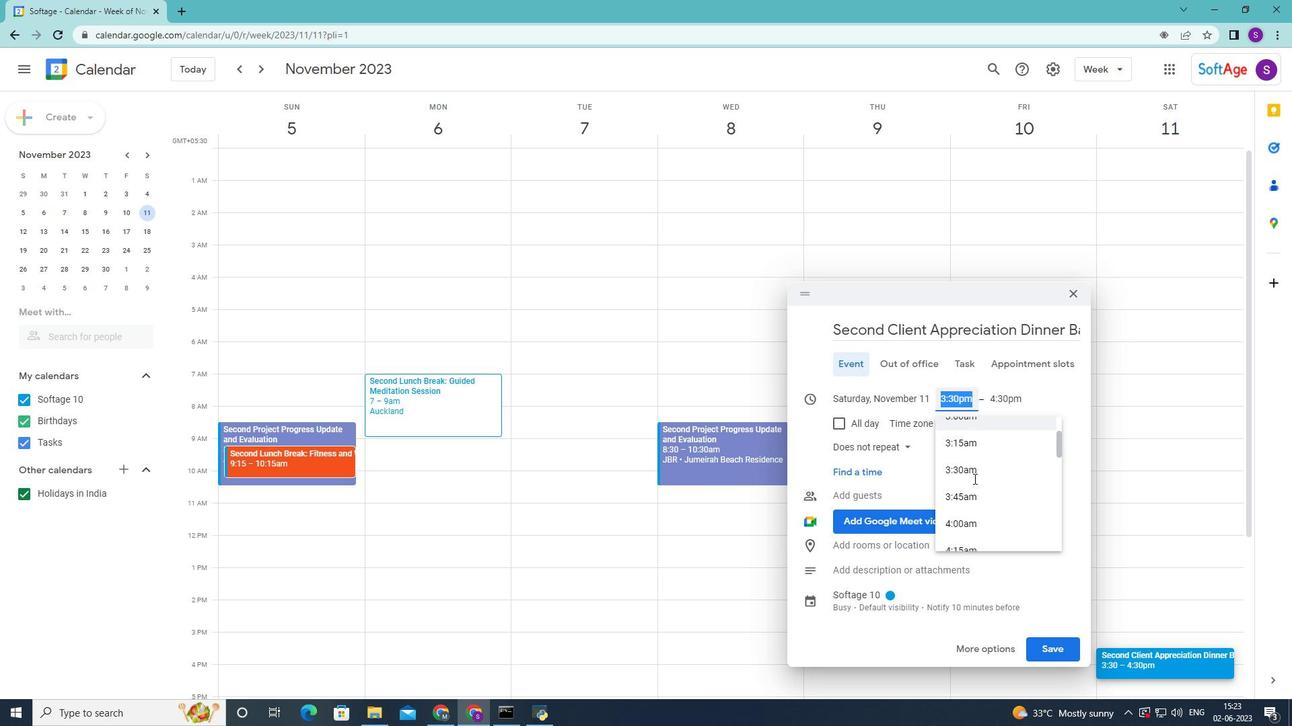 
Action: Mouse scrolled (973, 478) with delta (0, 0)
Screenshot: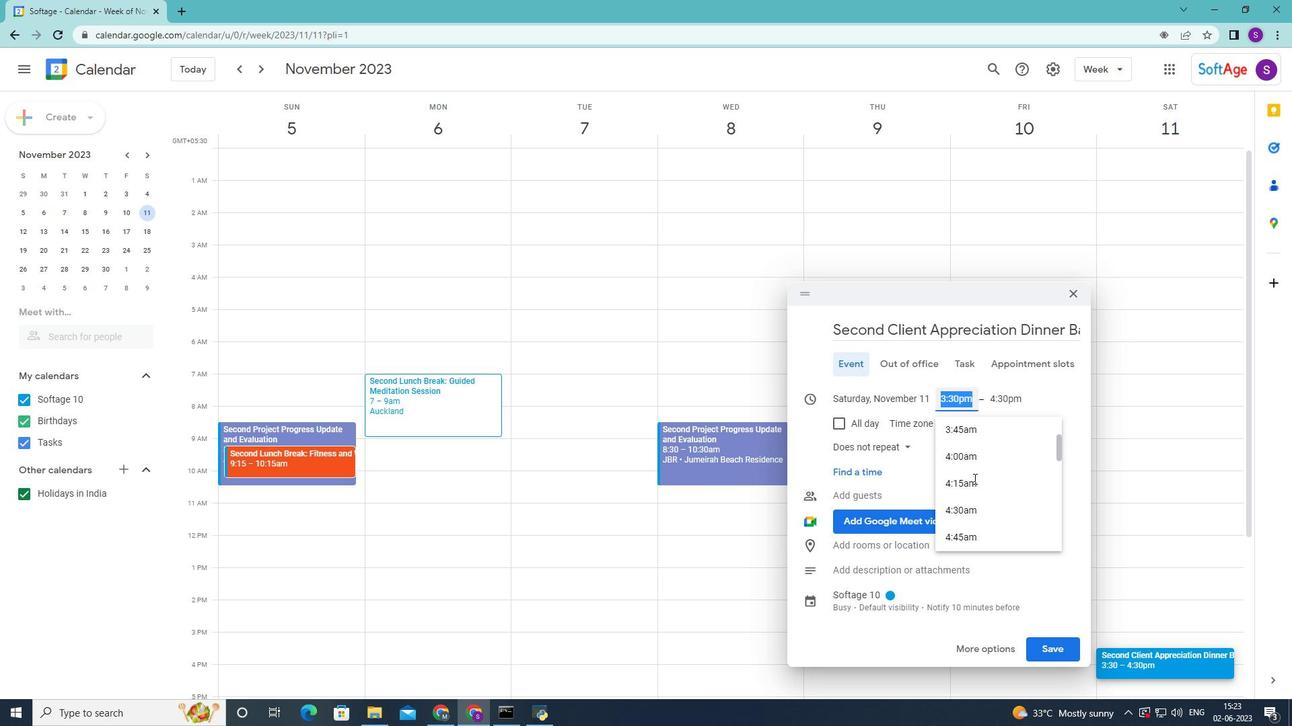
Action: Mouse scrolled (973, 478) with delta (0, 0)
Screenshot: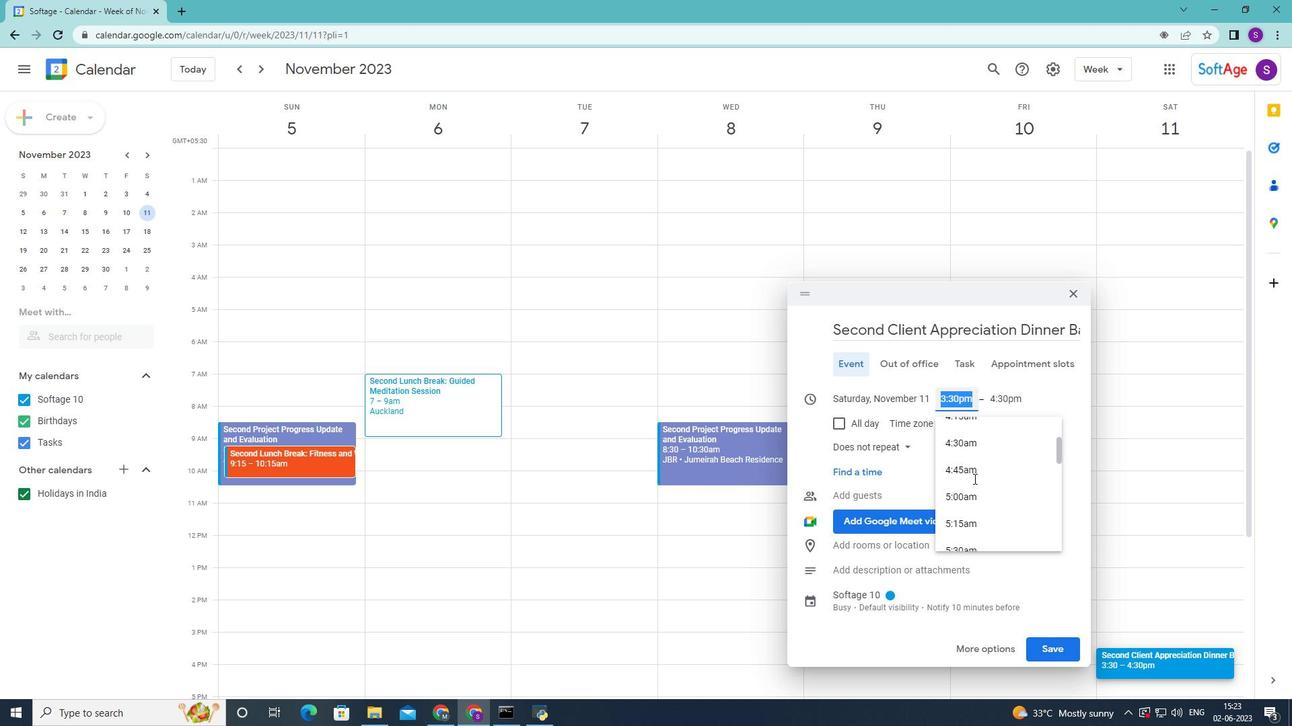 
Action: Mouse scrolled (973, 478) with delta (0, 0)
Screenshot: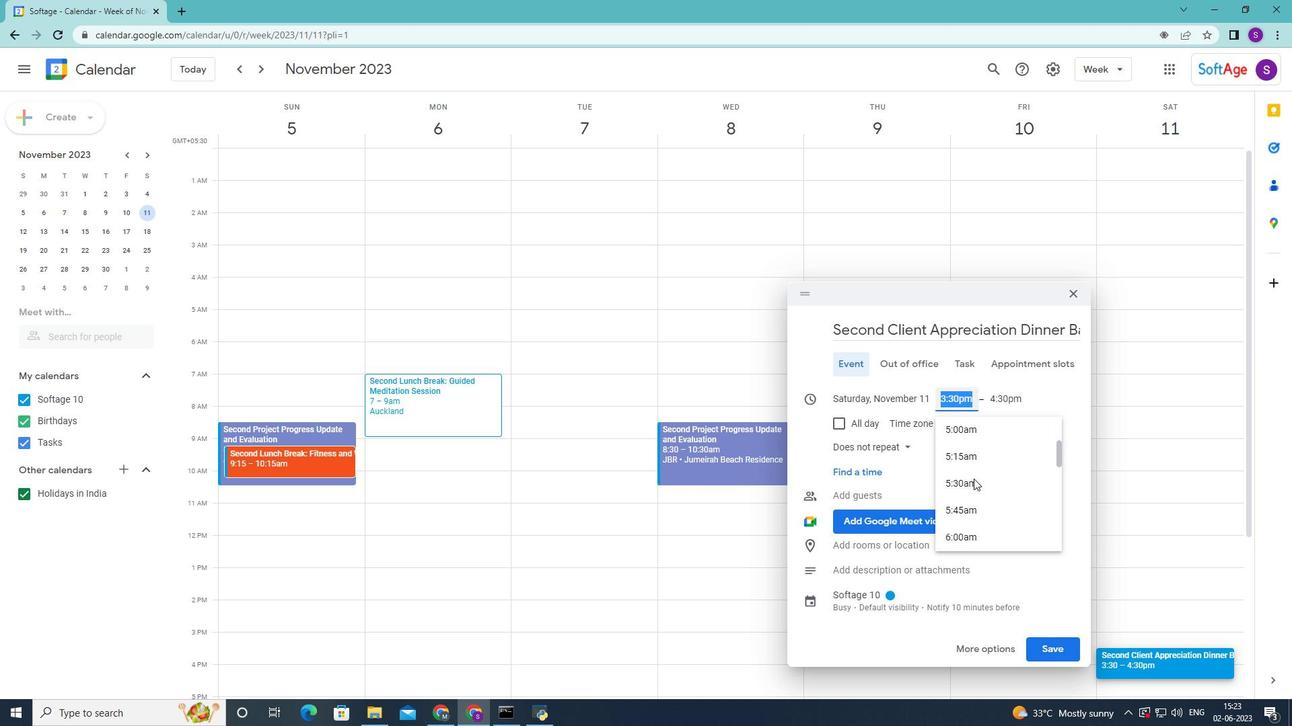 
Action: Mouse scrolled (973, 478) with delta (0, 0)
Screenshot: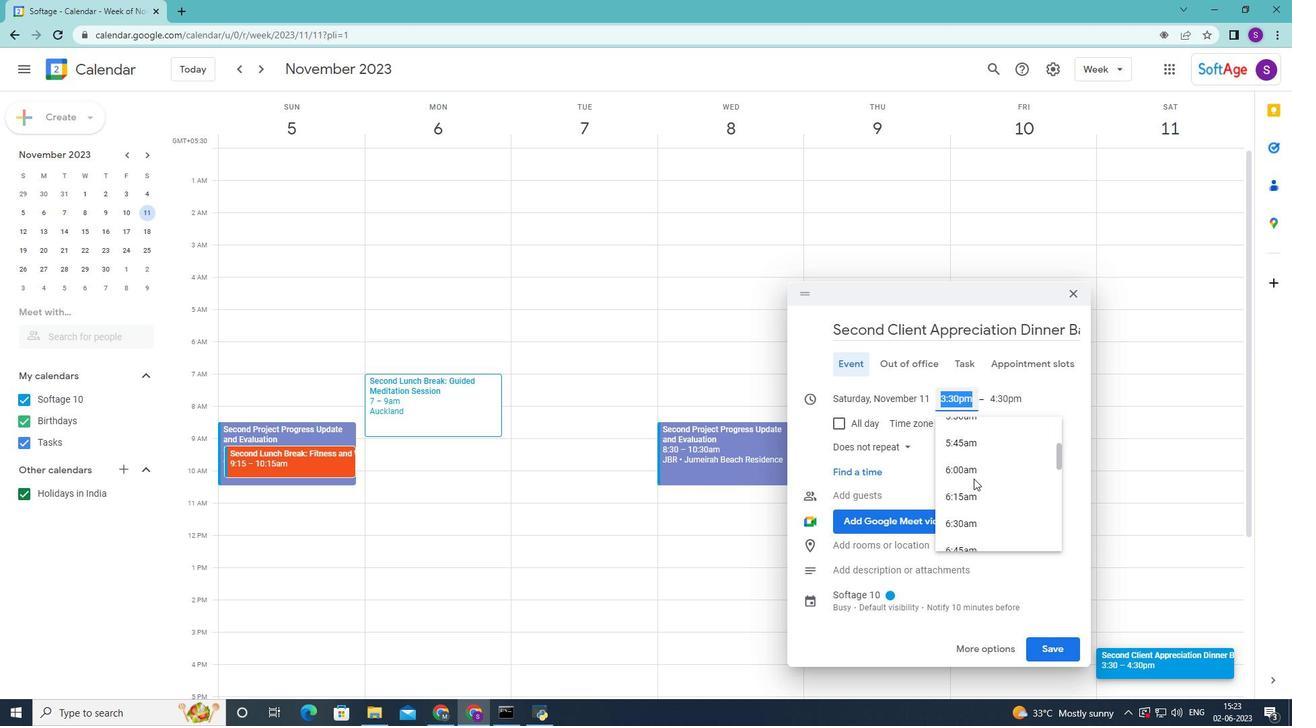 
Action: Mouse scrolled (973, 478) with delta (0, 0)
Screenshot: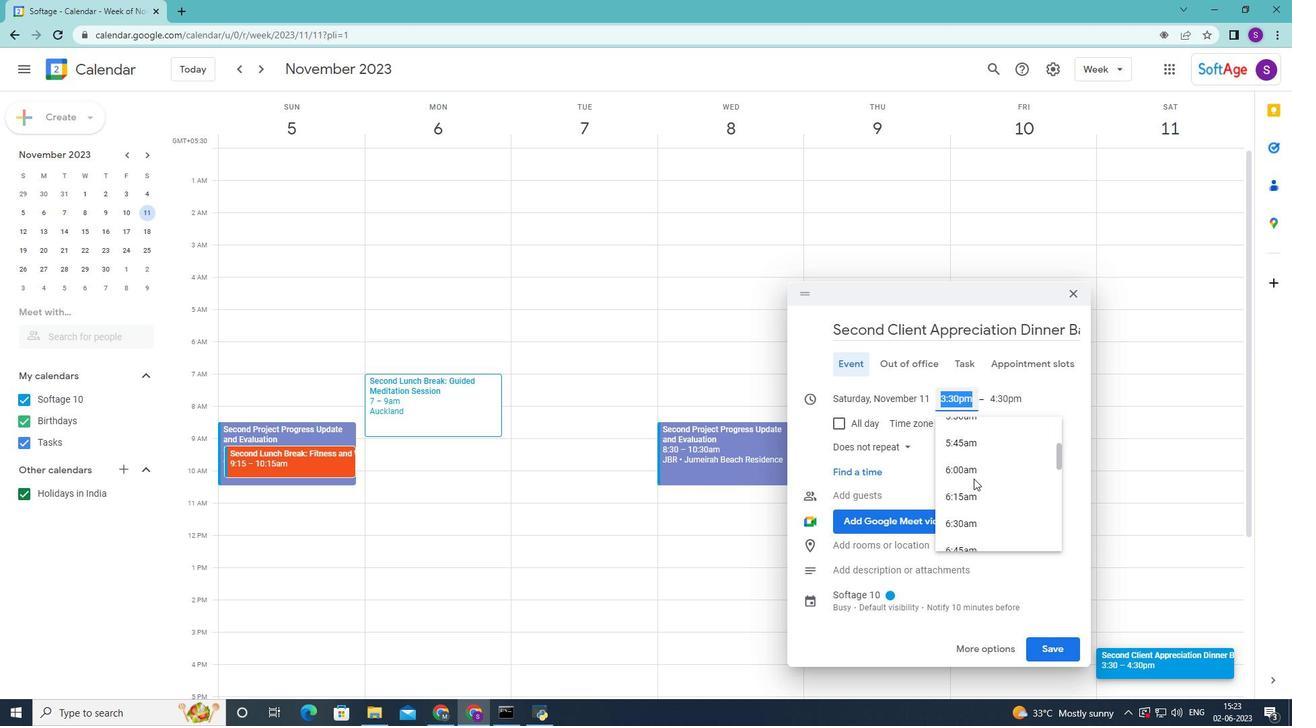 
Action: Mouse moved to (981, 450)
Screenshot: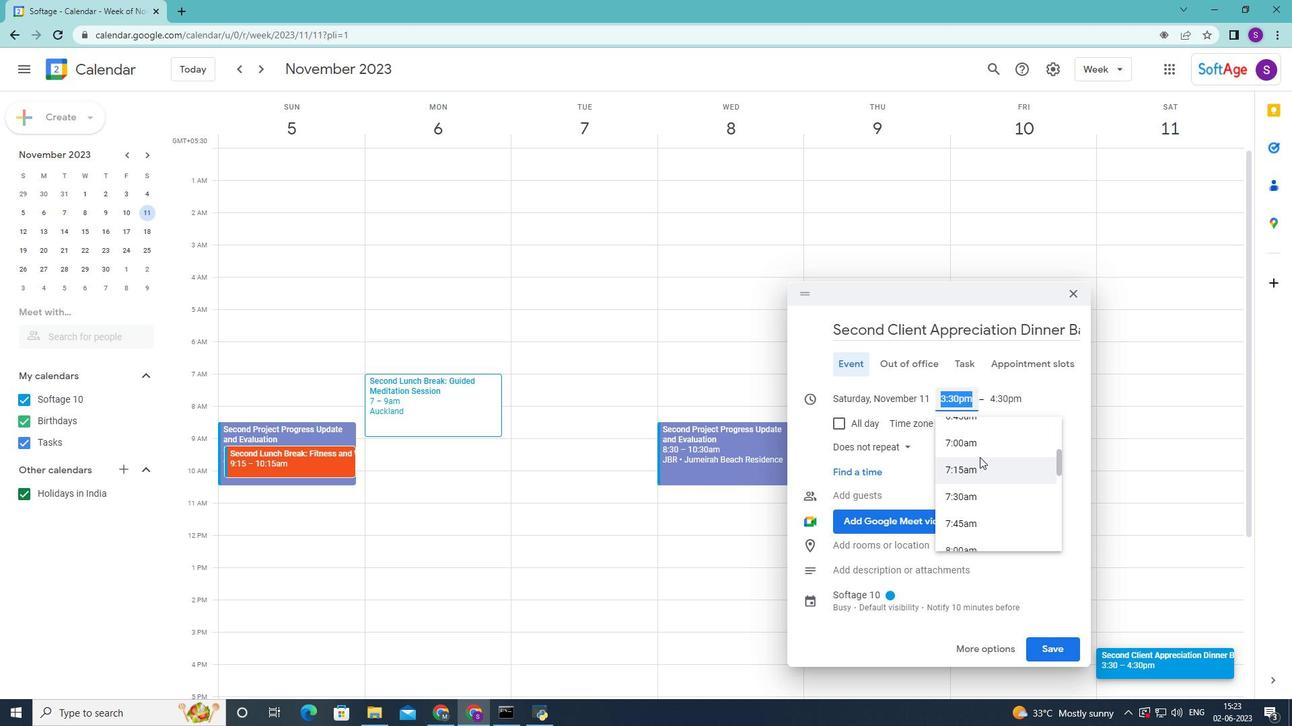 
Action: Mouse pressed left at (981, 450)
Screenshot: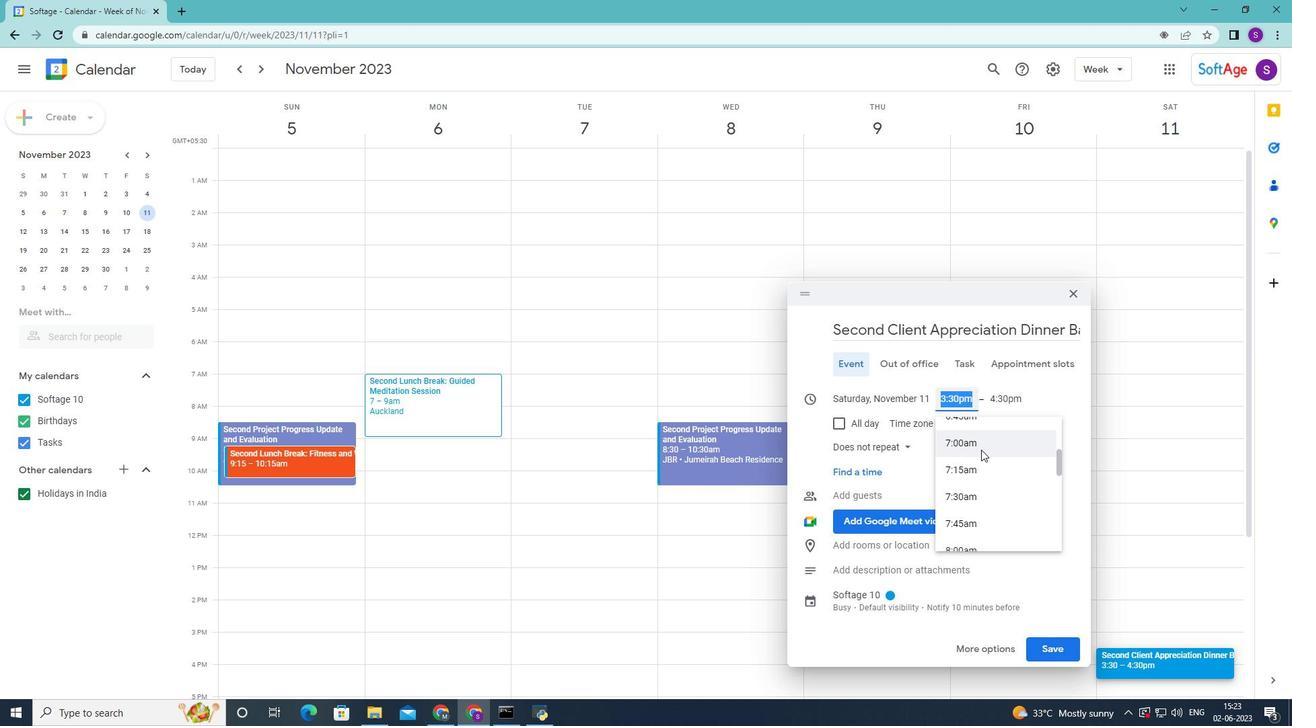 
Action: Mouse moved to (1011, 350)
Screenshot: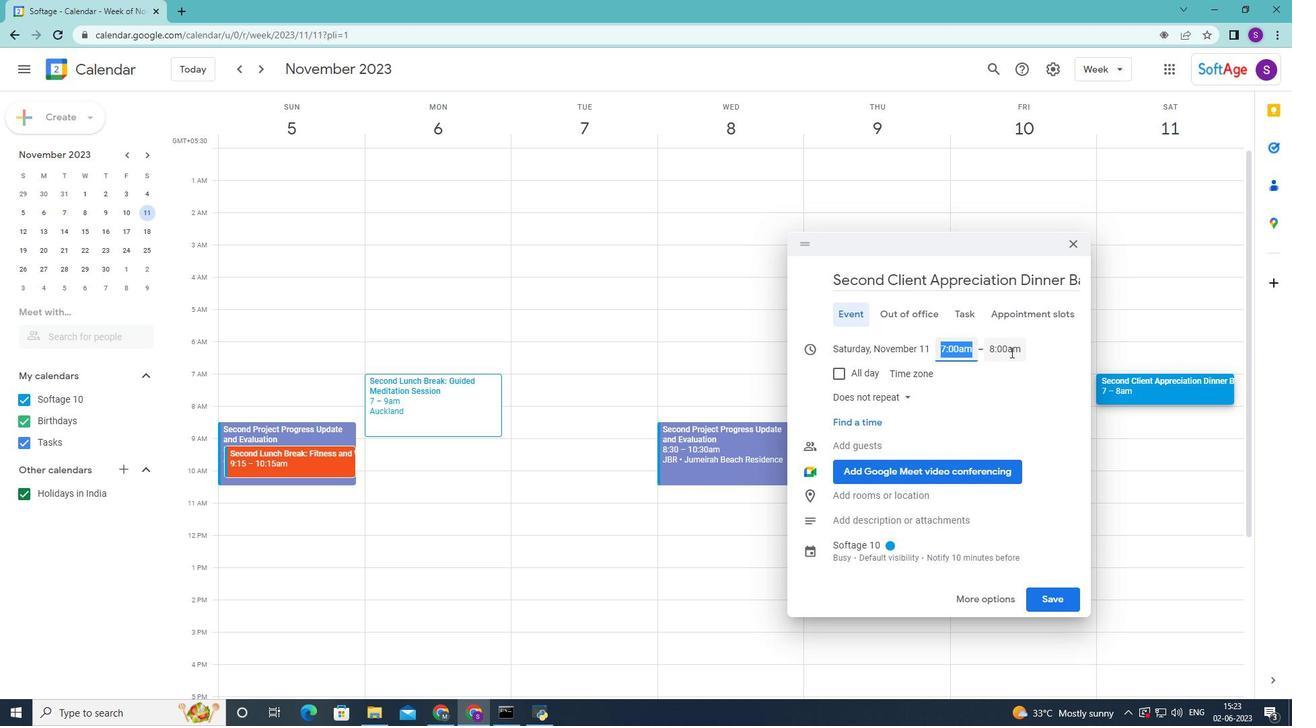 
Action: Mouse pressed left at (1011, 350)
Screenshot: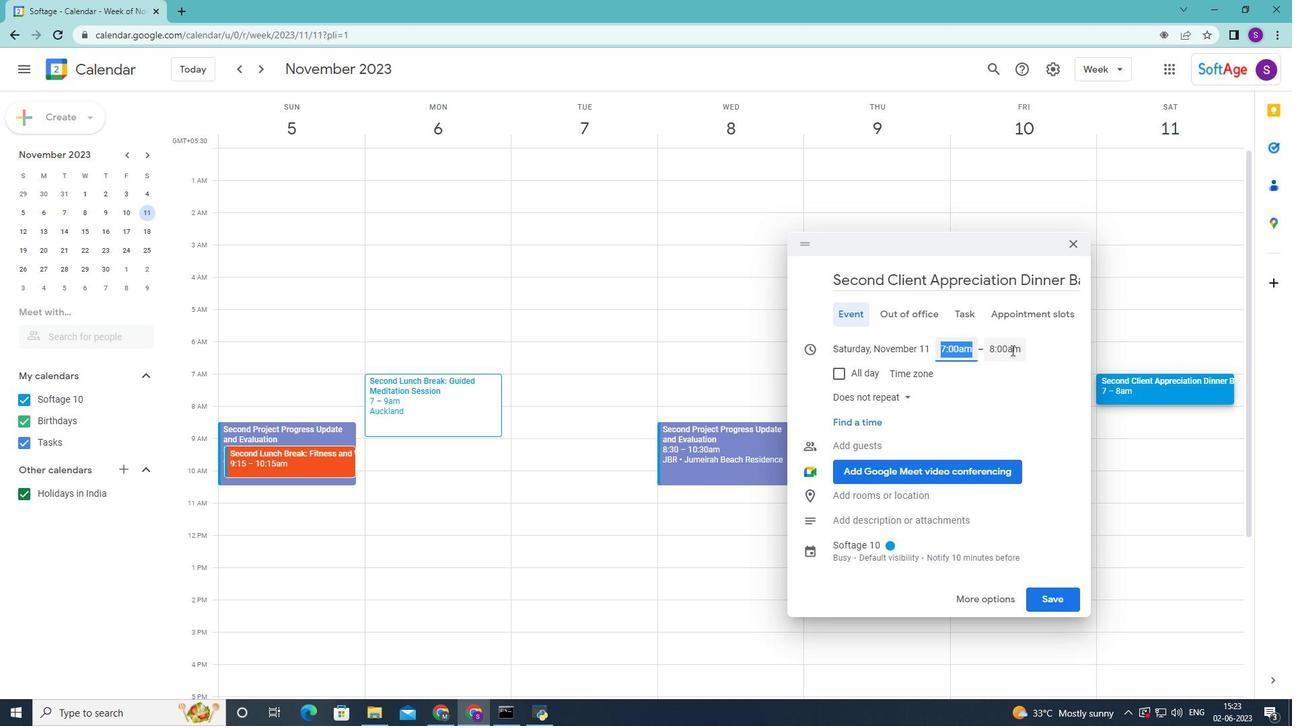 
Action: Mouse moved to (1016, 463)
Screenshot: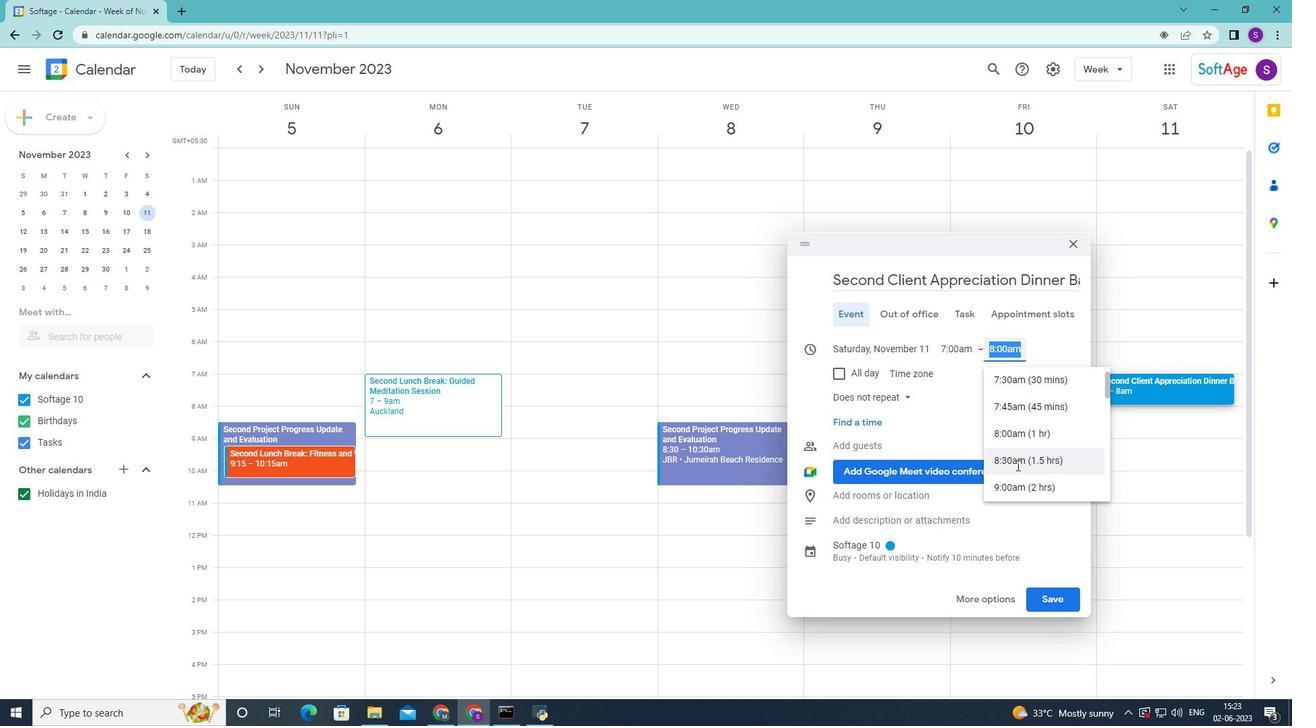 
Action: Mouse scrolled (1016, 462) with delta (0, 0)
Screenshot: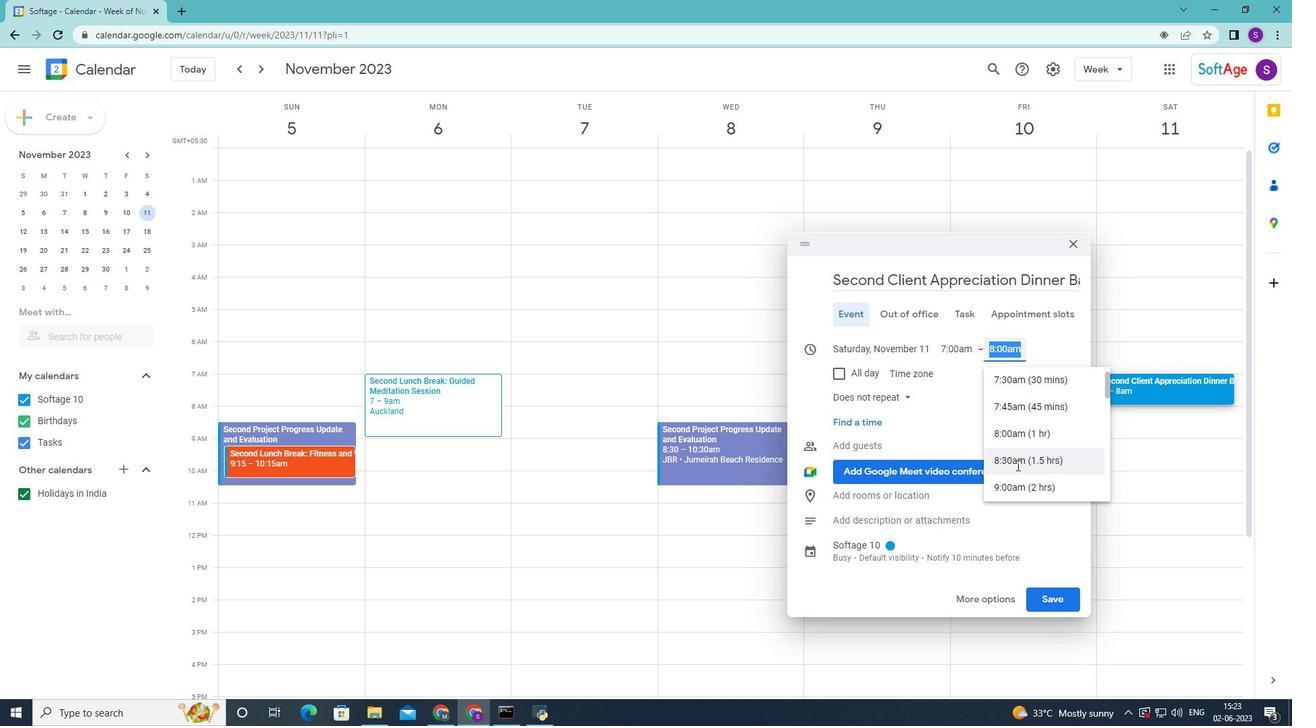 
Action: Mouse moved to (1021, 419)
Screenshot: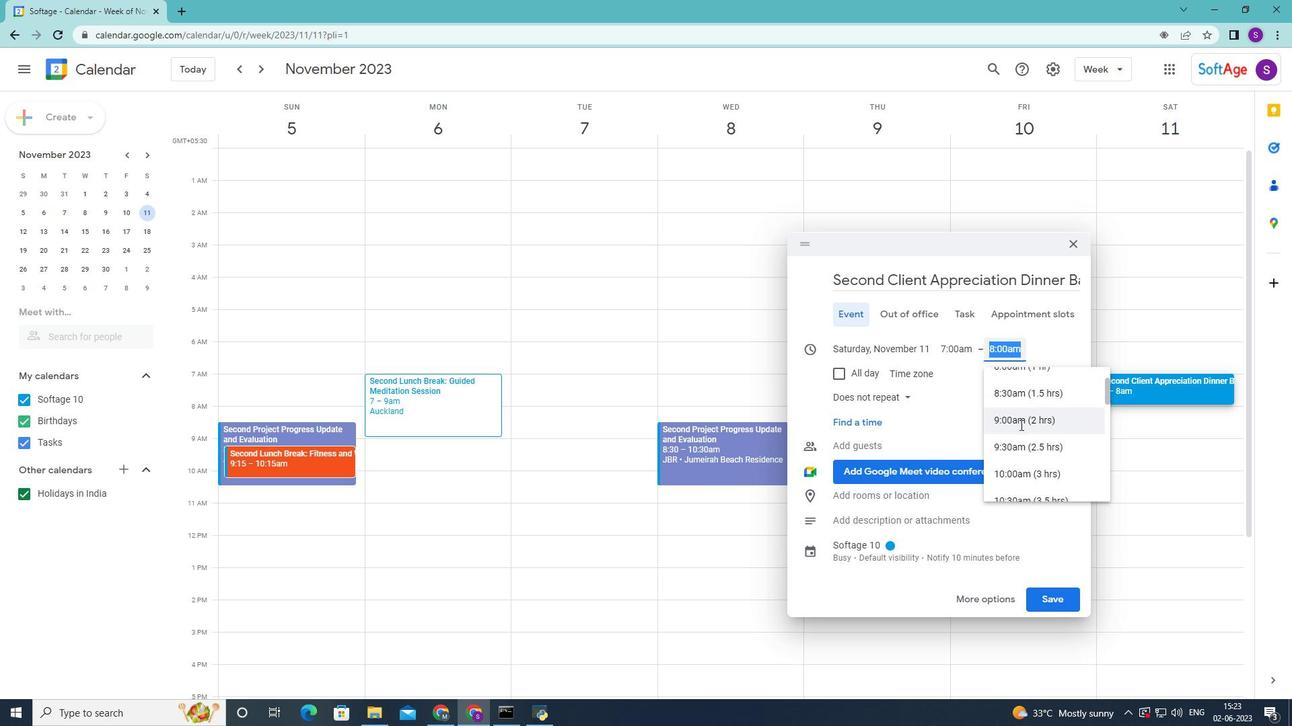 
Action: Mouse pressed left at (1021, 419)
Screenshot: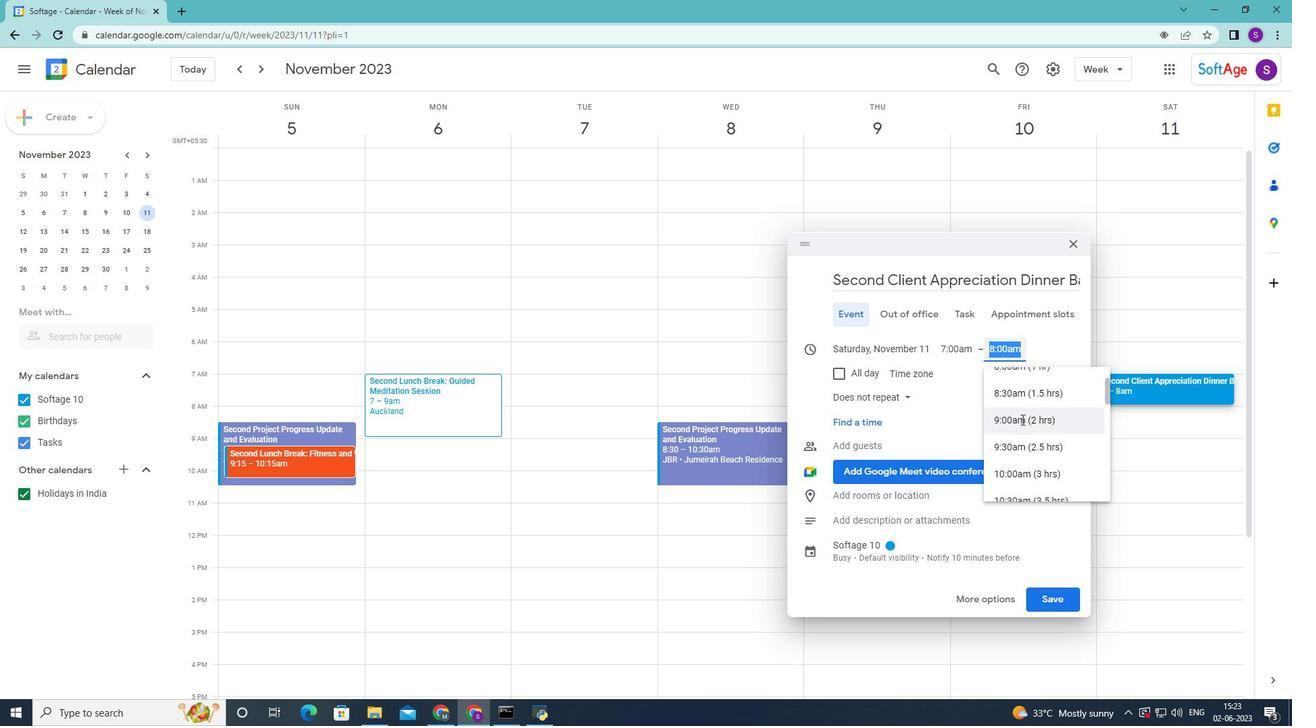 
Action: Mouse moved to (972, 603)
Screenshot: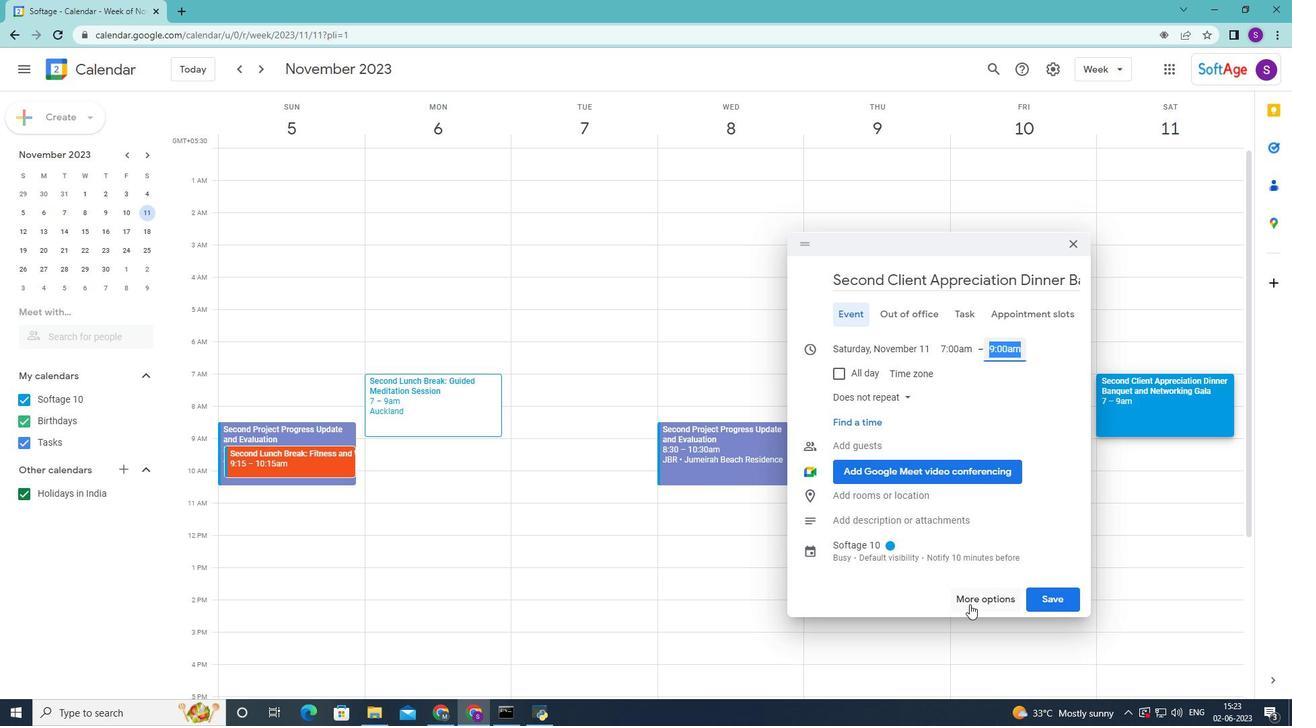
Action: Mouse pressed left at (972, 603)
Screenshot: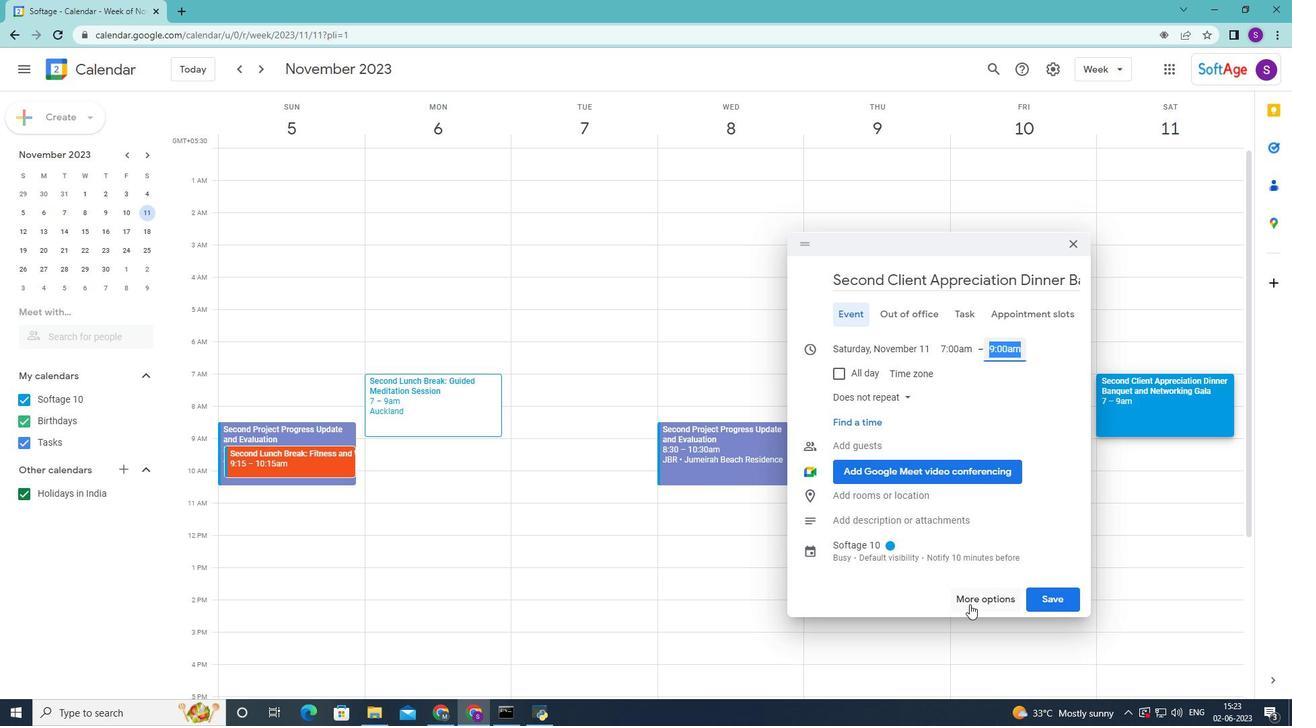 
Action: Mouse moved to (175, 471)
Screenshot: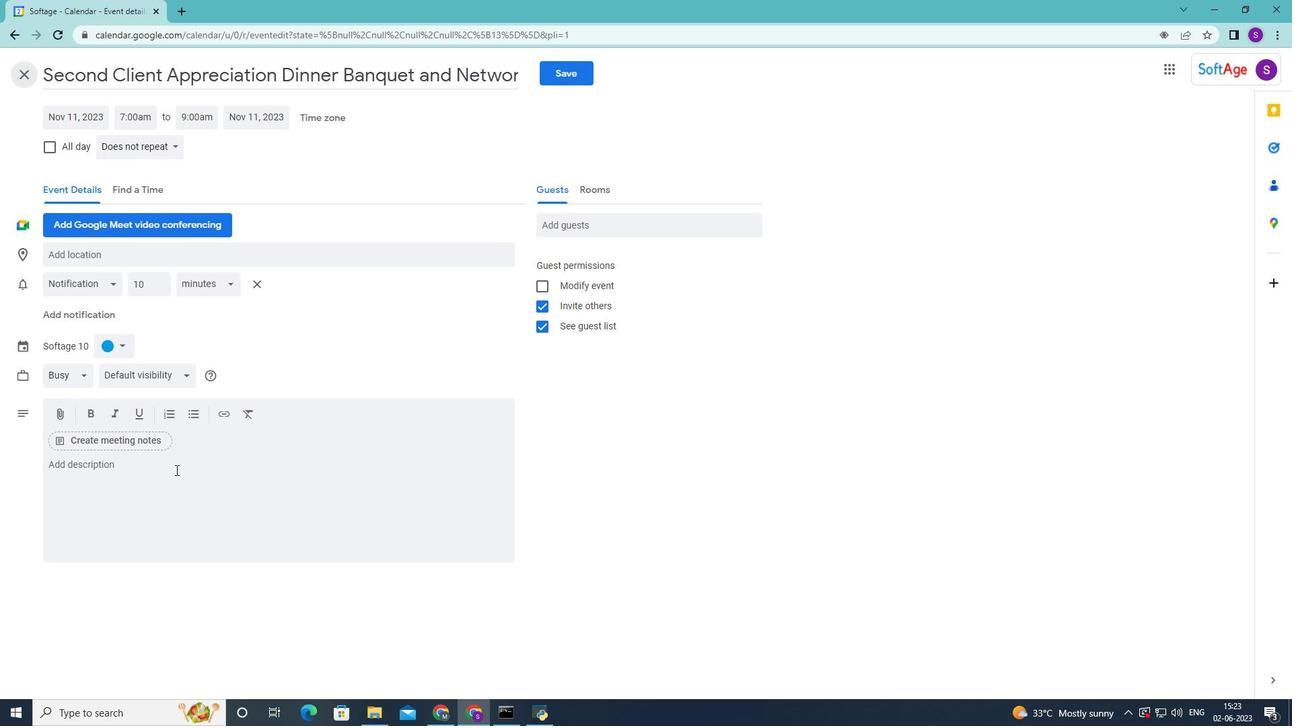 
Action: Mouse pressed left at (175, 471)
Screenshot: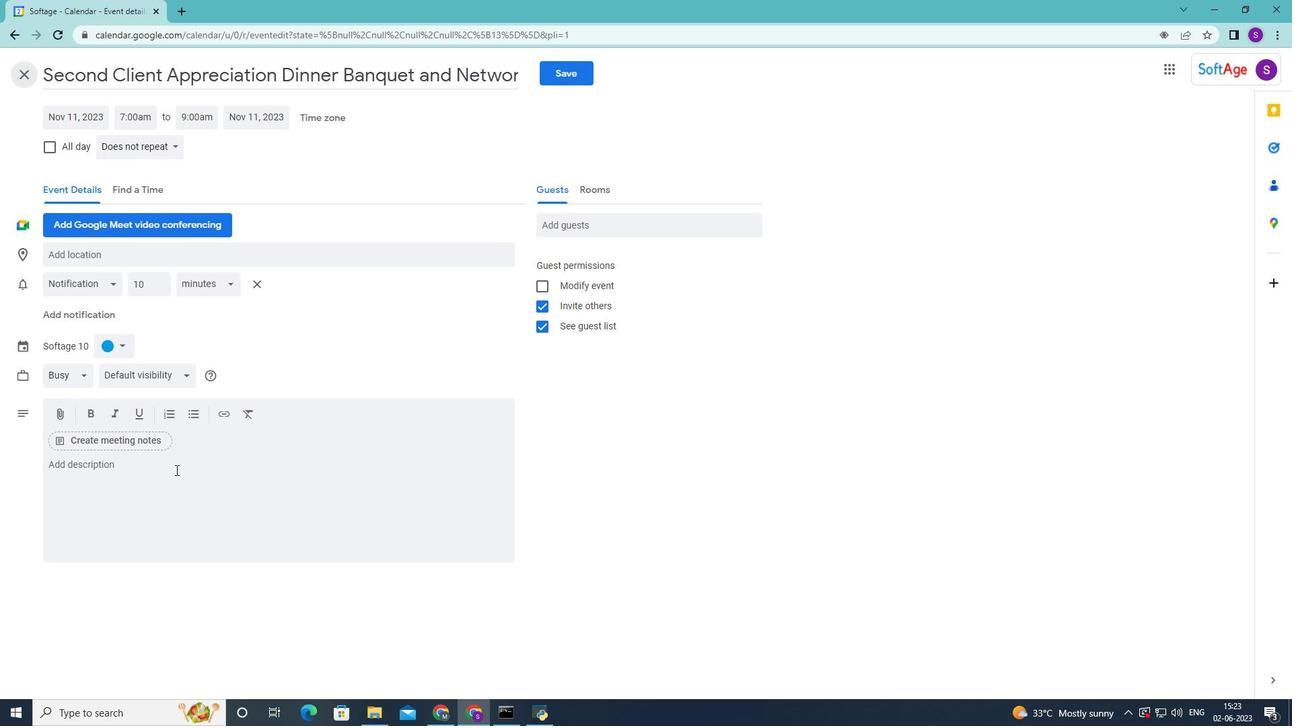 
Action: Key pressed <Key.shift>Regular<Key.space><Key.shift>Checl<Key.backspace>k-ins<Key.space>and<Key.space>progress<Key.space>reviews<Key.space>will<Key.space>be<Key.space>scheduled<Key.space>to<Key.space>evaluate<Key.space>the<Key.space>employee's<Key.space>progress<Key.space>and<Key.space>provide<Key.space>ongoing<Key.space>feedback,<Key.backspace>.<Key.space><Key.shift>These<Key.space>discussions<Key.space>will<Key.space>allow<Key.space>for<Key.space>adjustments<Key.space>to<Key.space>the<Key.space>action<Key.space>plan<Key.space>if<Key.space>v<Key.backspace>needed<Key.space>and<Key.space>provide<Key.space>encourgement<Key.space>
Screenshot: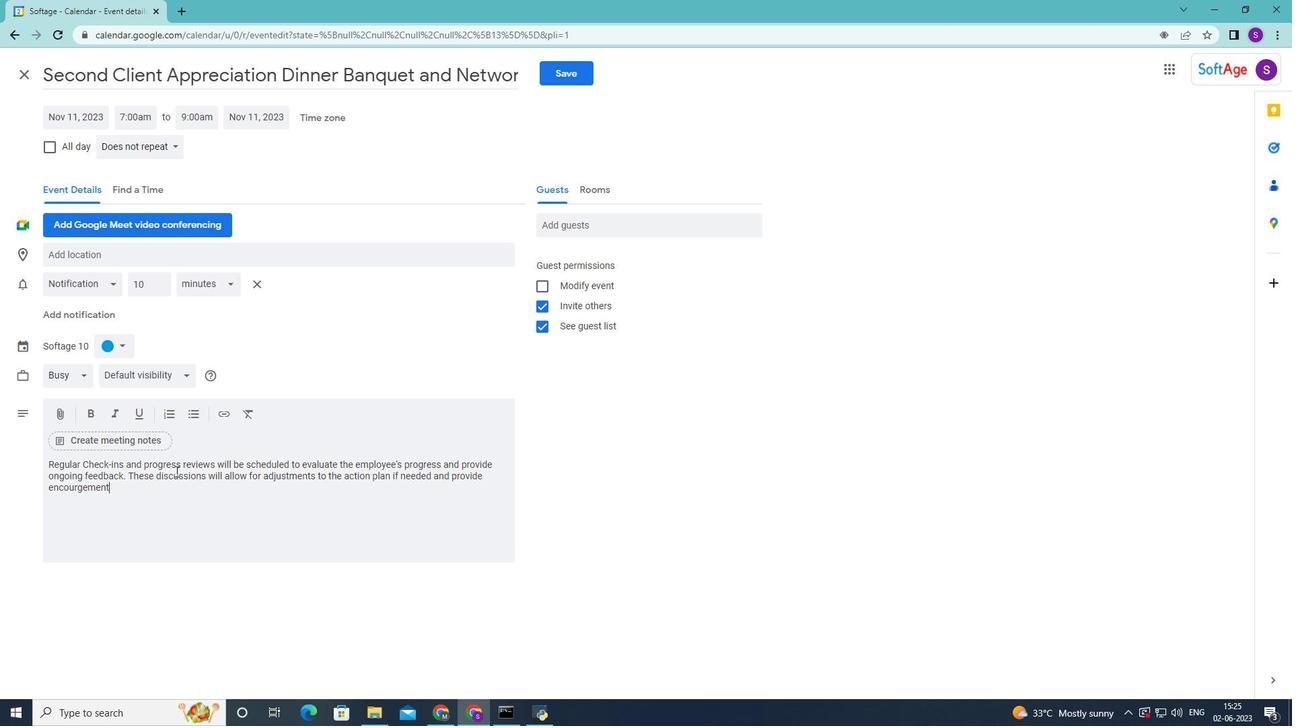 
Action: Mouse moved to (102, 485)
Screenshot: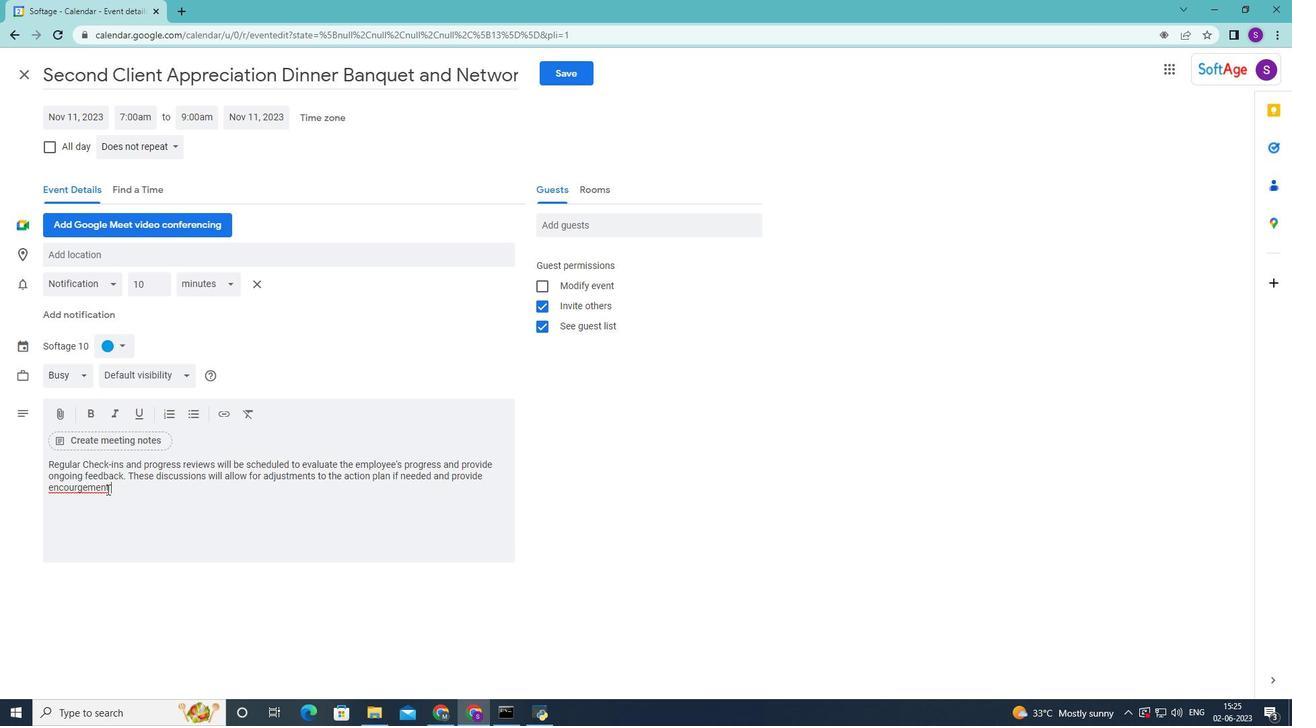
Action: Mouse pressed left at (102, 485)
Screenshot: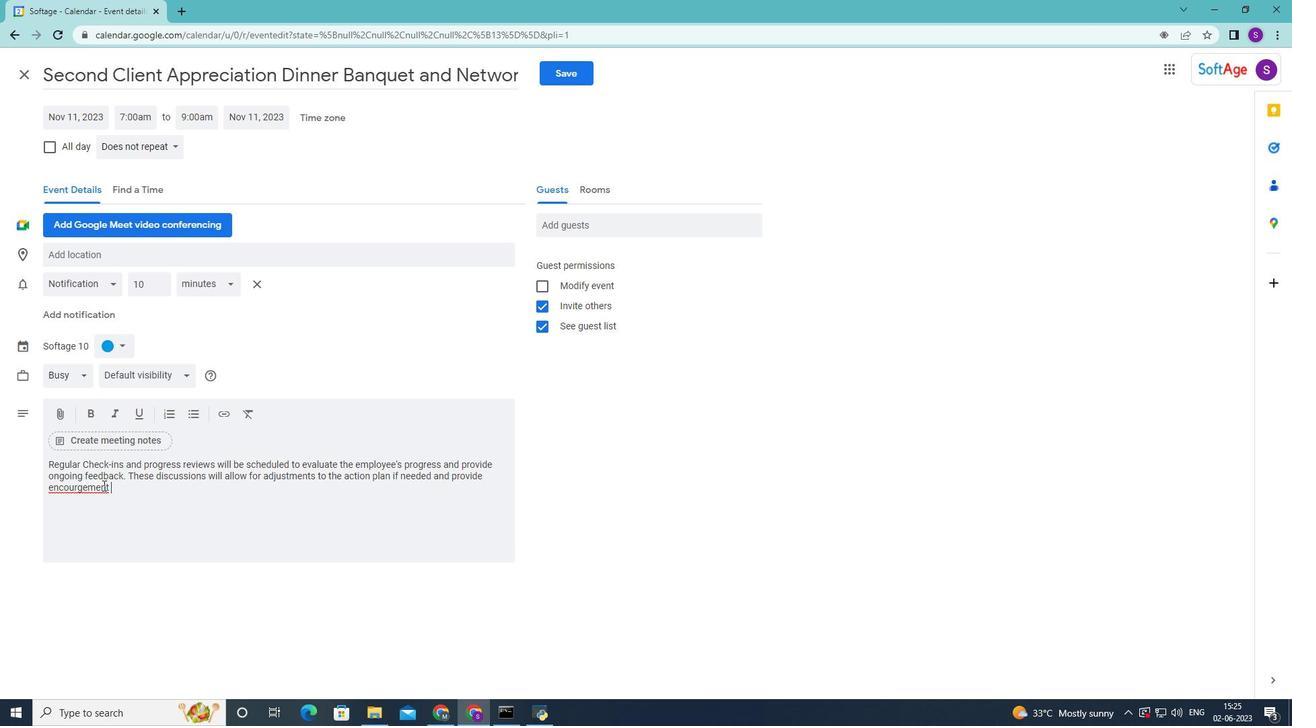 
Action: Mouse moved to (49, 489)
Screenshot: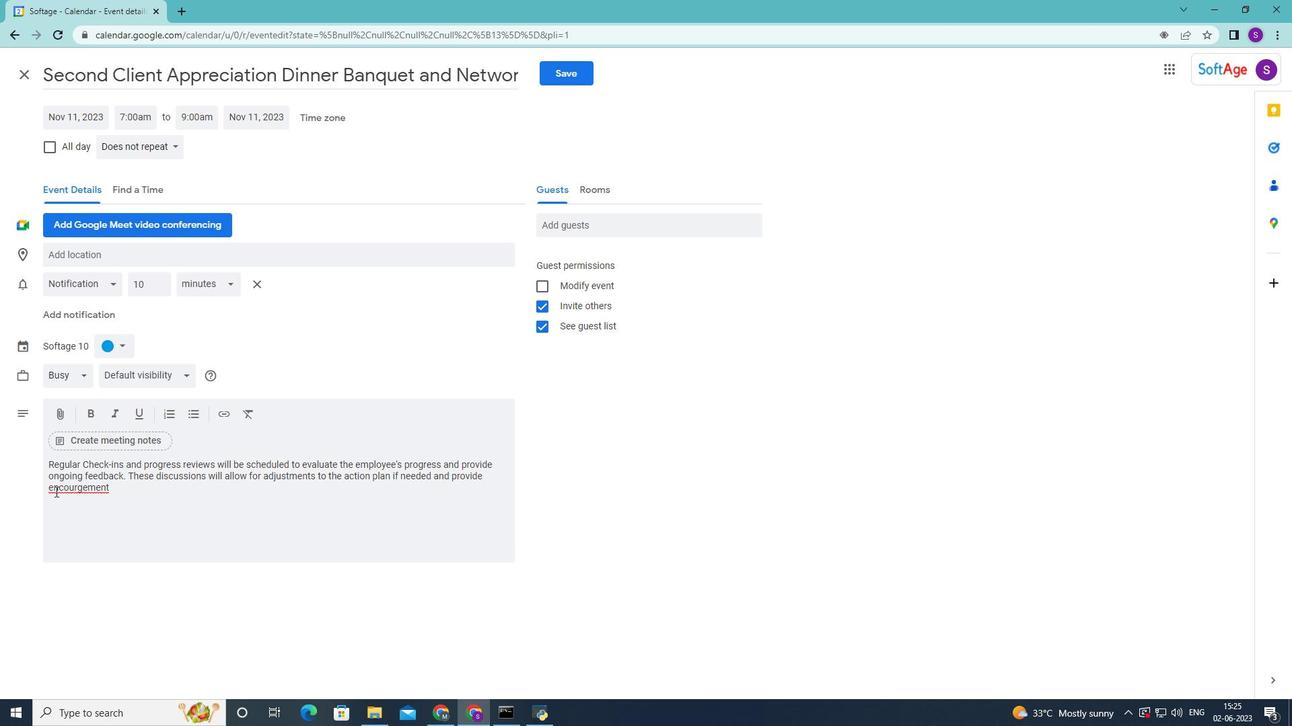 
Action: Mouse pressed left at (49, 489)
Screenshot: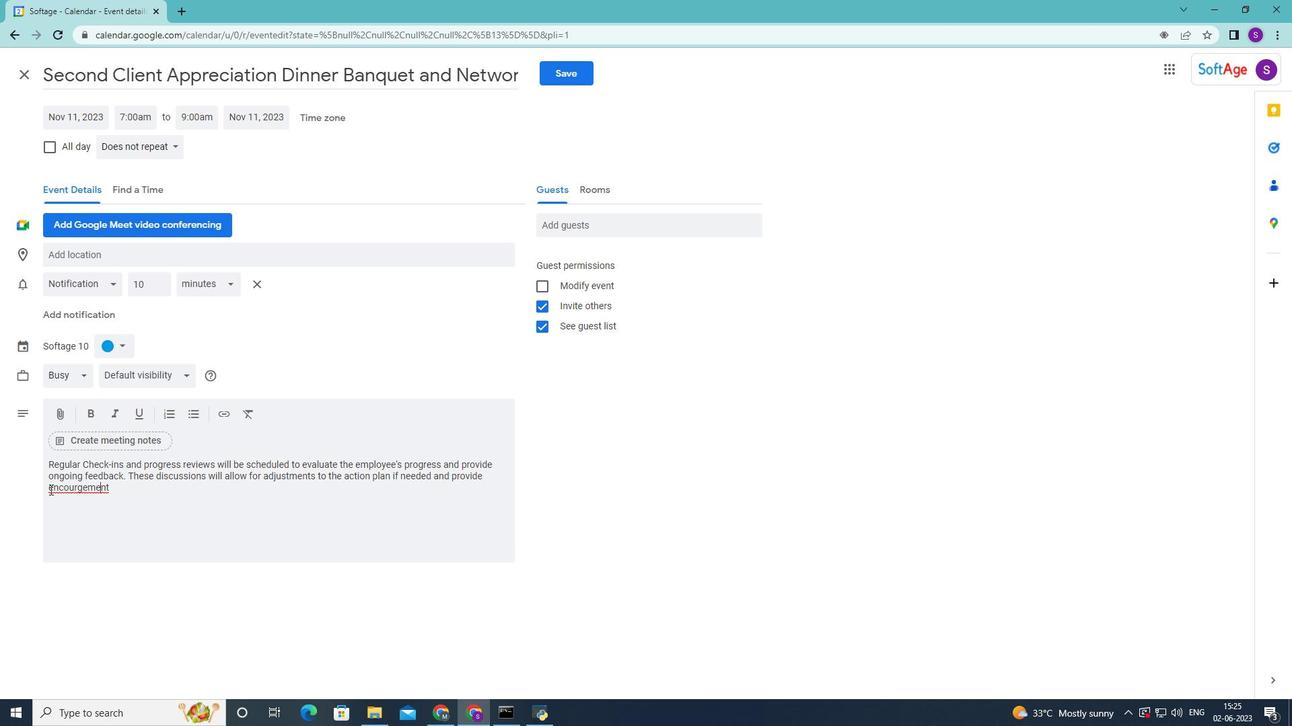 
Action: Mouse moved to (109, 493)
Screenshot: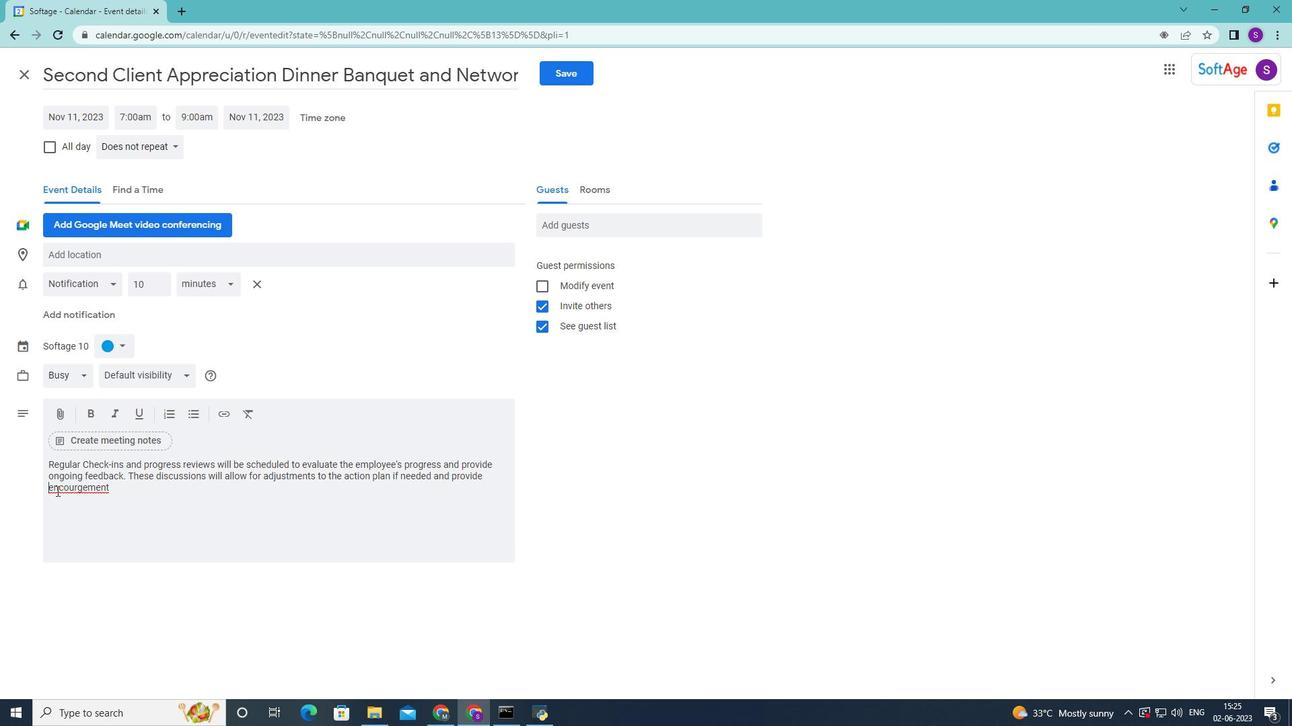 
Action: Key pressed <Key.space>
Screenshot: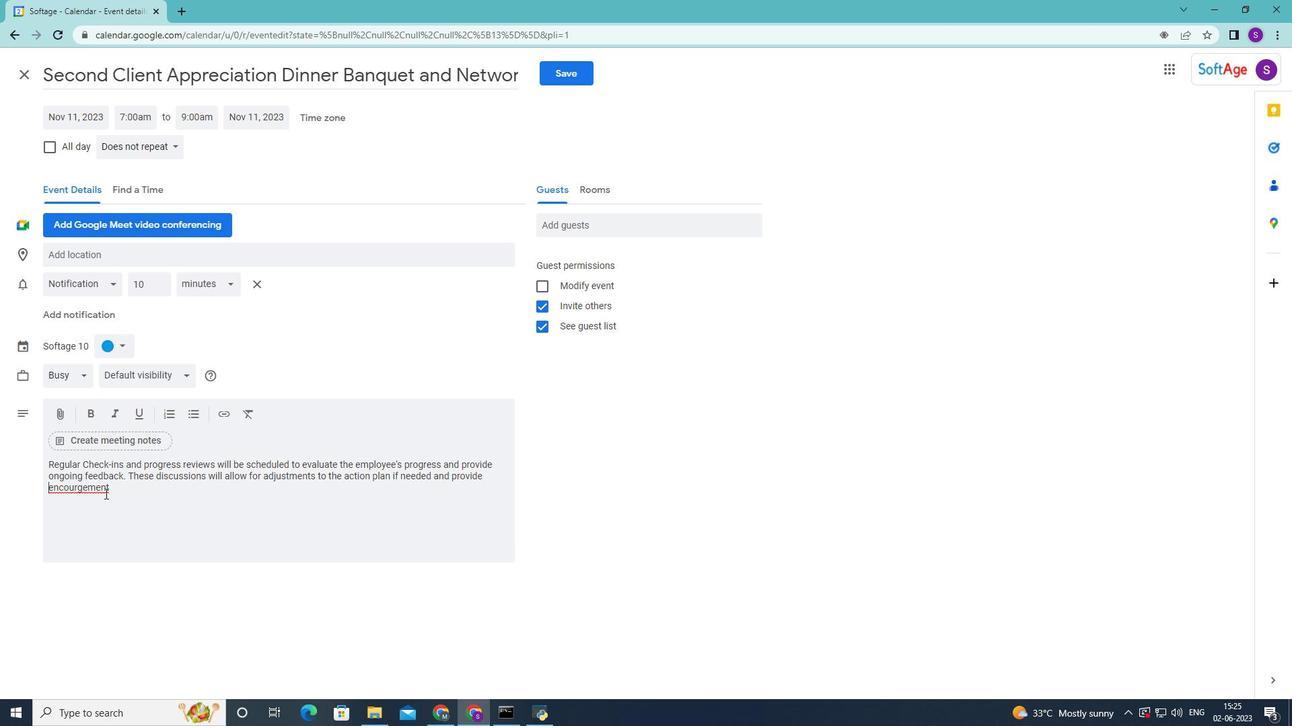 
Action: Mouse moved to (113, 493)
Screenshot: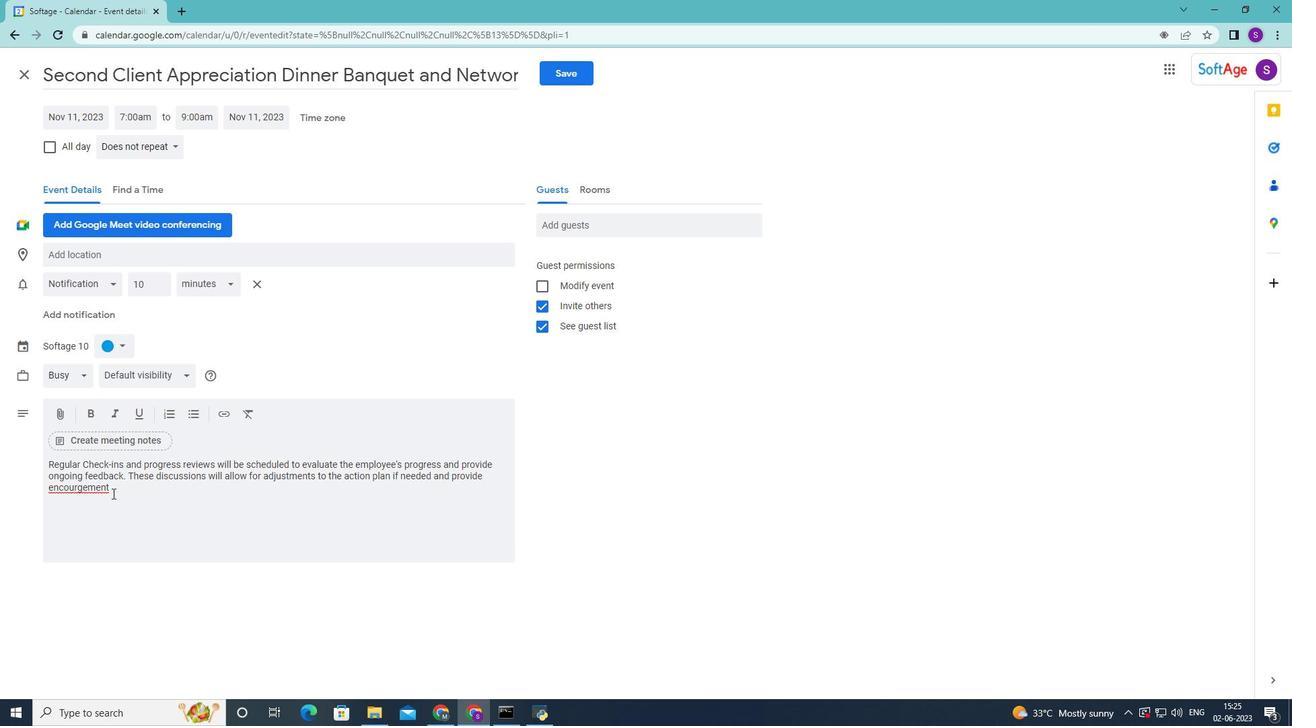 
Action: Key pressed <Key.space>
Screenshot: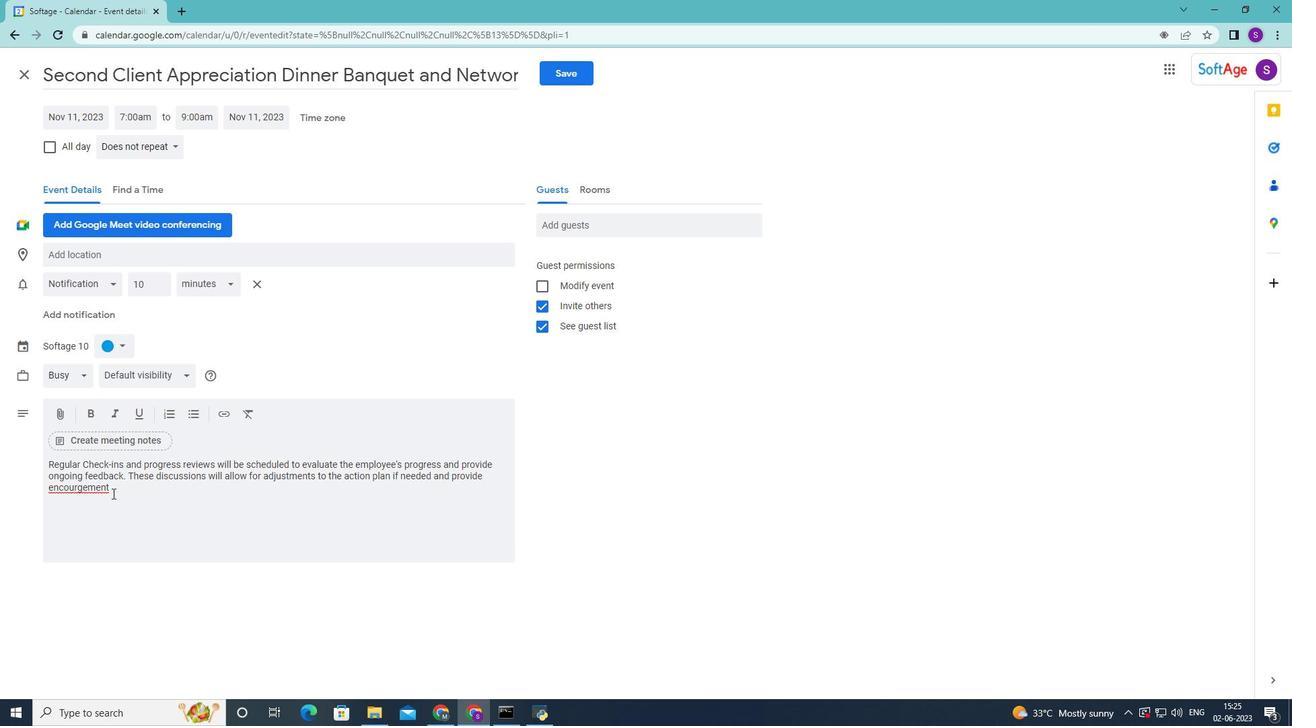 
Action: Mouse moved to (116, 493)
Screenshot: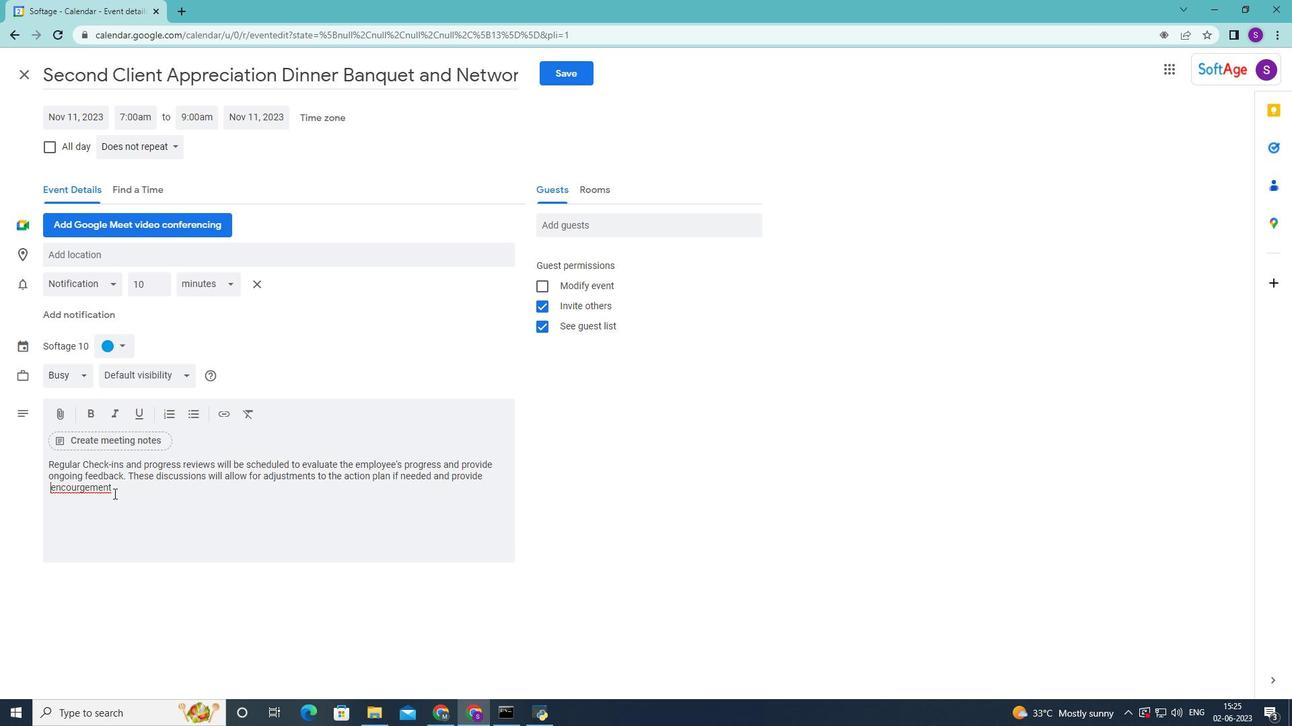 
Action: Mouse pressed left at (116, 493)
Screenshot: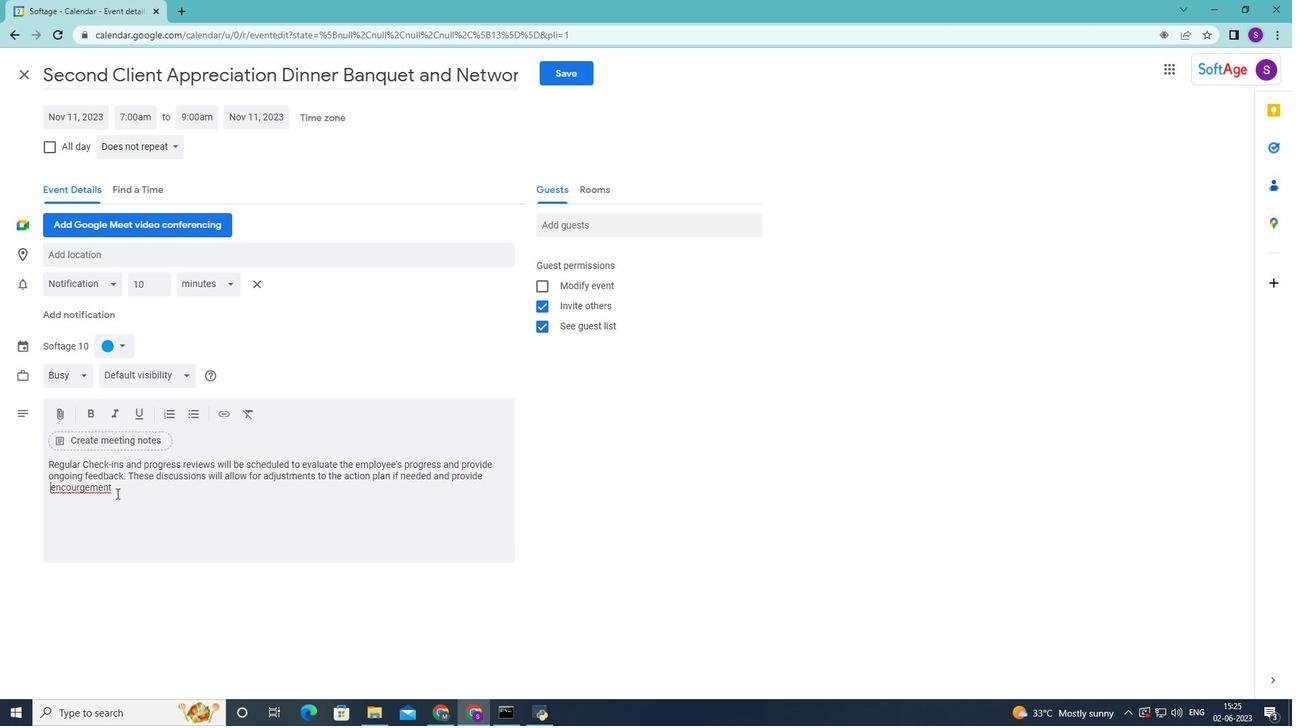 
Action: Mouse moved to (48, 487)
Screenshot: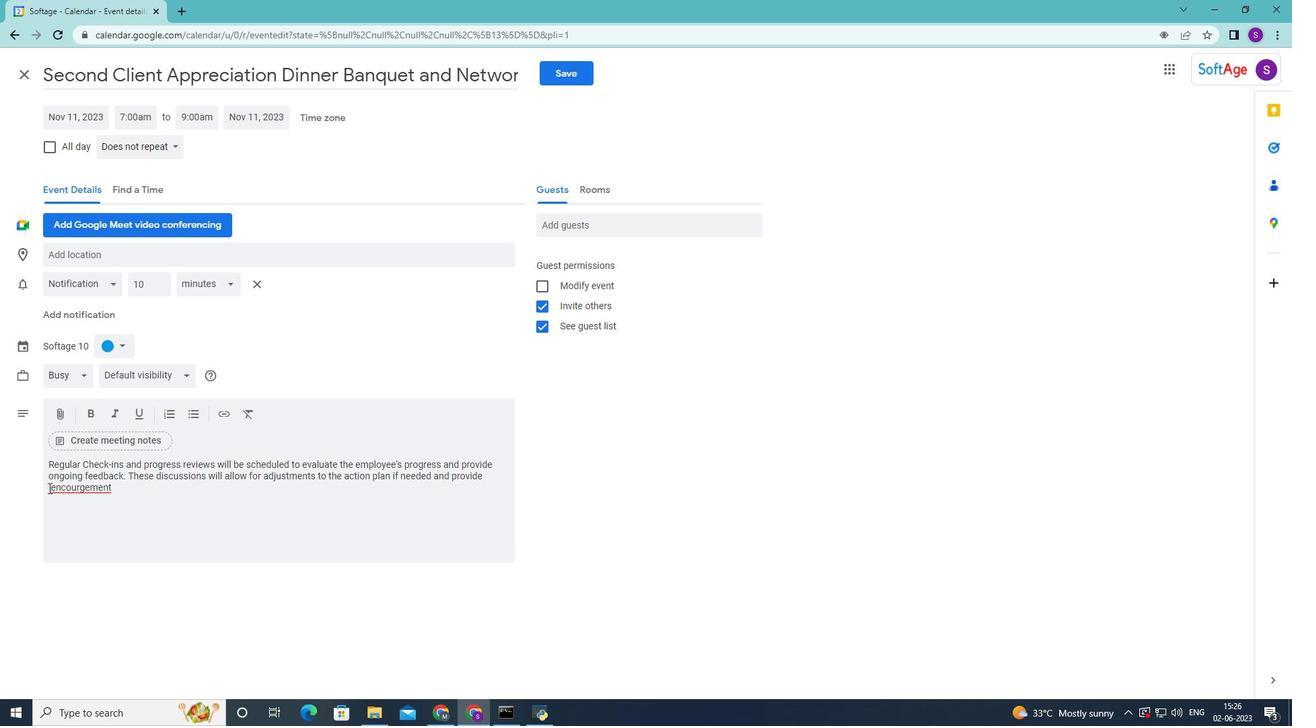 
Action: Mouse pressed left at (48, 487)
Screenshot: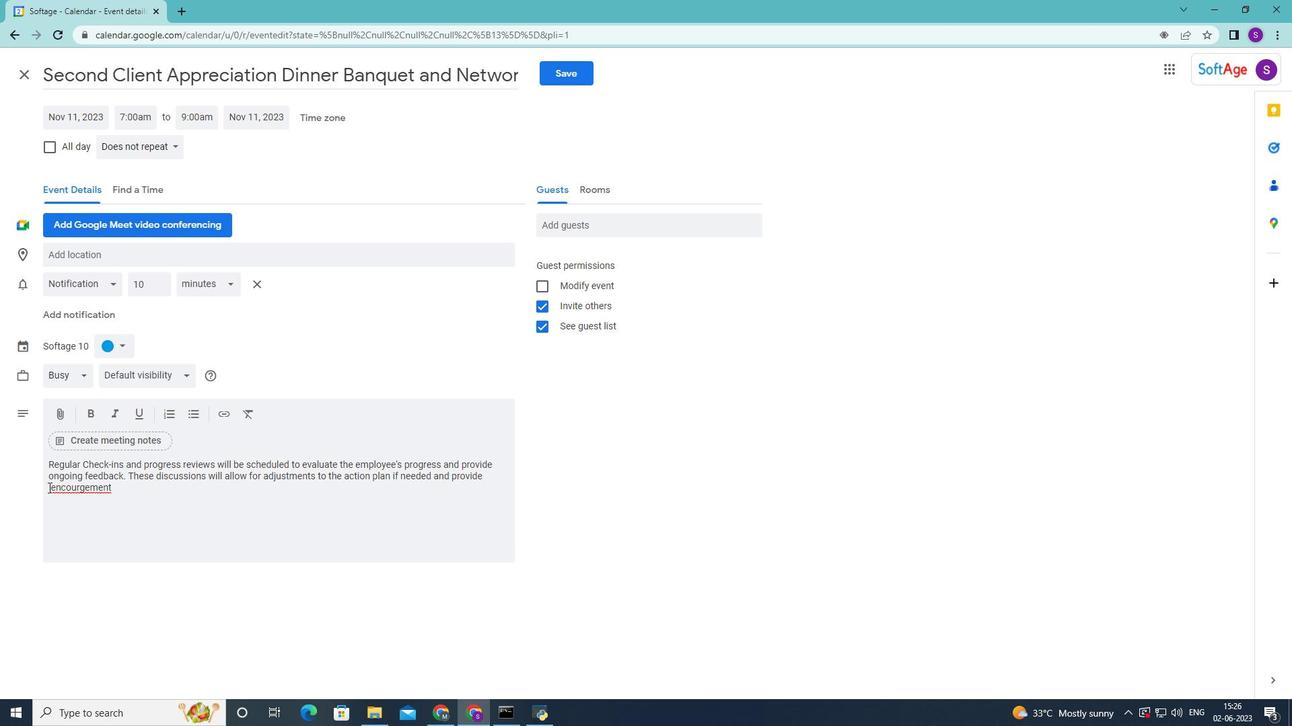 
Action: Mouse moved to (106, 505)
Screenshot: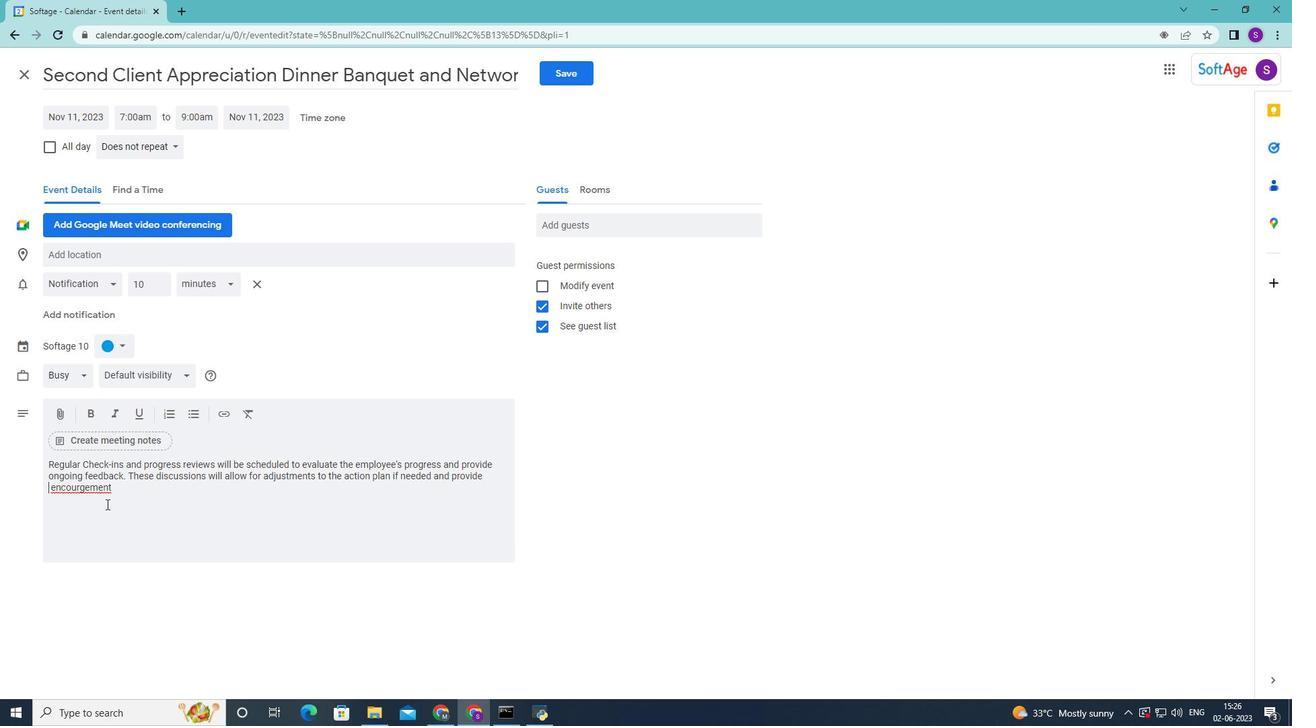 
Action: Key pressed <Key.backspace><Key.backspace>
Screenshot: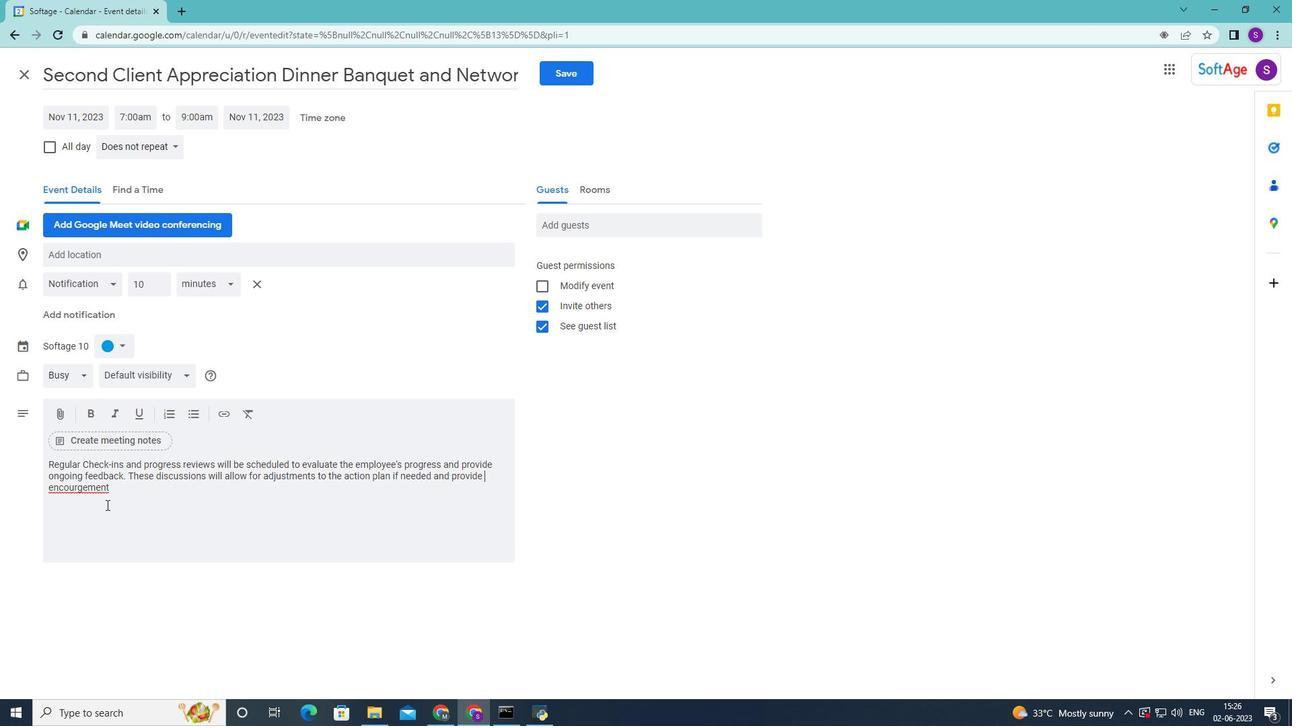 
Action: Mouse moved to (118, 495)
Screenshot: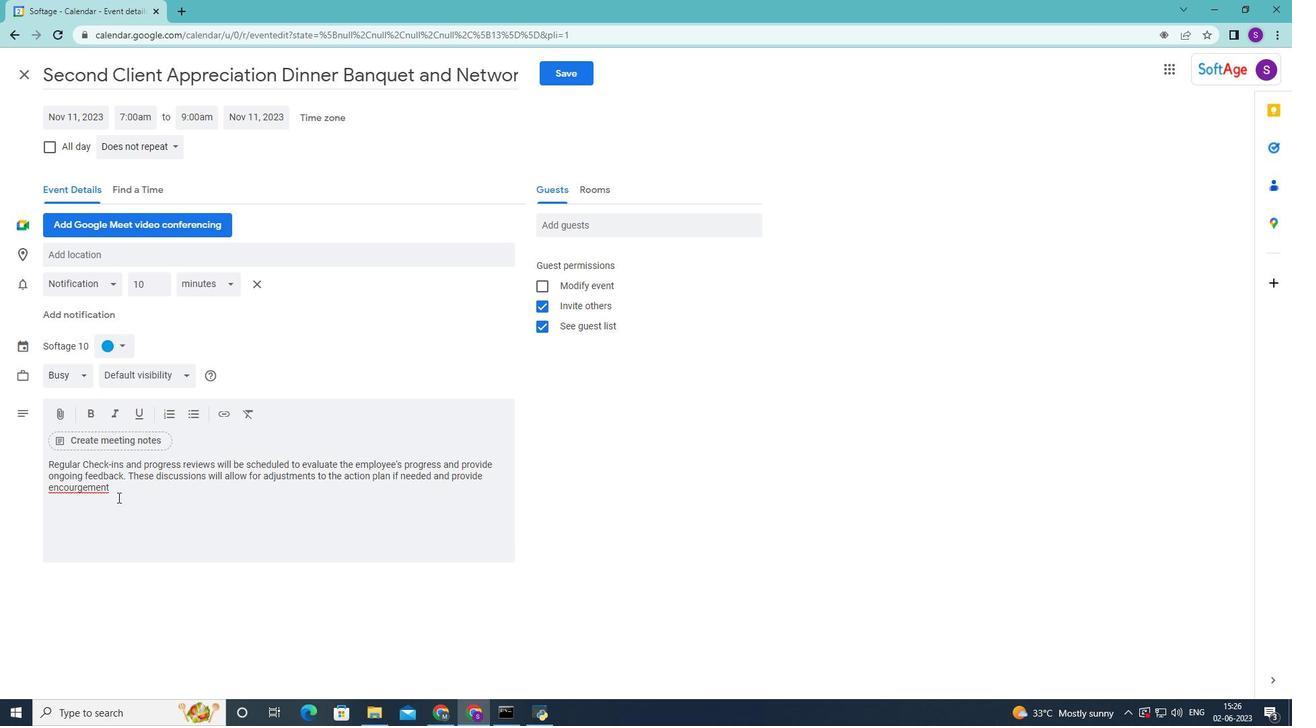
Action: Mouse pressed left at (118, 495)
Screenshot: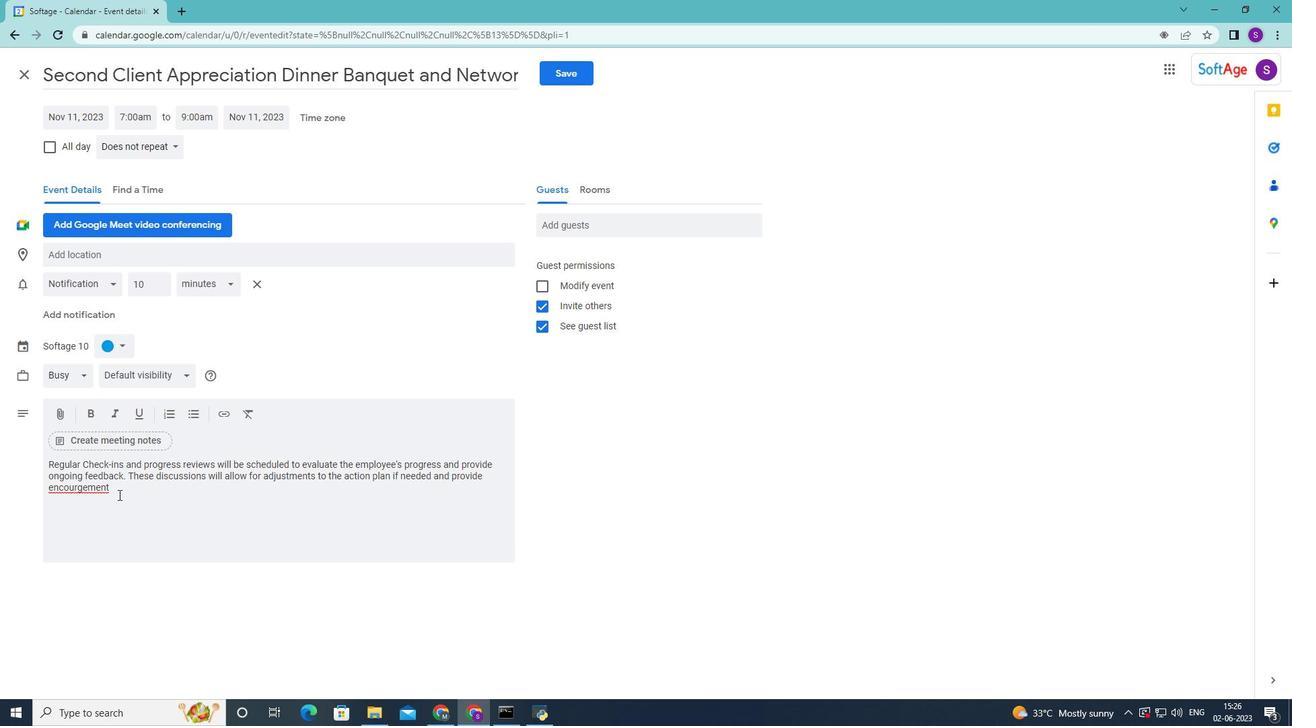 
Action: Key pressed <Key.backspace><Key.backspace><Key.backspace><Key.backspace><Key.backspace><Key.backspace><Key.backspace><Key.backspace>ragement<Key.space>and<Key.space>plan<Key.space>if<Key.space>needed<Key.space>nd<Key.space>provide<Key.space>
Screenshot: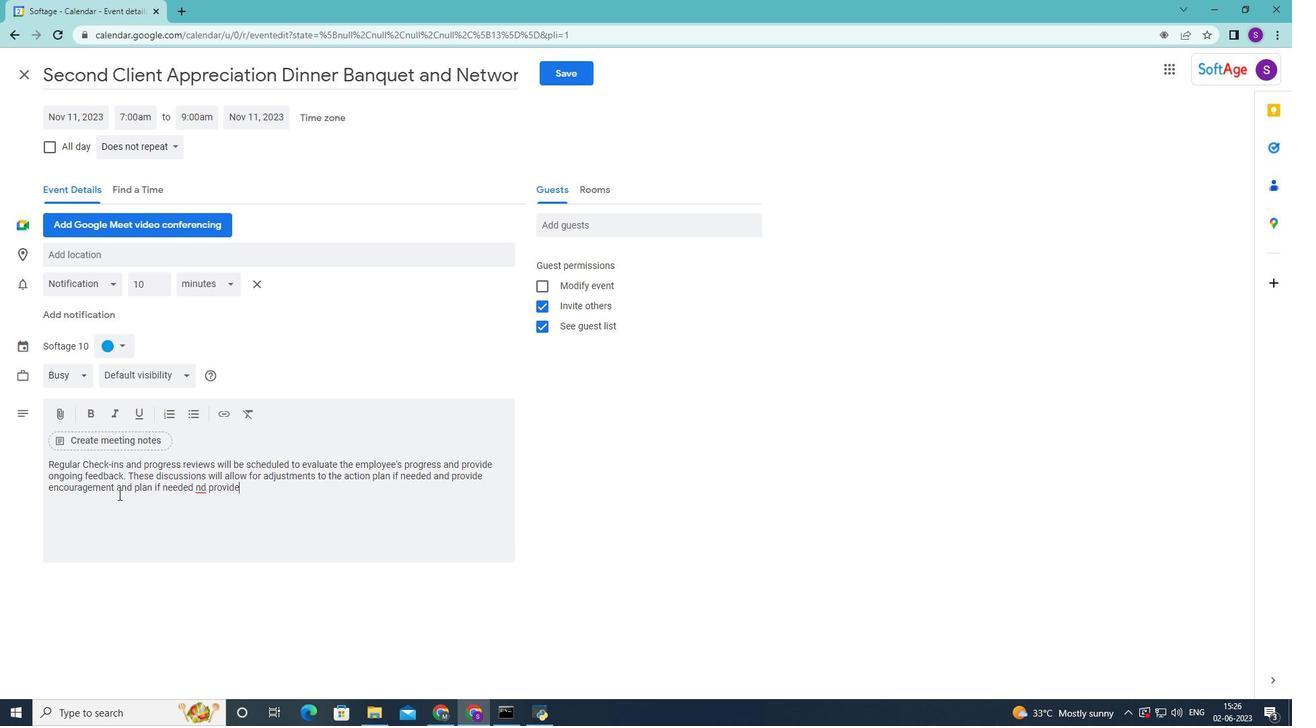 
Action: Mouse moved to (195, 486)
Screenshot: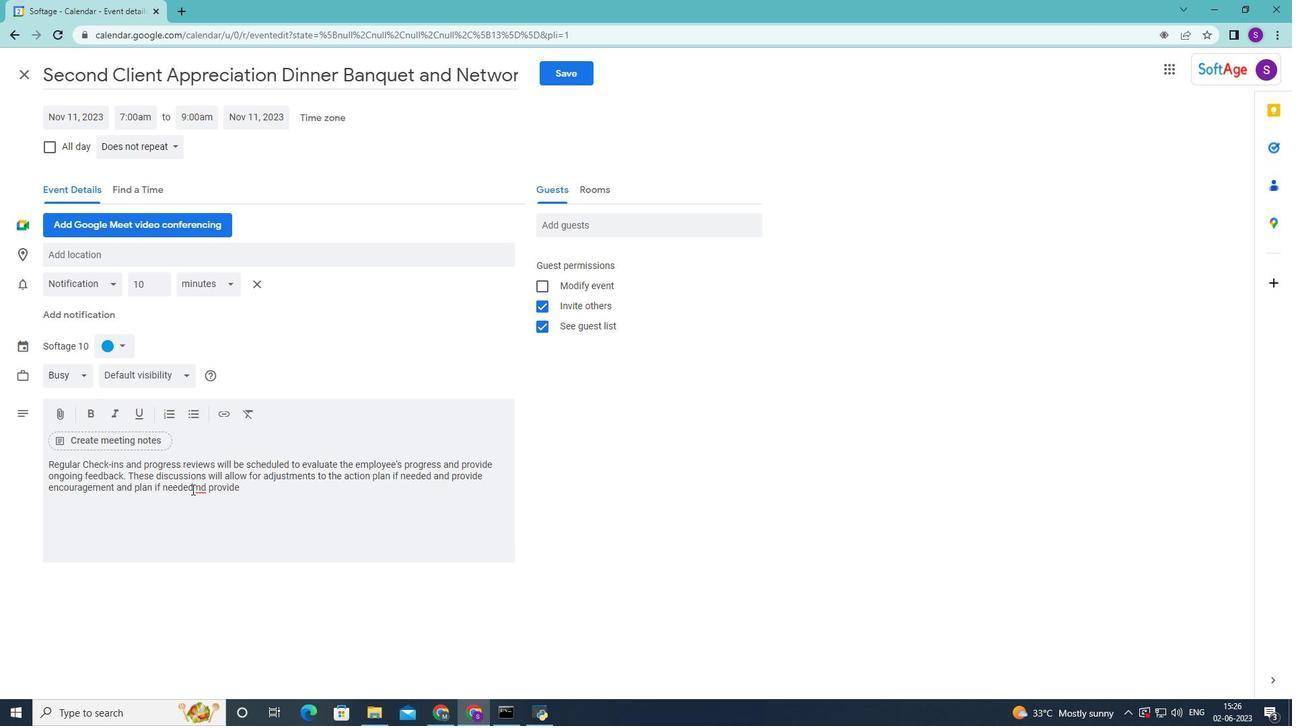 
Action: Mouse pressed left at (195, 486)
Screenshot: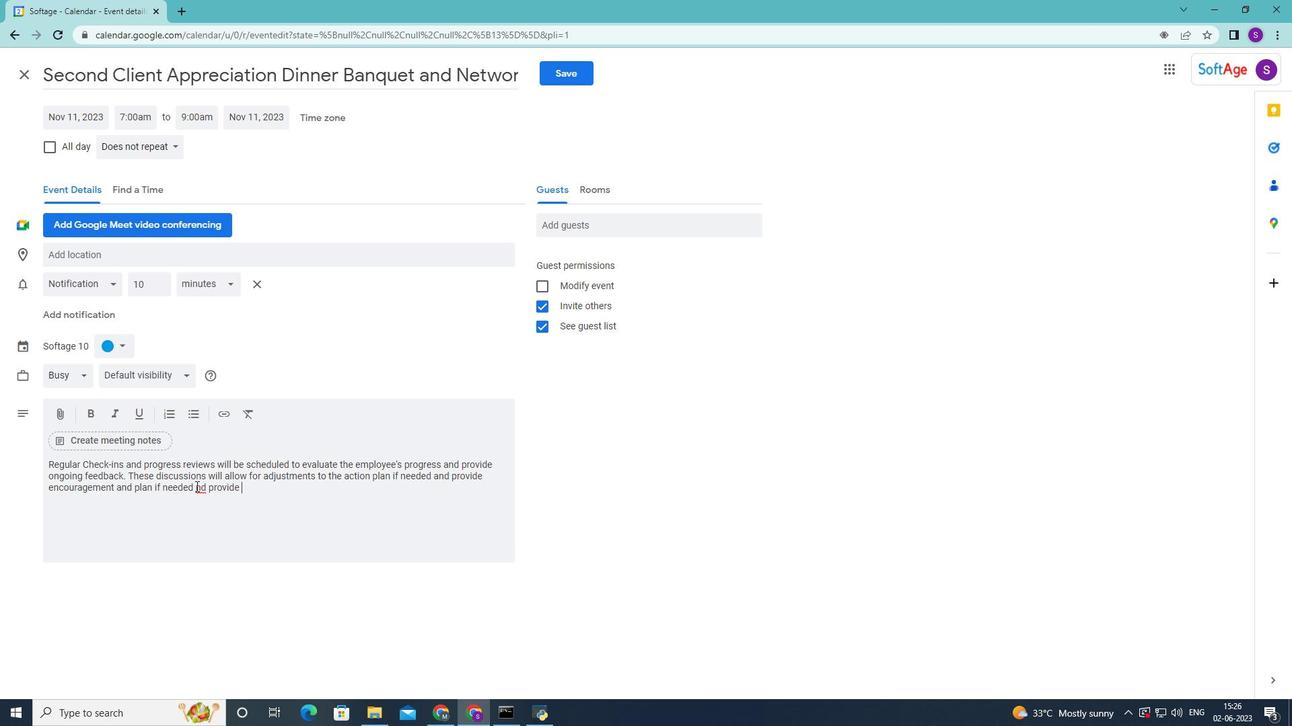
Action: Mouse moved to (213, 495)
Screenshot: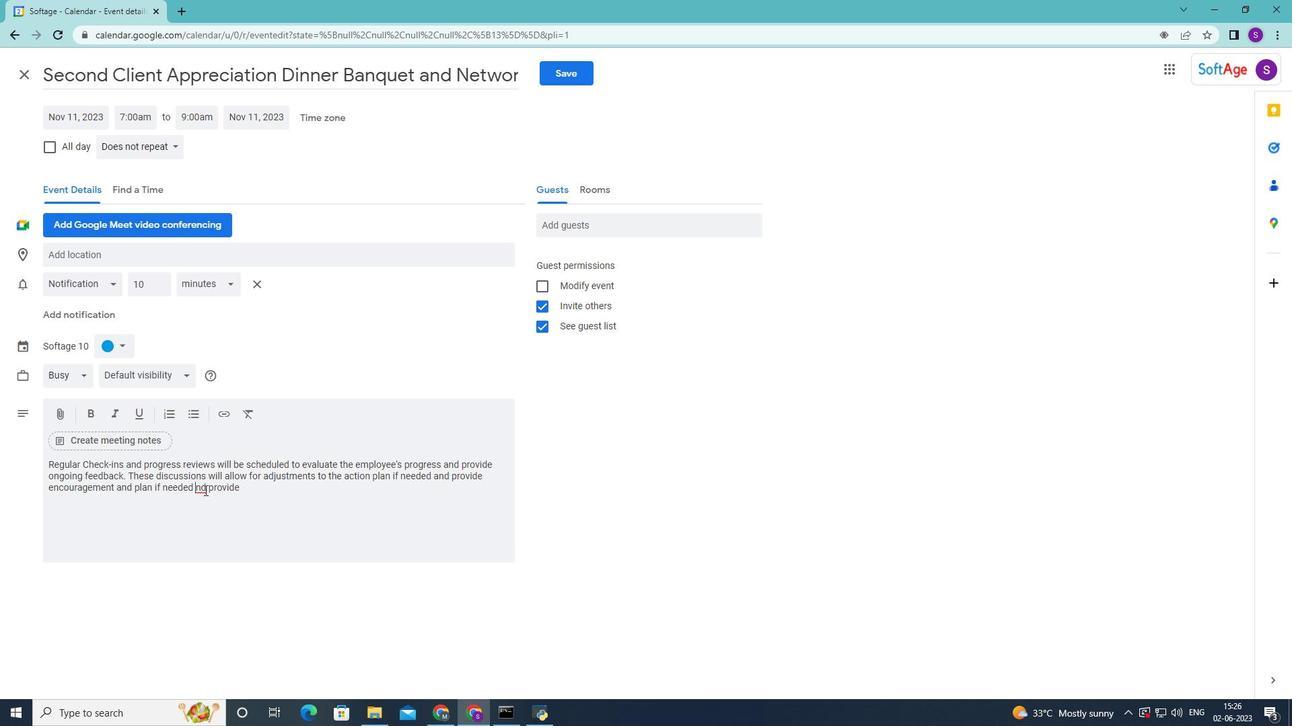 
Action: Key pressed a
Screenshot: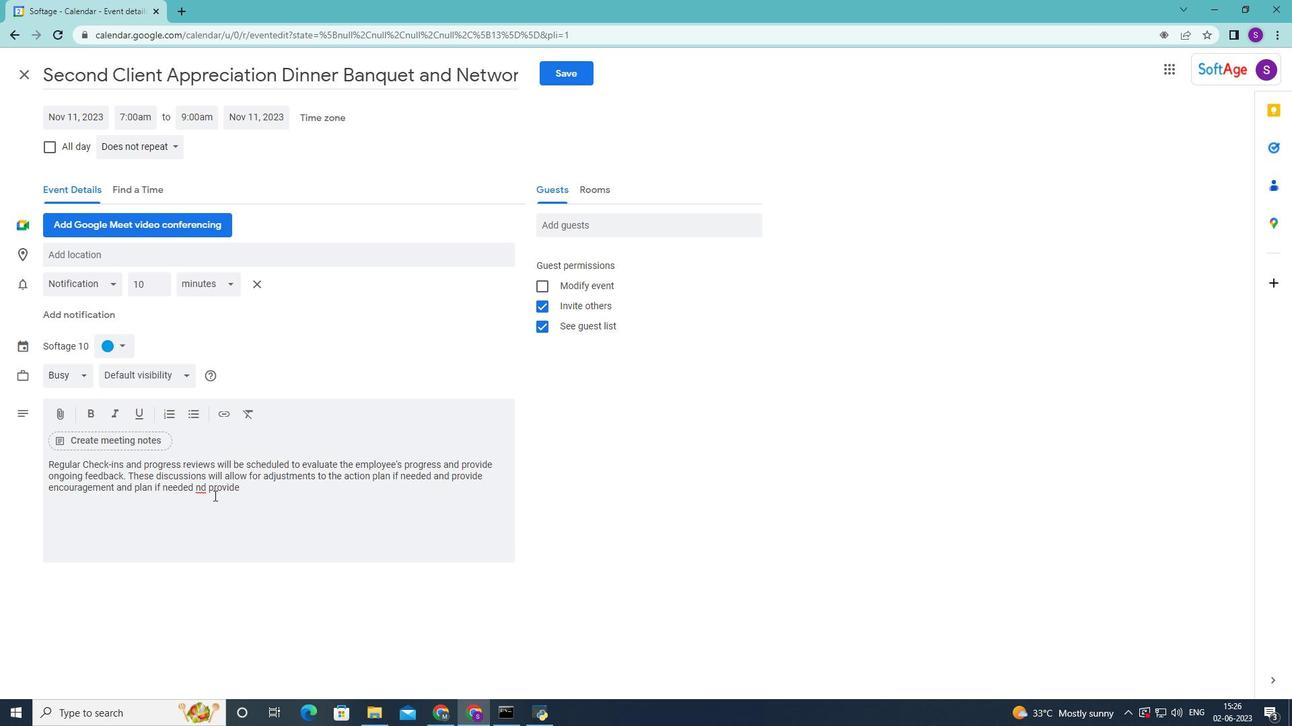 
Action: Mouse moved to (271, 490)
Screenshot: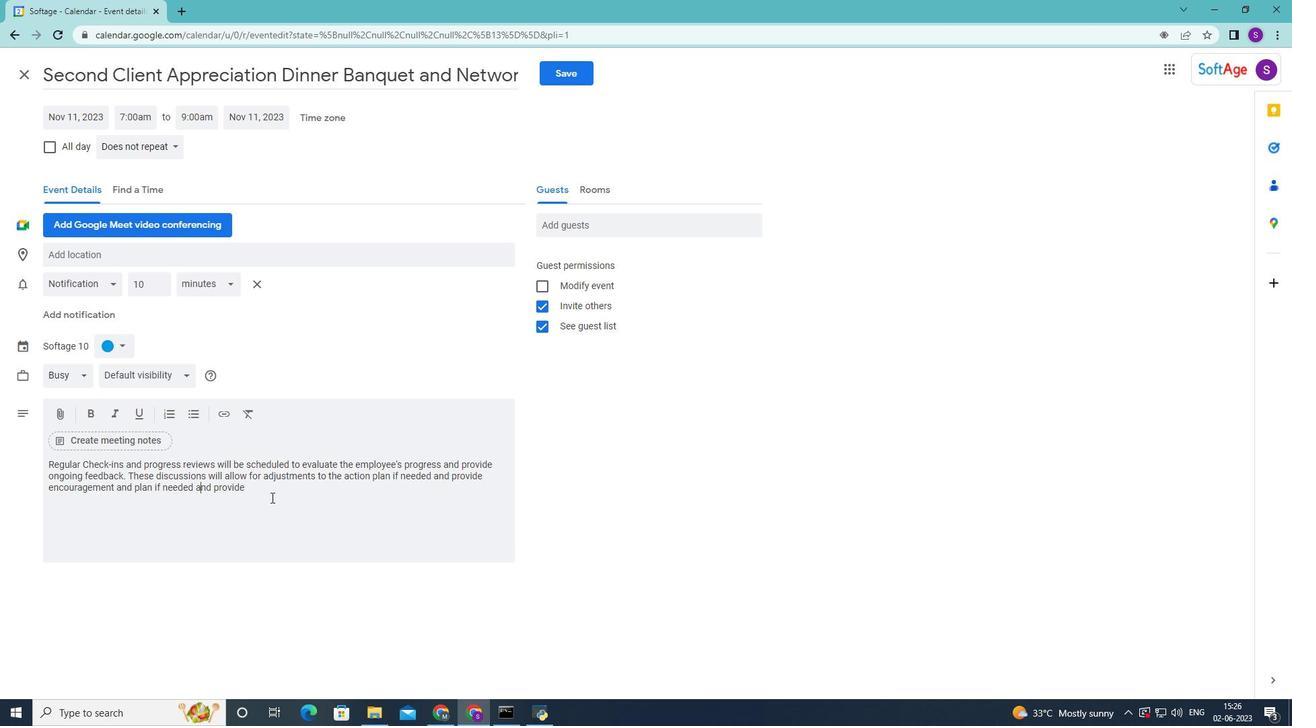 
Action: Mouse pressed left at (271, 490)
Screenshot: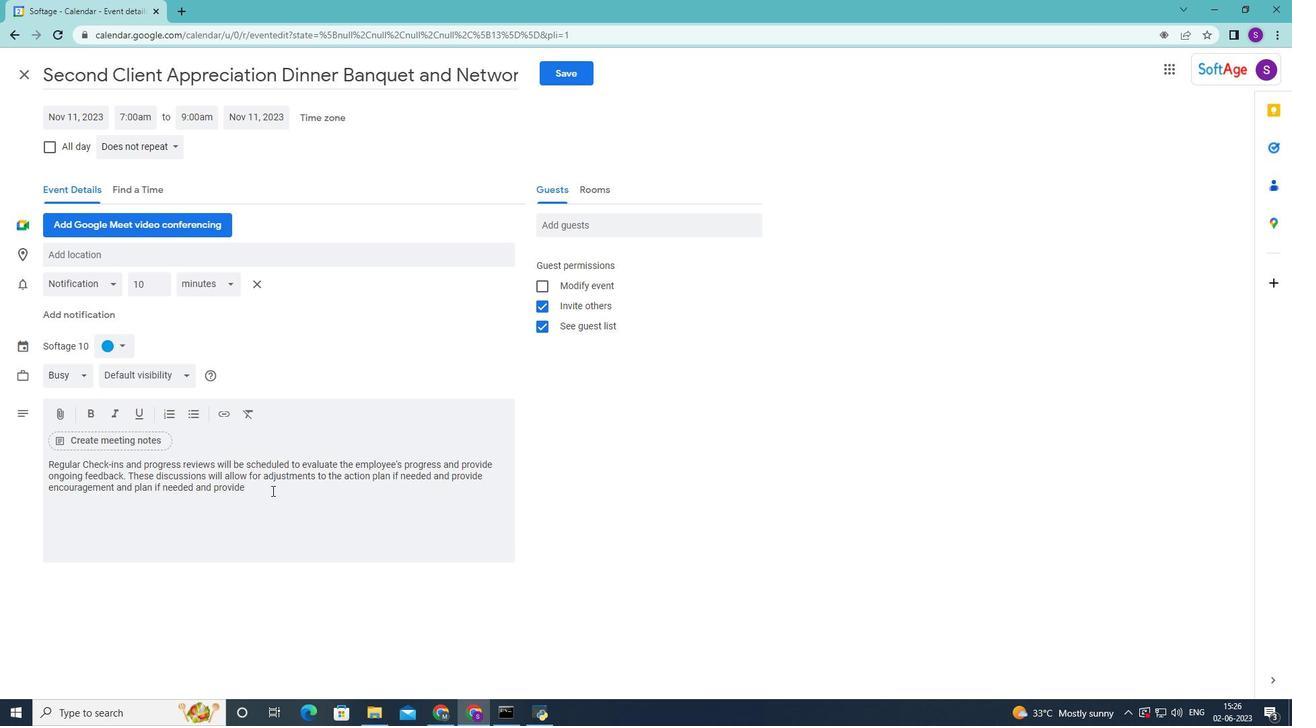 
Action: Mouse moved to (269, 492)
Screenshot: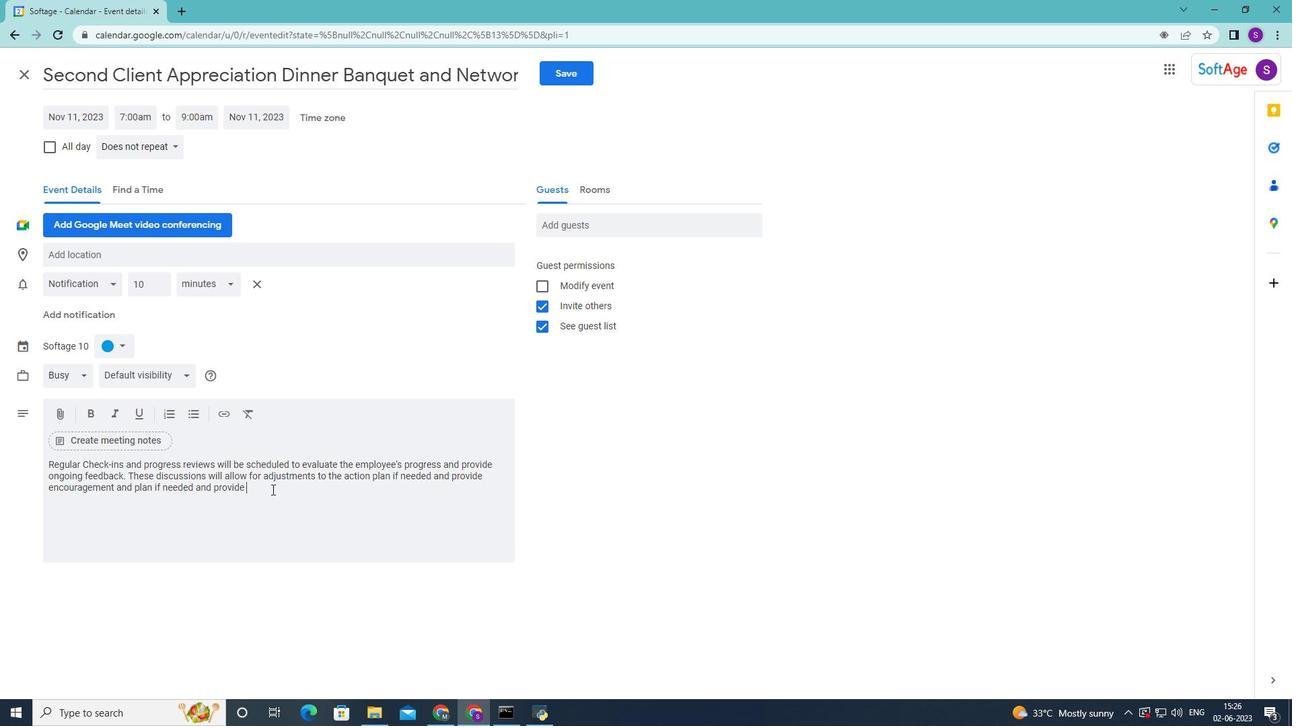 
Action: Key pressed e
Screenshot: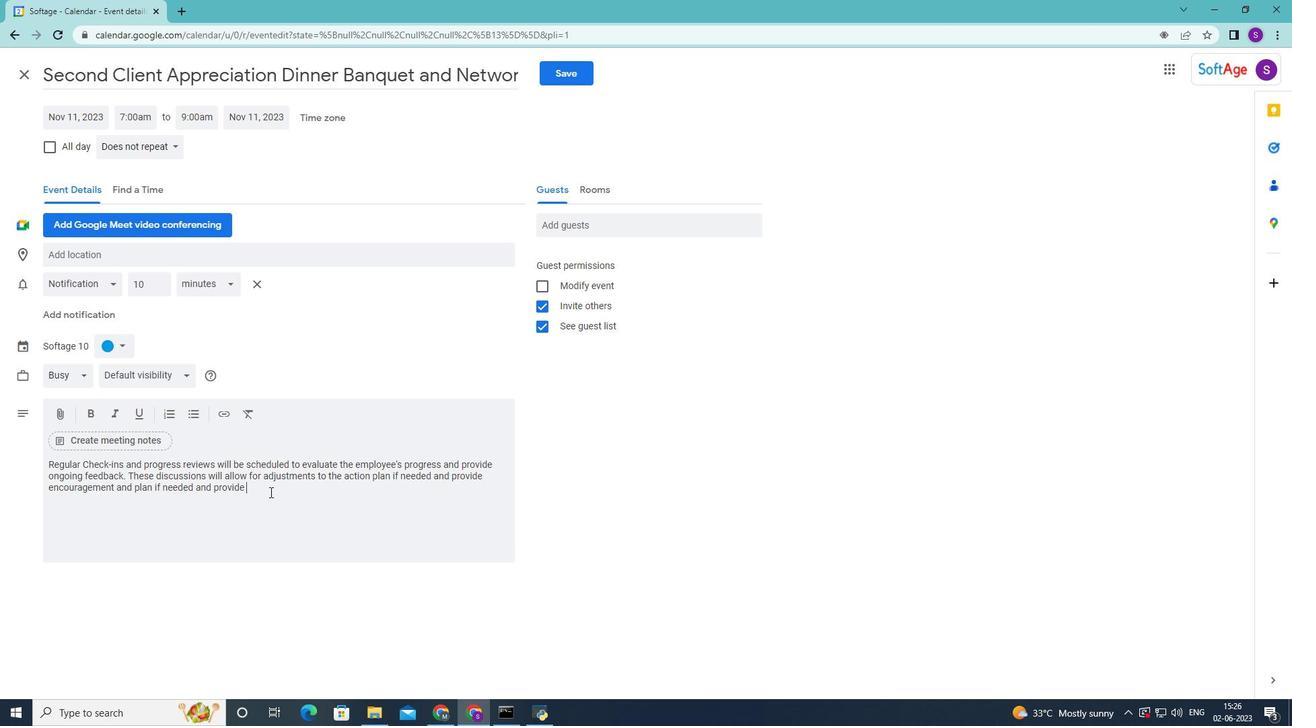 
Action: Mouse moved to (118, 487)
Screenshot: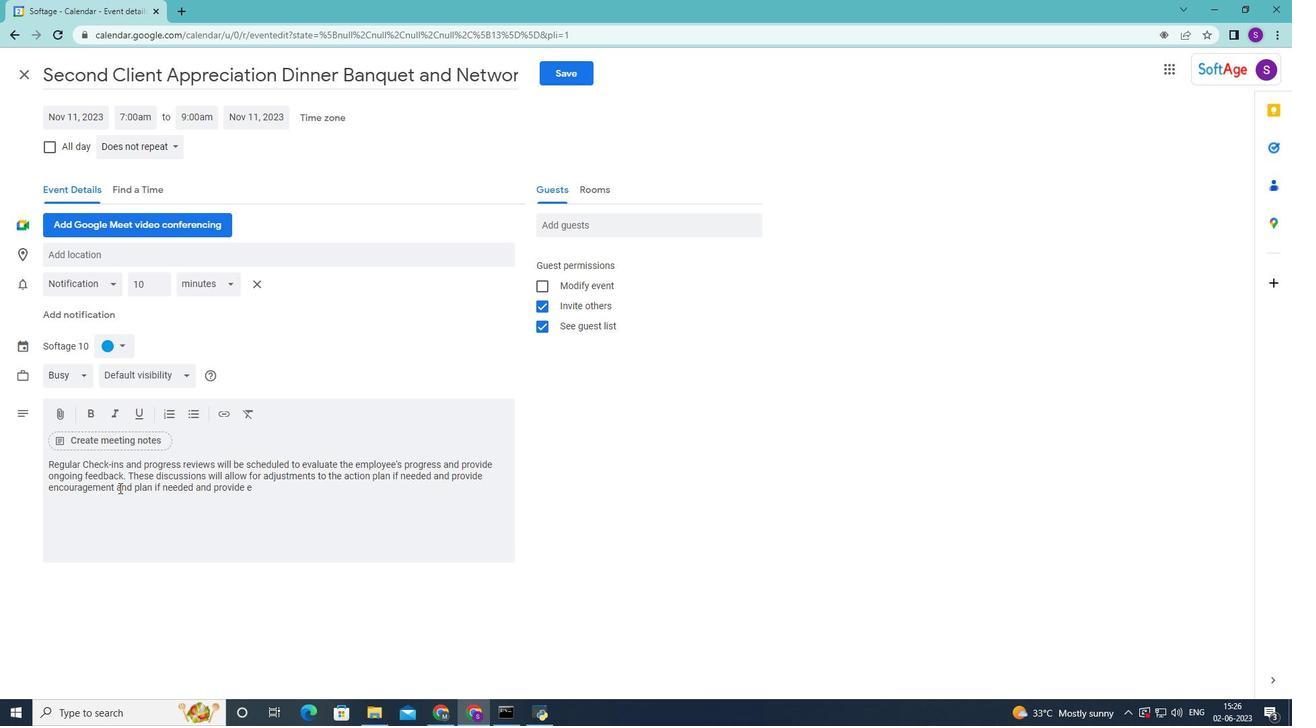 
Action: Mouse pressed left at (118, 487)
Screenshot: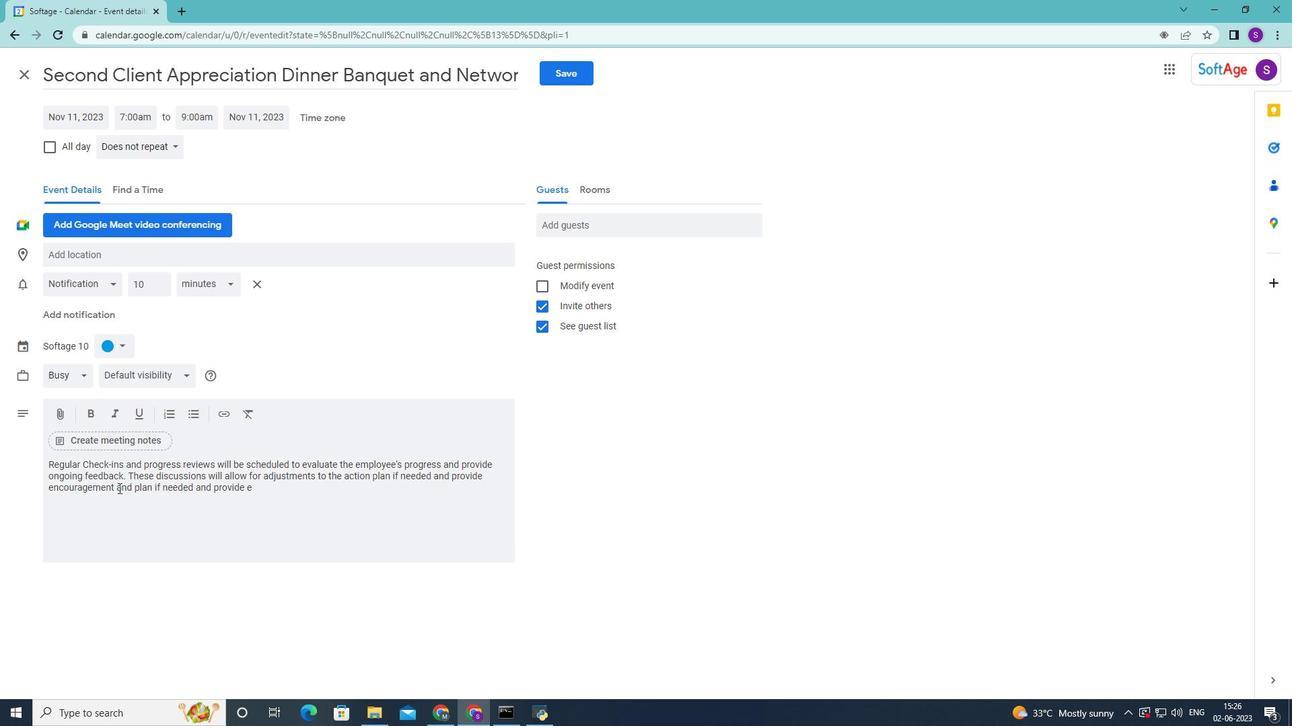
Action: Mouse moved to (252, 504)
Screenshot: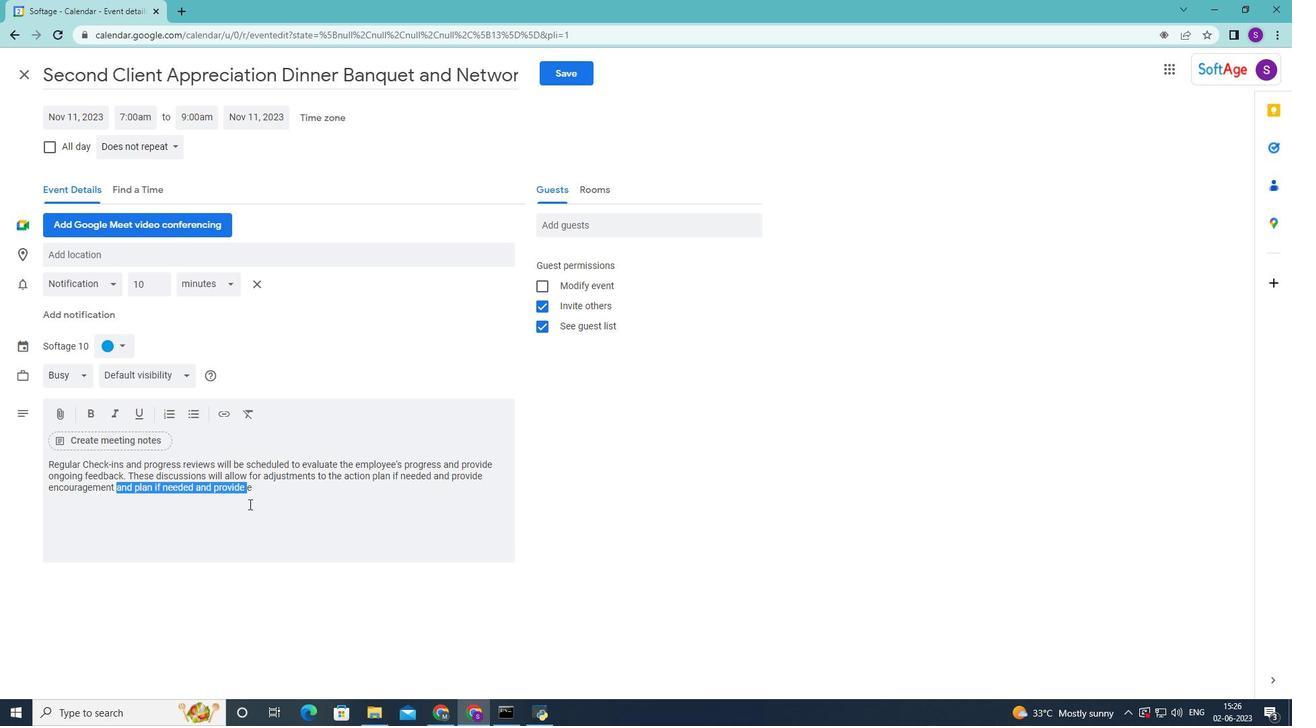 
Action: Key pressed <Key.delete>
Screenshot: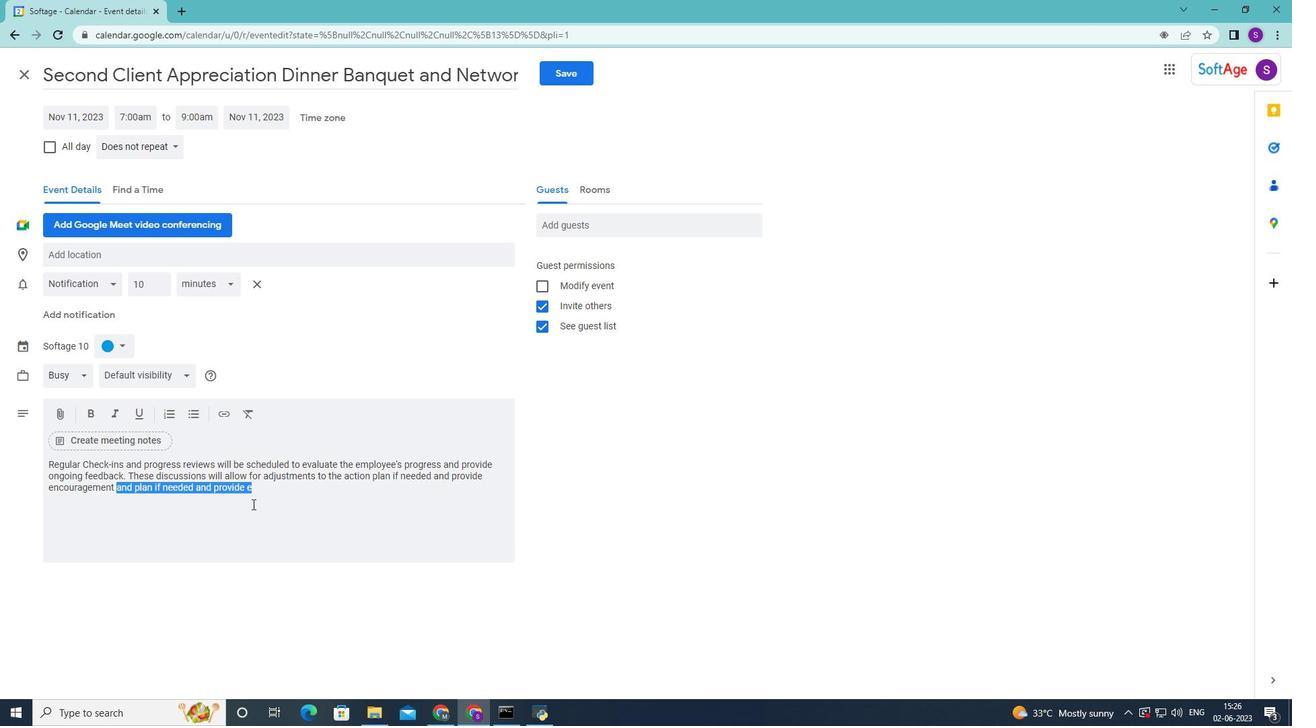 
Action: Mouse moved to (254, 503)
Screenshot: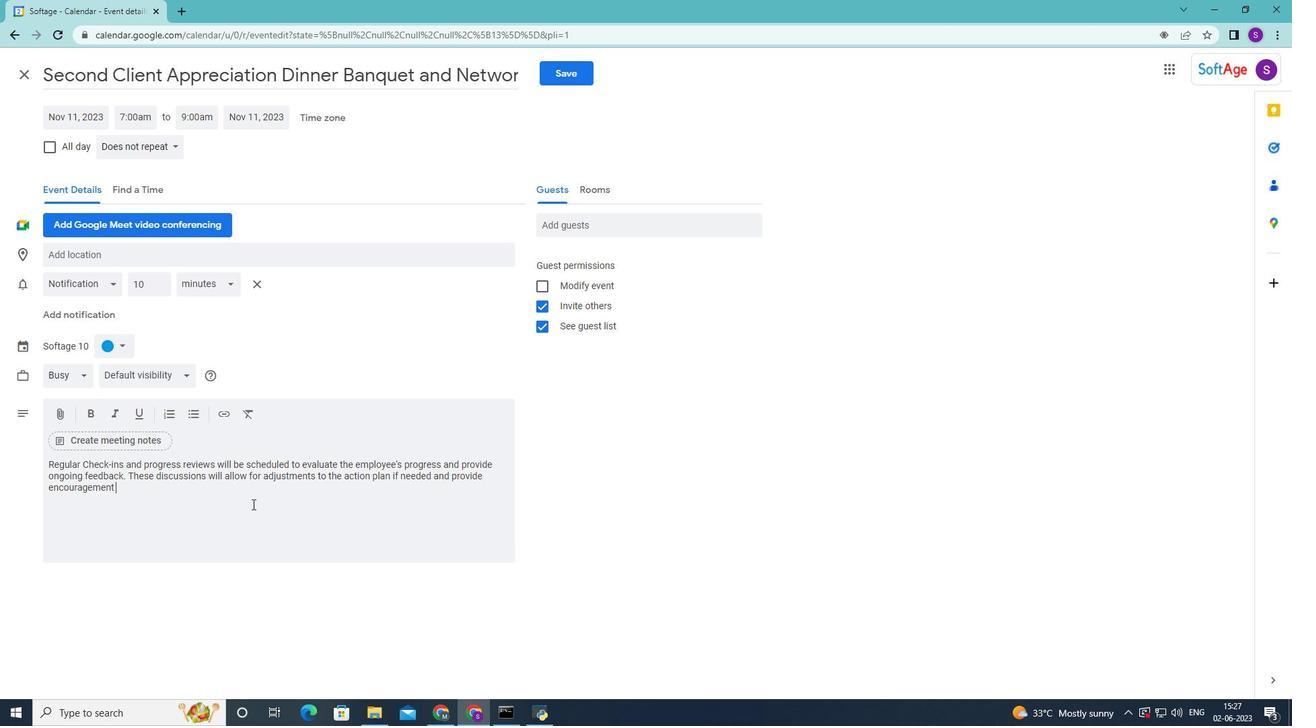 
Action: Key pressed and<Key.space>support<Key.space>to<Key.space>the<Key.space>employees<Key.backspace><Key.space>.<Key.space>
Screenshot: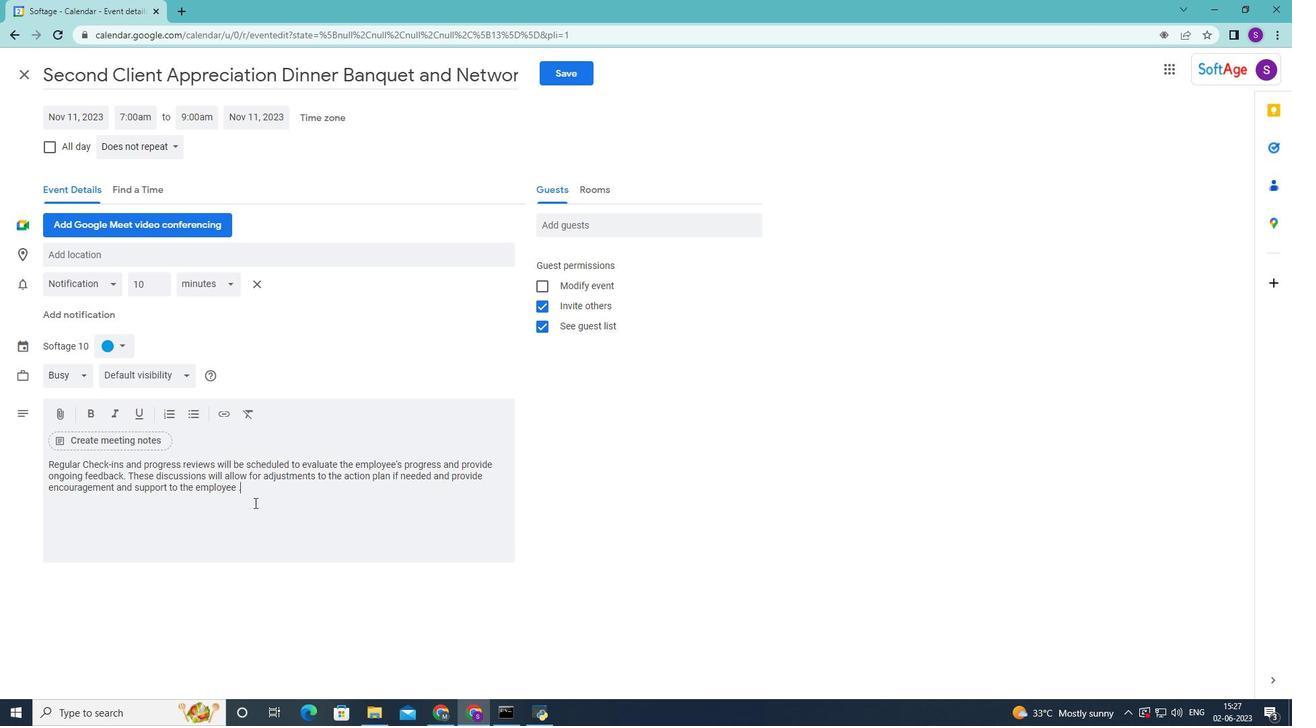 
Action: Mouse moved to (116, 351)
Screenshot: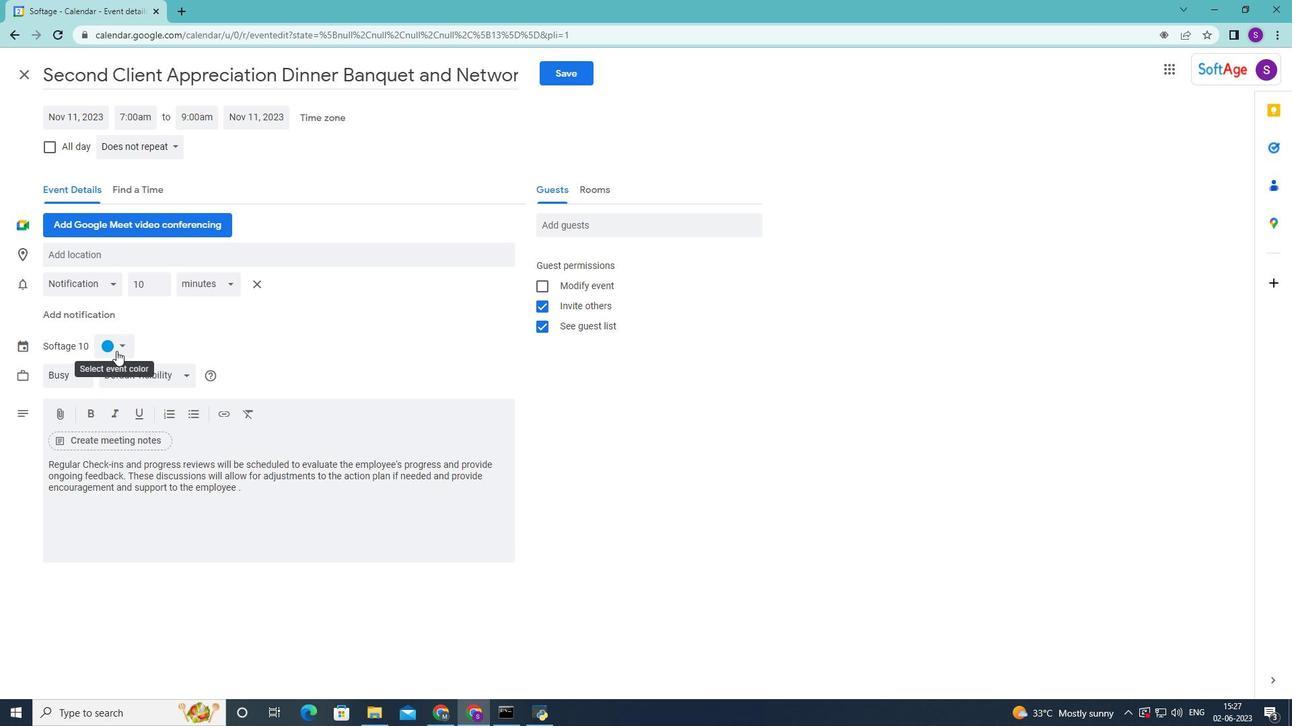
Action: Mouse pressed left at (116, 351)
Screenshot: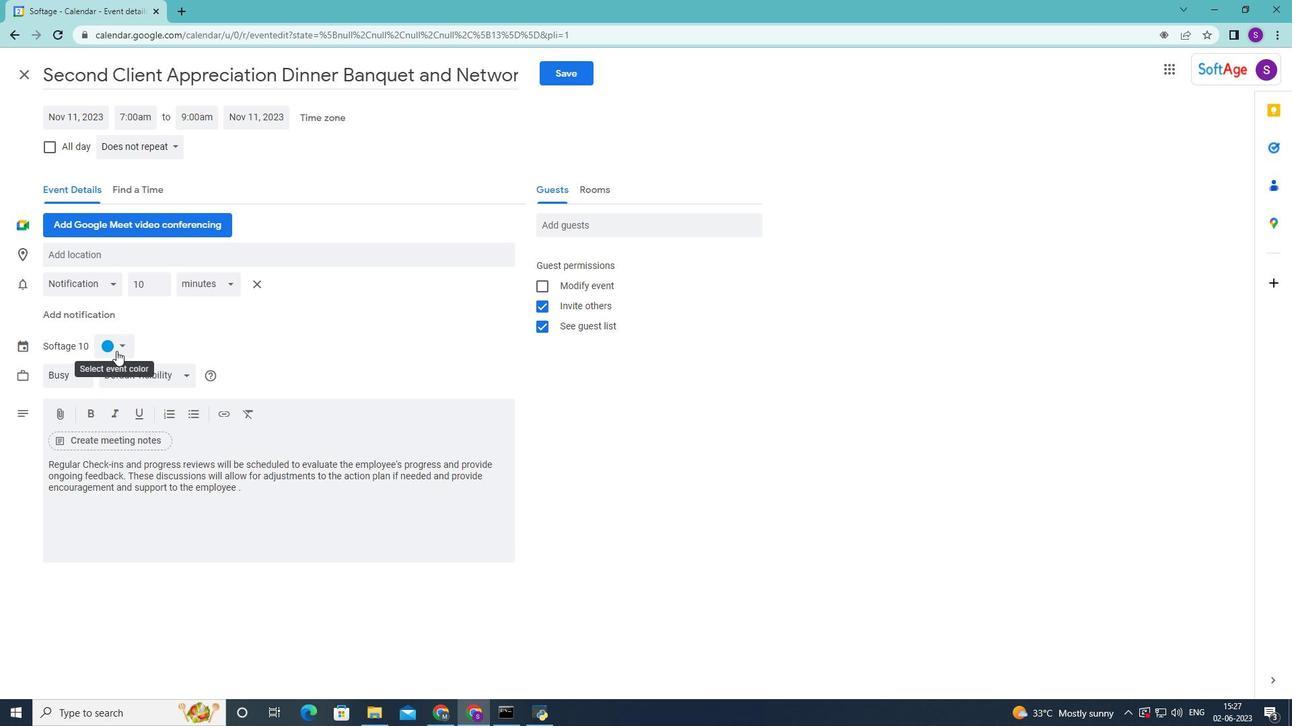 
Action: Mouse moved to (119, 345)
Screenshot: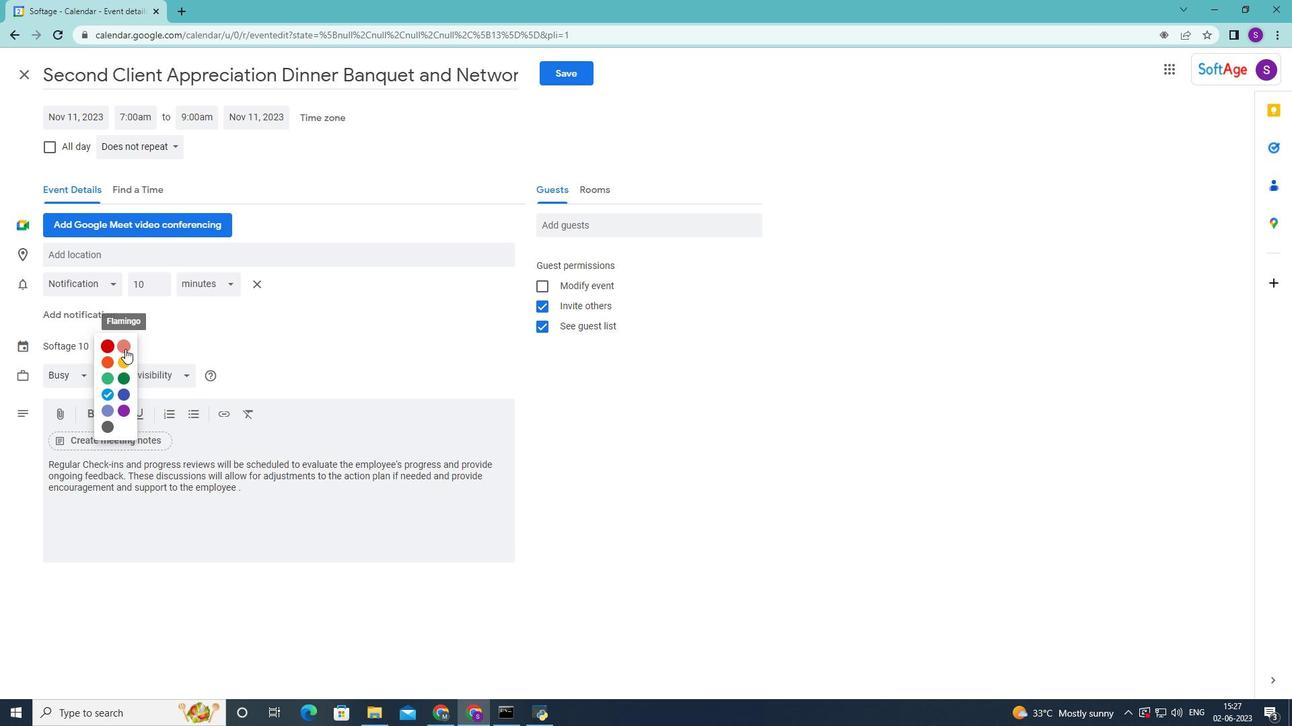 
Action: Mouse pressed left at (119, 345)
Screenshot: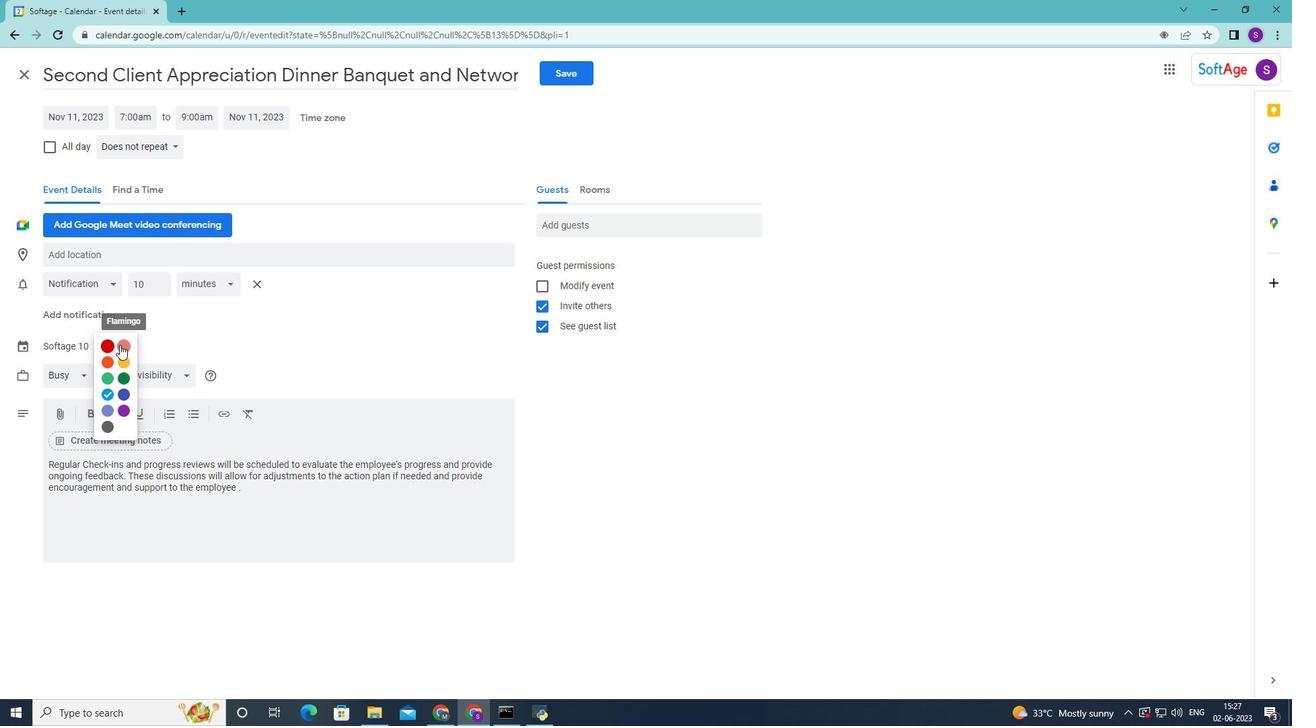 
Action: Mouse moved to (152, 263)
Screenshot: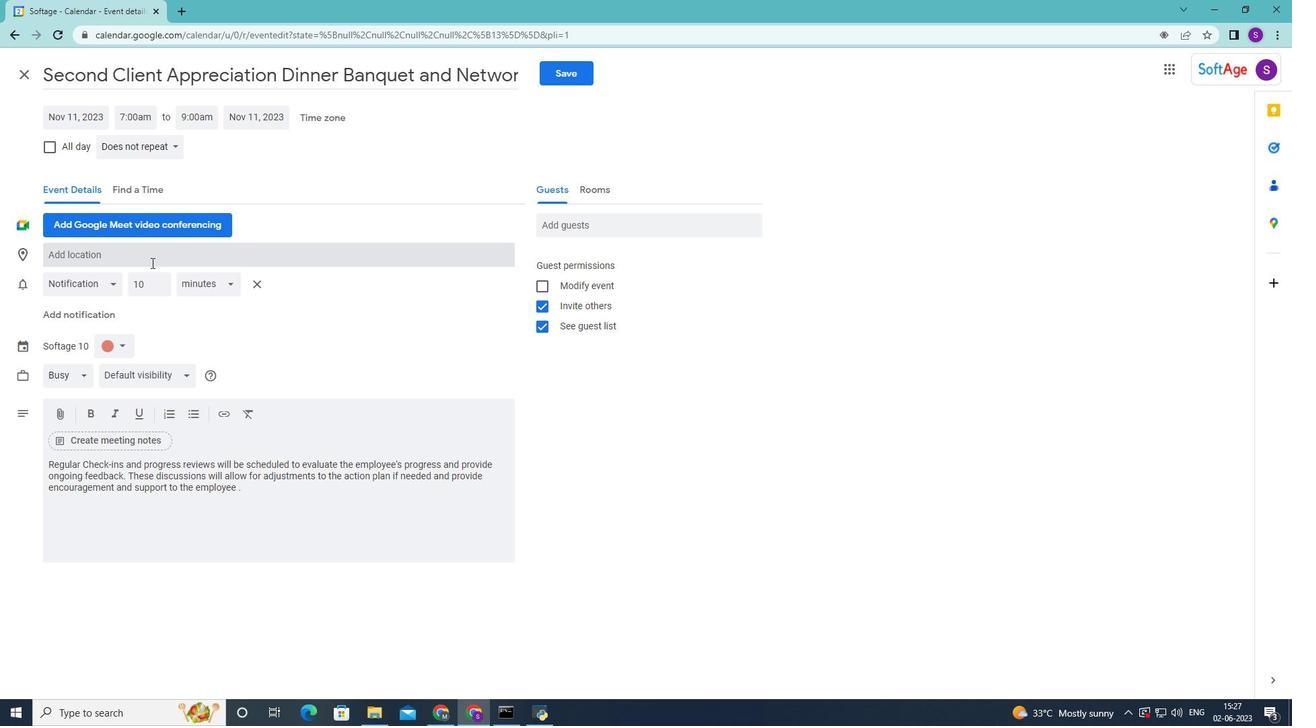 
Action: Mouse pressed left at (152, 263)
Screenshot: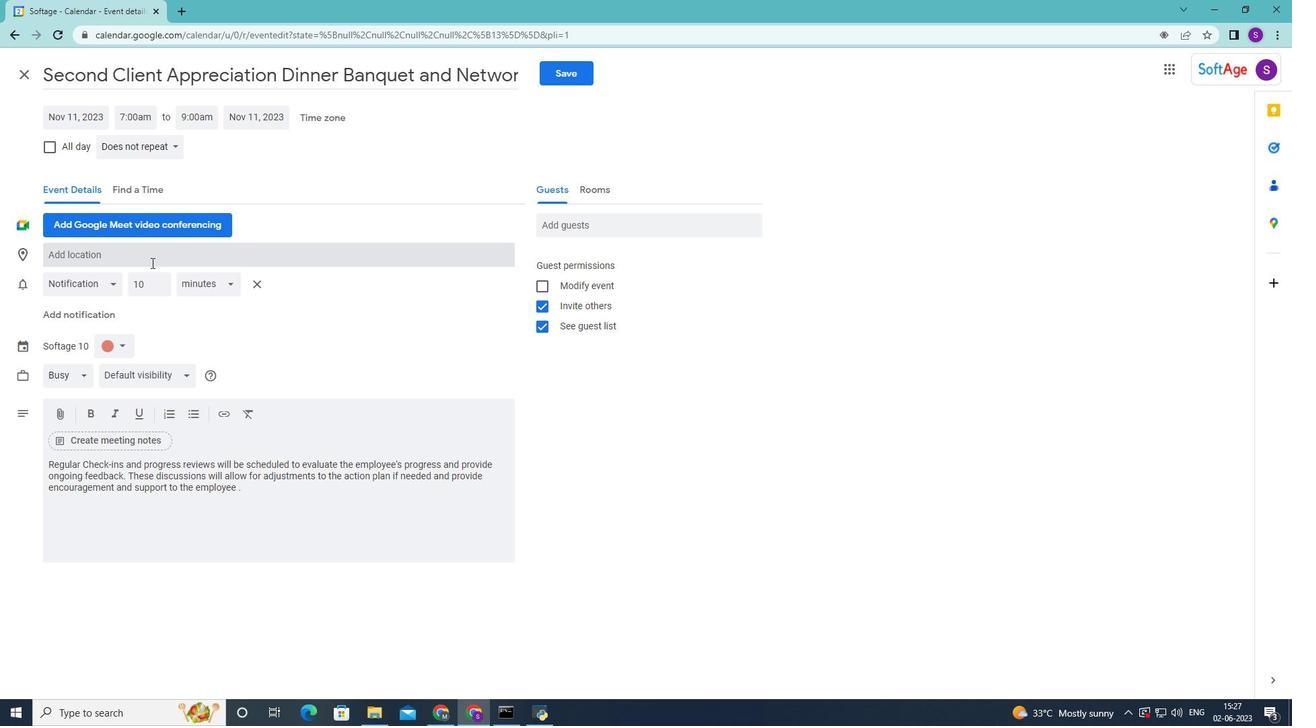 
Action: Key pressed 987<Key.space><Key.shift>Wild<Key.space><Key.shift><Key.shift><Key.shift>Was<Key.backspace>di<Key.space><Key.shift>water<Key.space><Key.shift>Park,d<Key.caps_lock>U<Key.backspace><Key.backspace><Key.shift>dUBAI<Key.backspace><Key.backspace><Key.backspace><Key.backspace><Key.backspace>D<Key.caps_lock>ubai<Key.space><Key.backspace>,<Key.shift>UAE<Key.space>
Screenshot: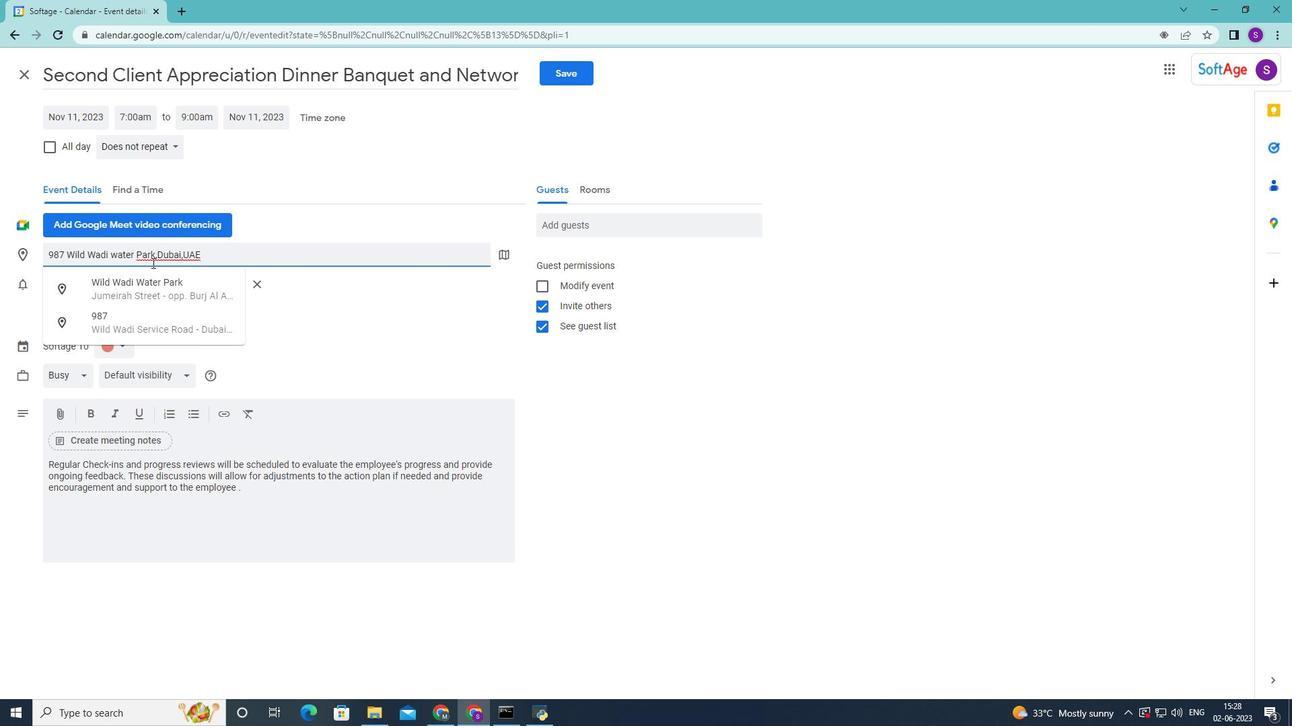 
Action: Mouse moved to (148, 290)
Screenshot: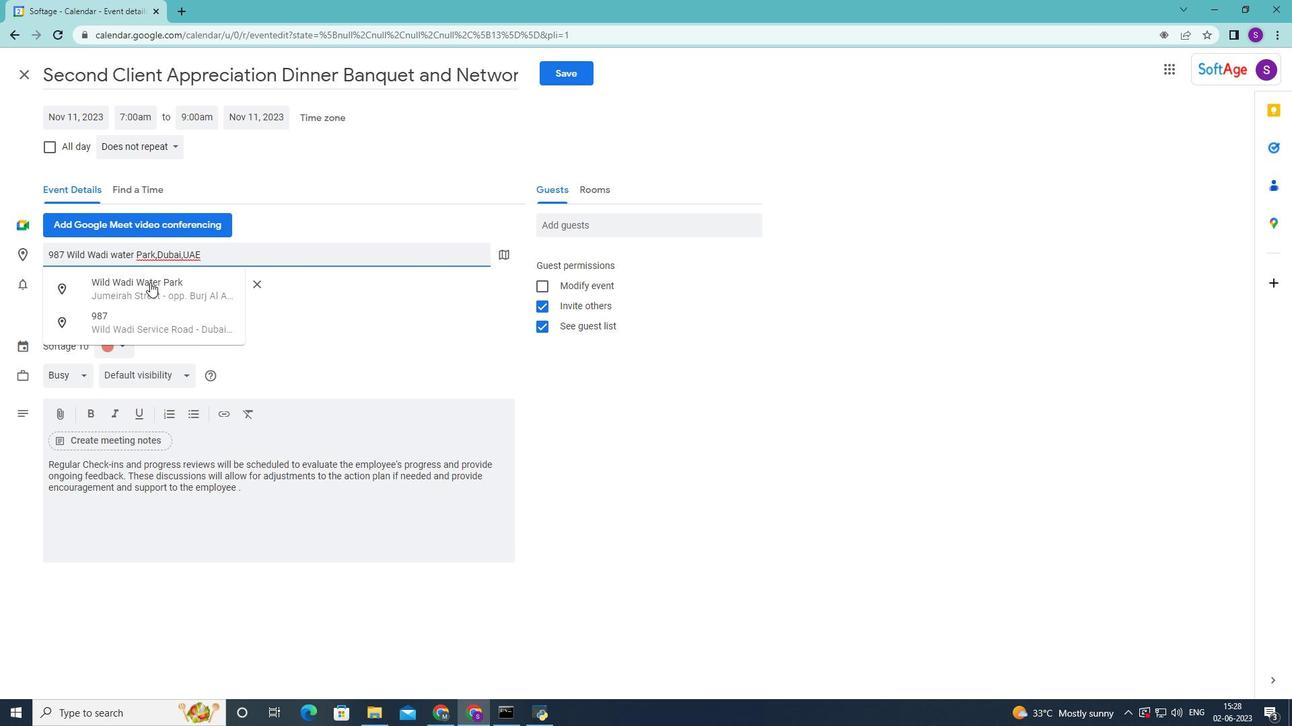 
Action: Mouse pressed left at (148, 290)
Screenshot: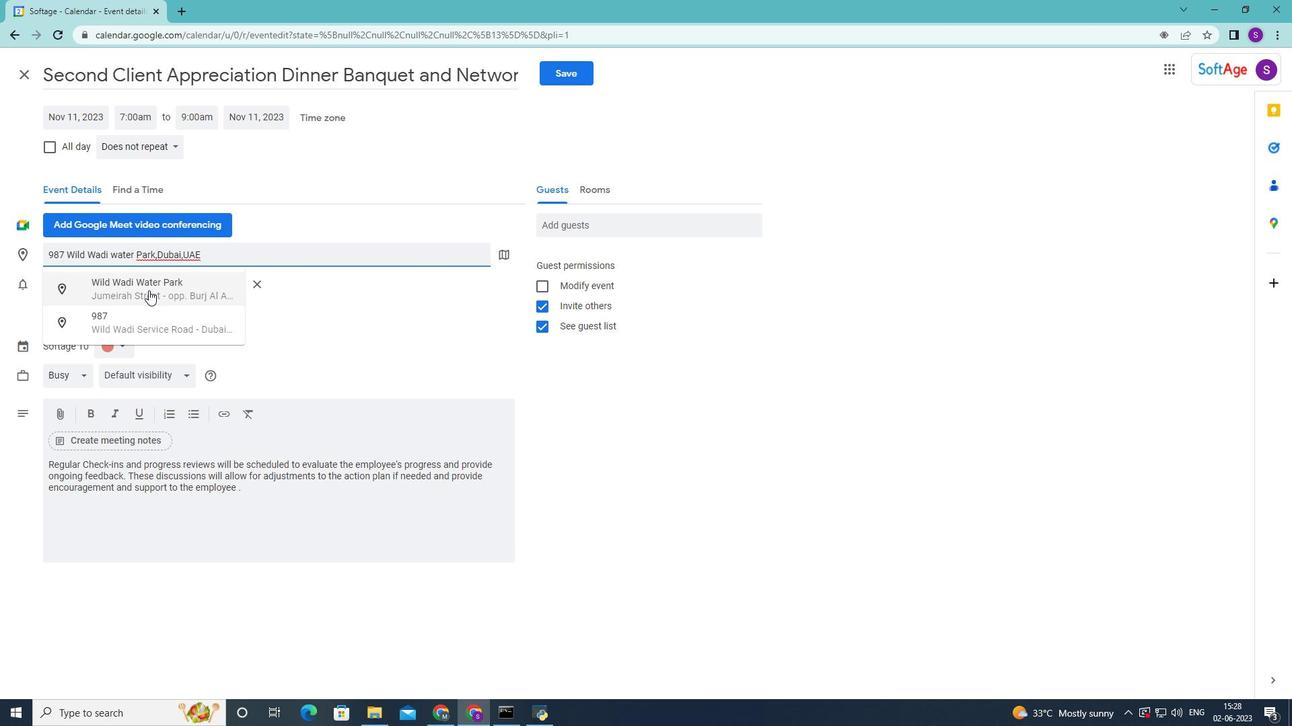 
Action: Mouse moved to (543, 322)
Screenshot: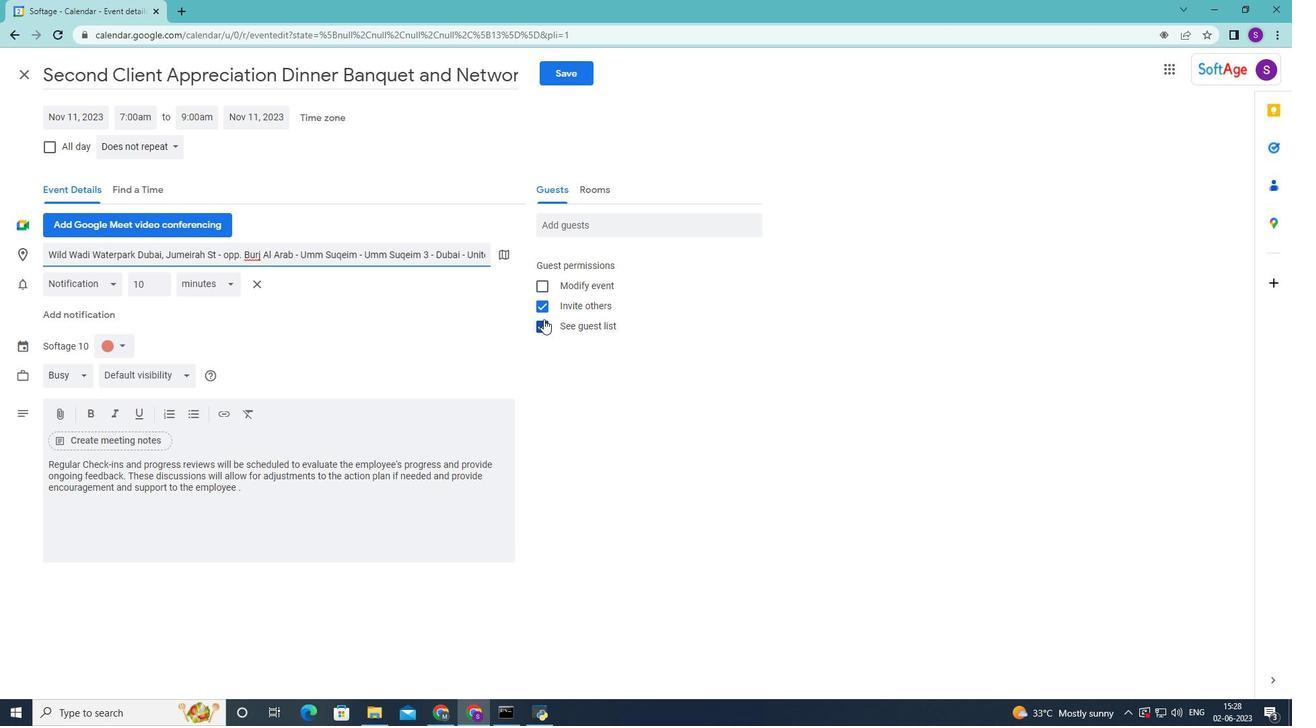 
Action: Mouse pressed left at (543, 322)
Screenshot: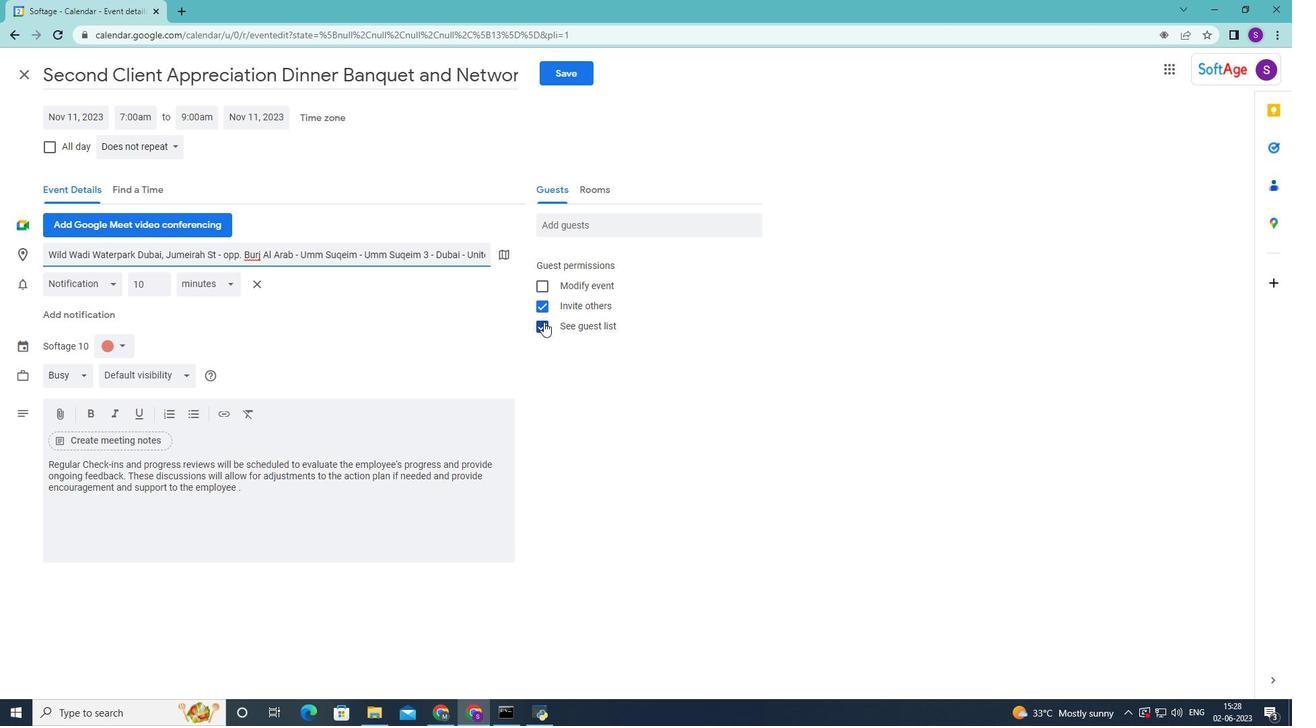 
Action: Mouse moved to (596, 226)
Screenshot: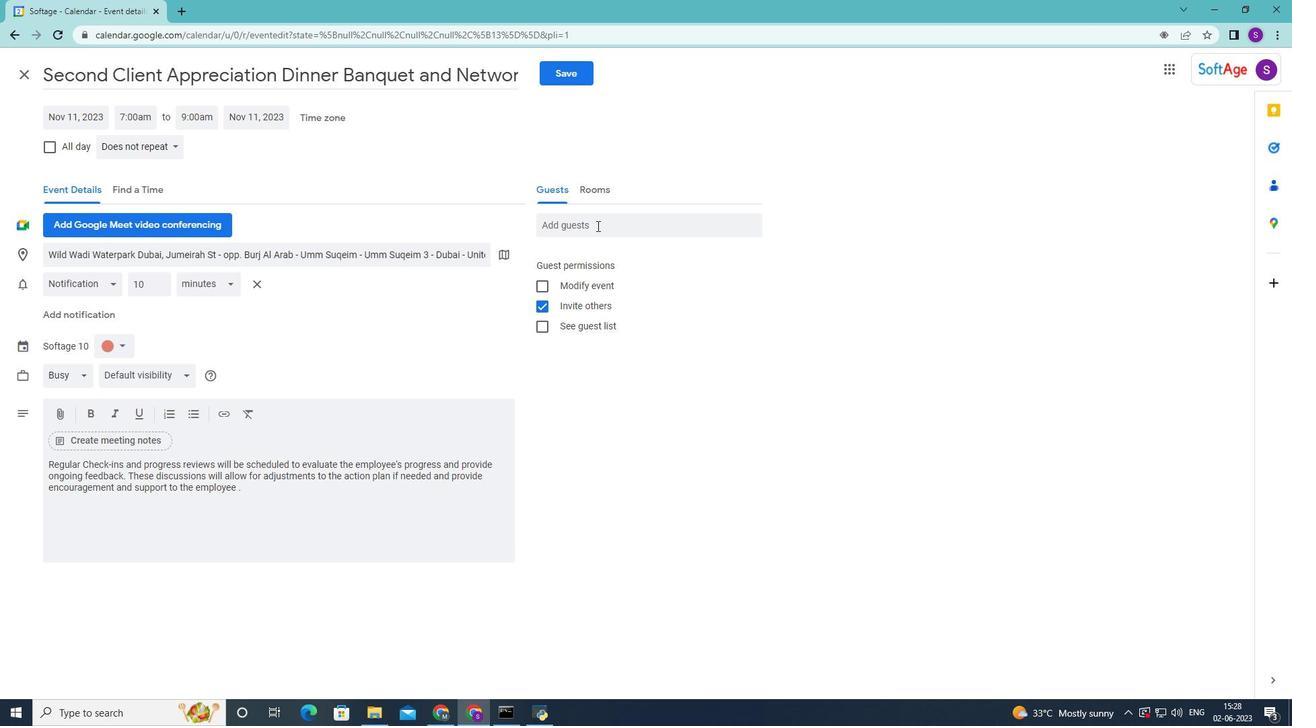 
Action: Mouse pressed left at (596, 226)
Screenshot: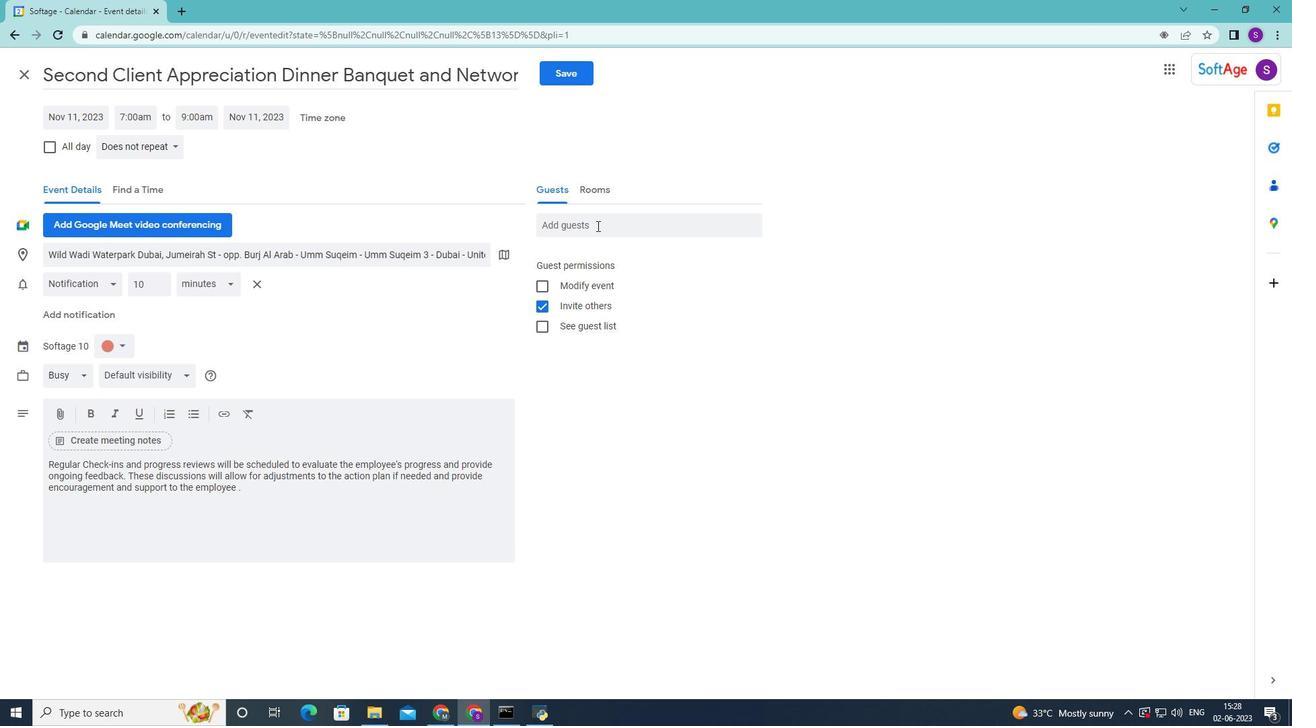 
Action: Key pressed softage.3<Key.shift>@sofatge.net<Key.enter><Key.shift>softage.4<Key.shift>@softage.net<Key.enter>
Screenshot: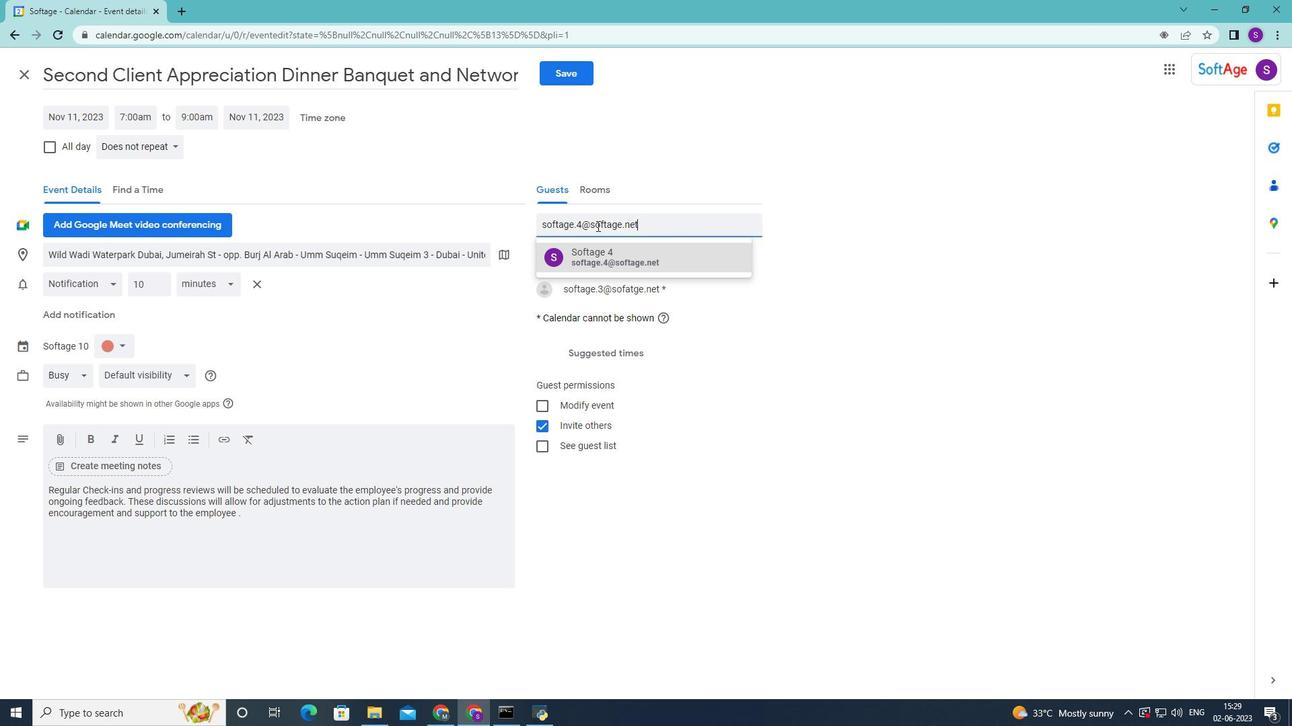 
Action: Mouse moved to (172, 148)
Screenshot: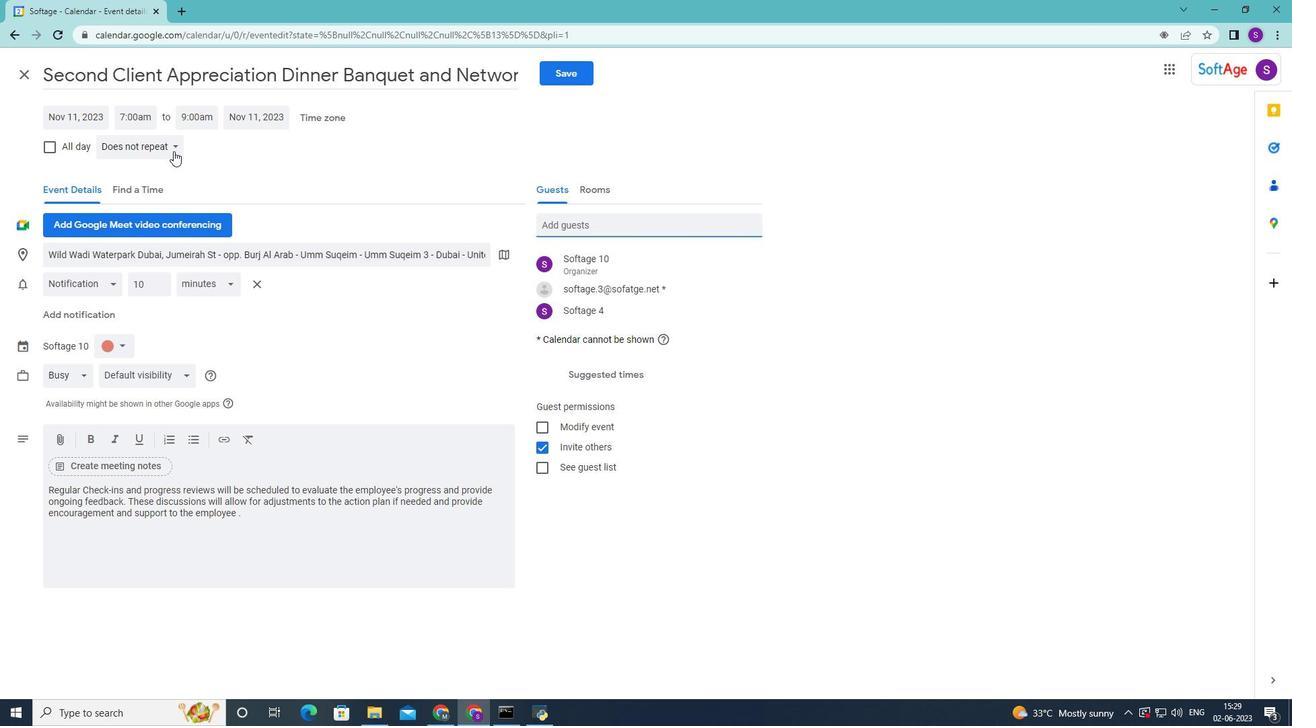 
Action: Mouse pressed left at (172, 148)
Screenshot: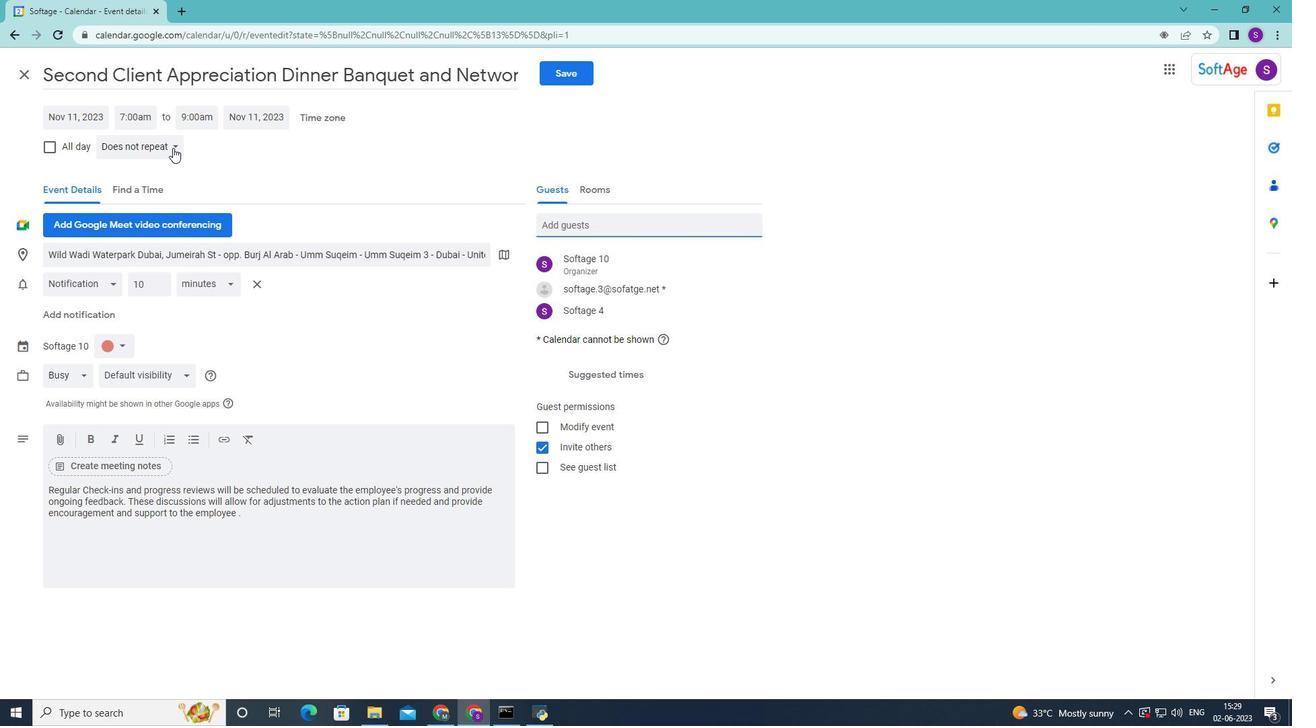 
Action: Mouse moved to (191, 150)
Screenshot: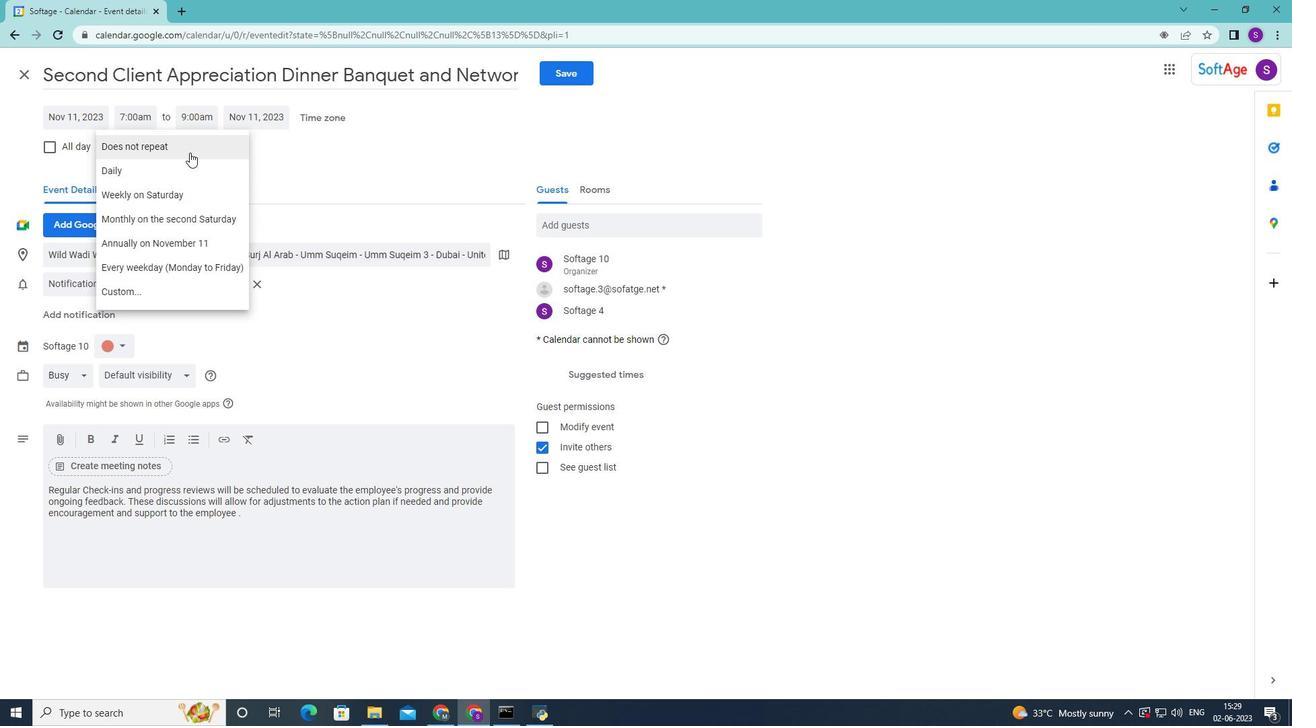 
Action: Mouse pressed left at (191, 150)
Screenshot: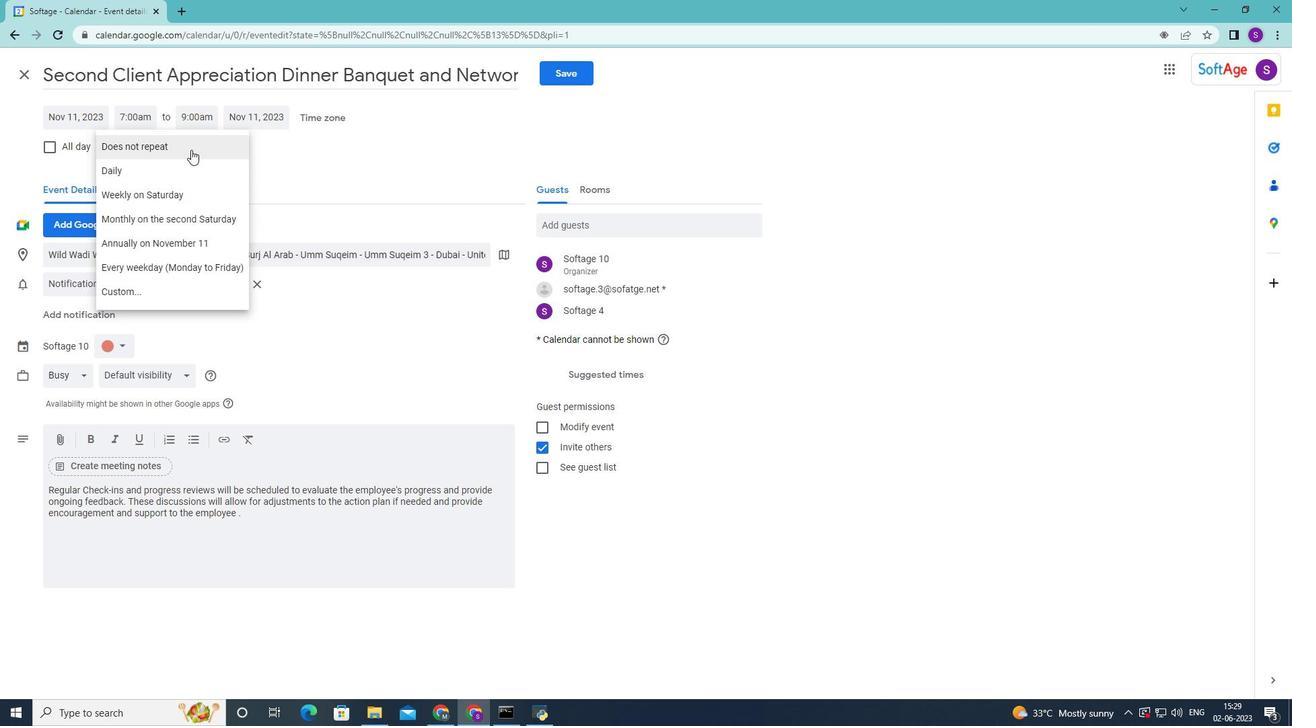 
Action: Mouse moved to (565, 76)
Screenshot: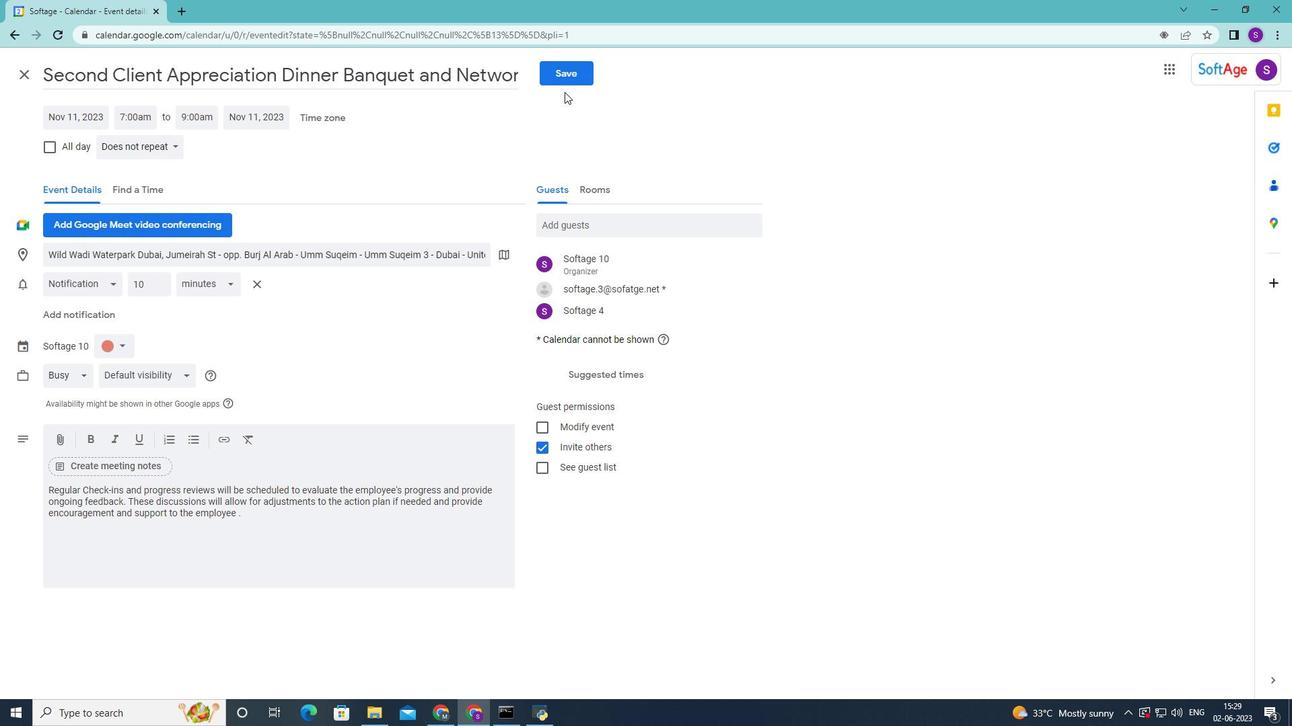 
Action: Mouse pressed left at (565, 76)
Screenshot: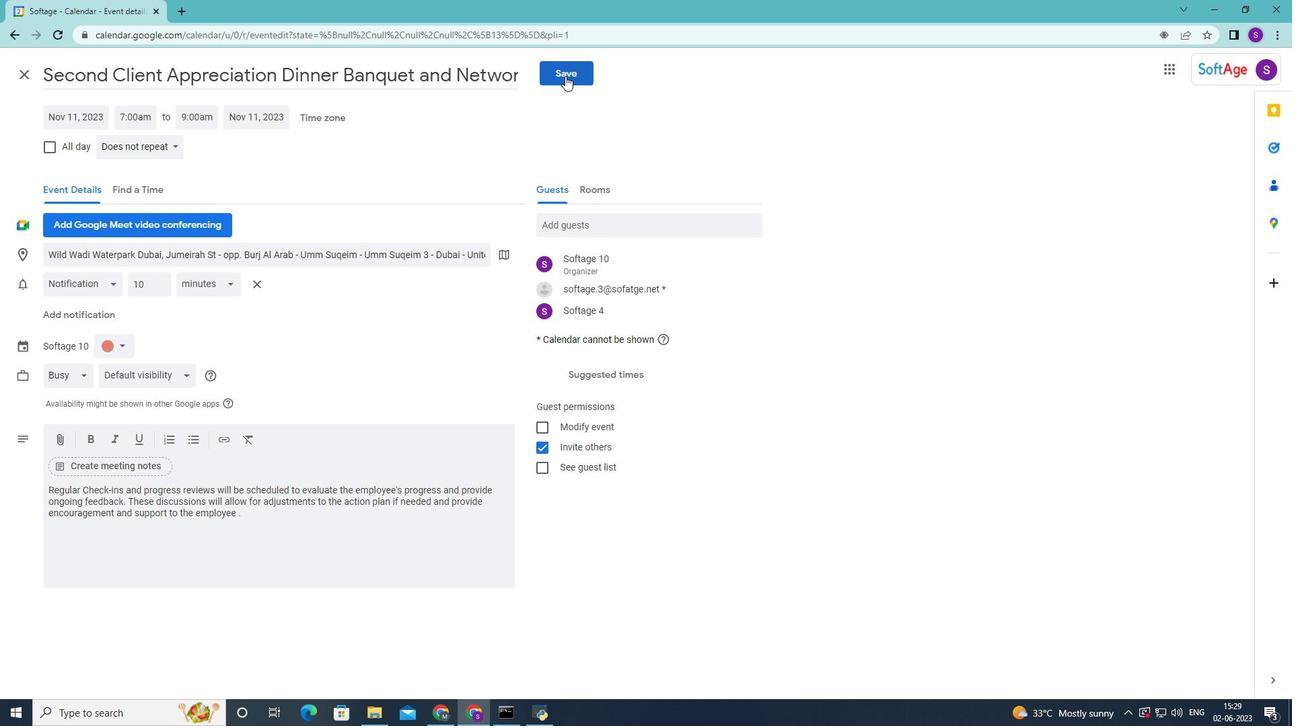 
Action: Mouse moved to (765, 409)
Screenshot: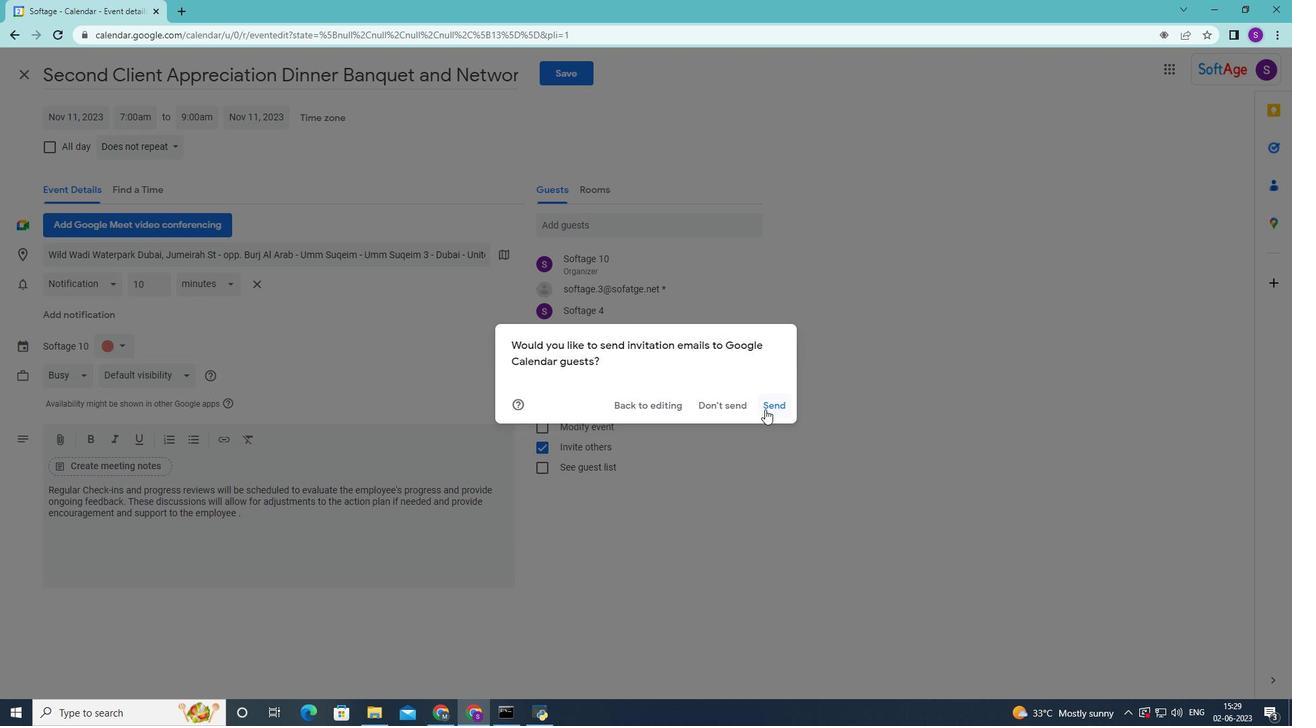 
Action: Mouse pressed left at (765, 409)
Screenshot: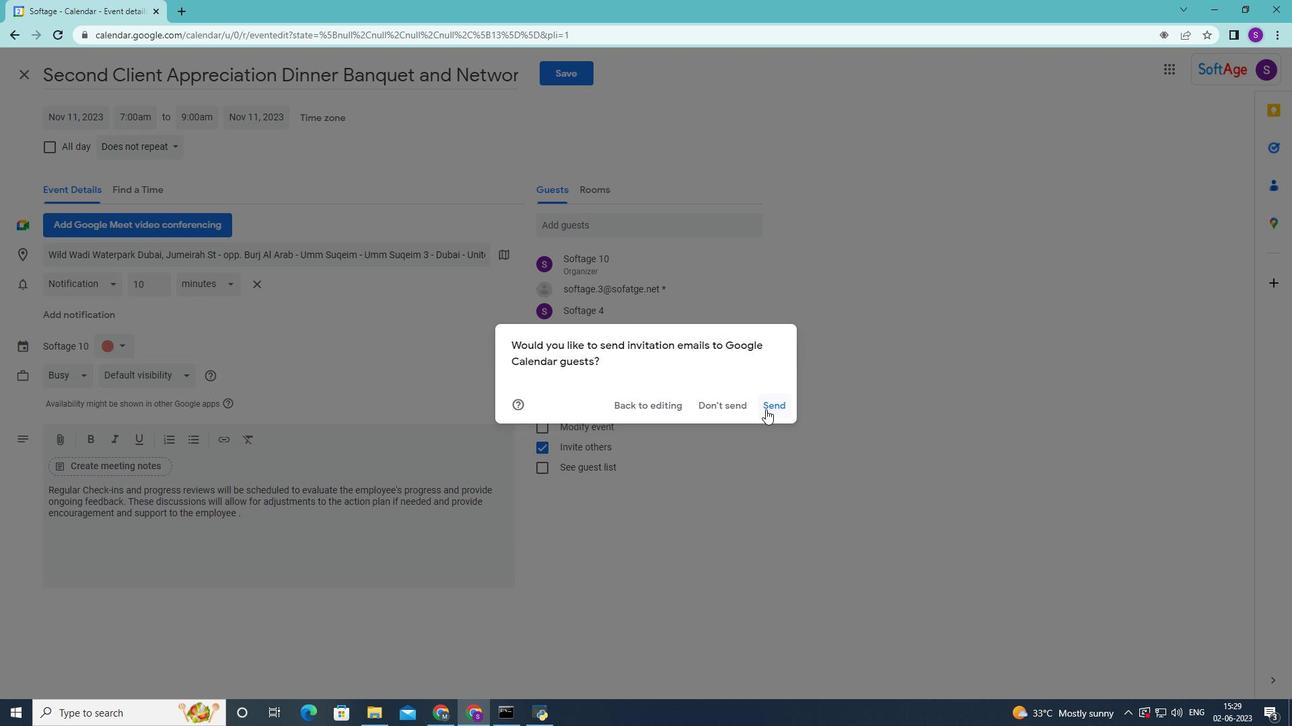 
Action: Mouse moved to (730, 401)
Screenshot: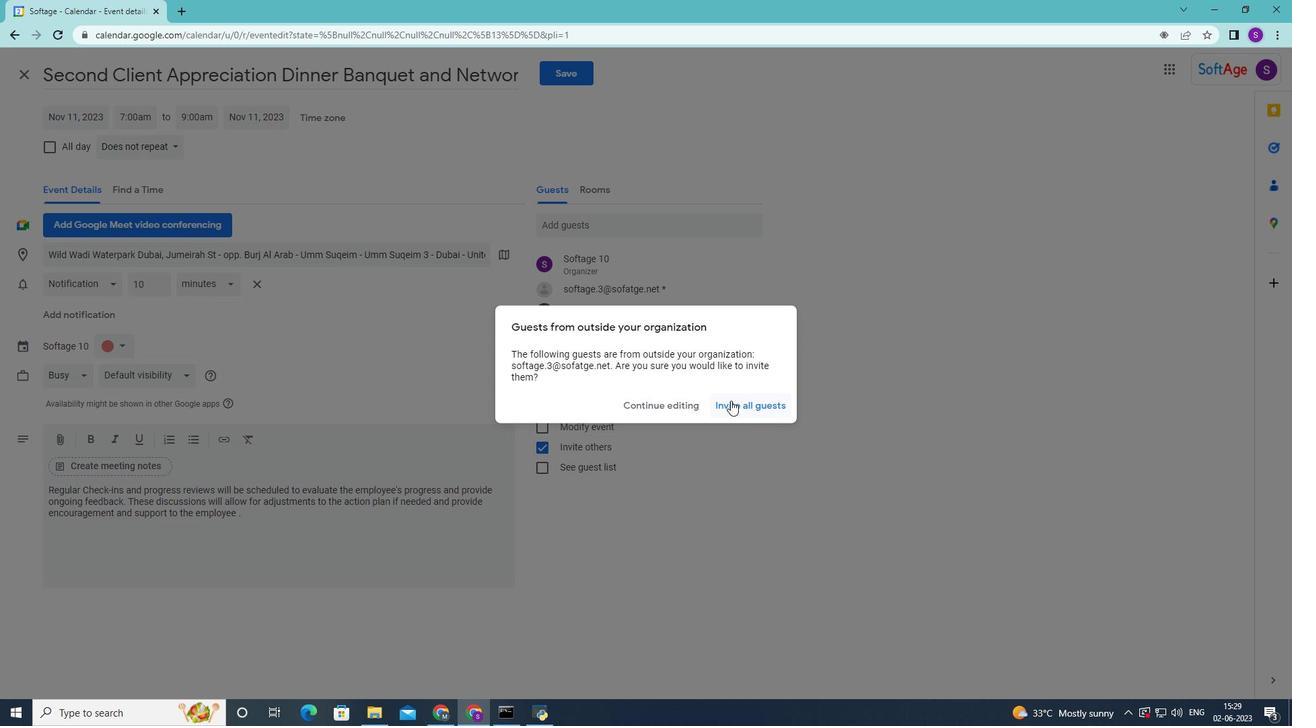 
Action: Mouse pressed left at (730, 401)
Screenshot: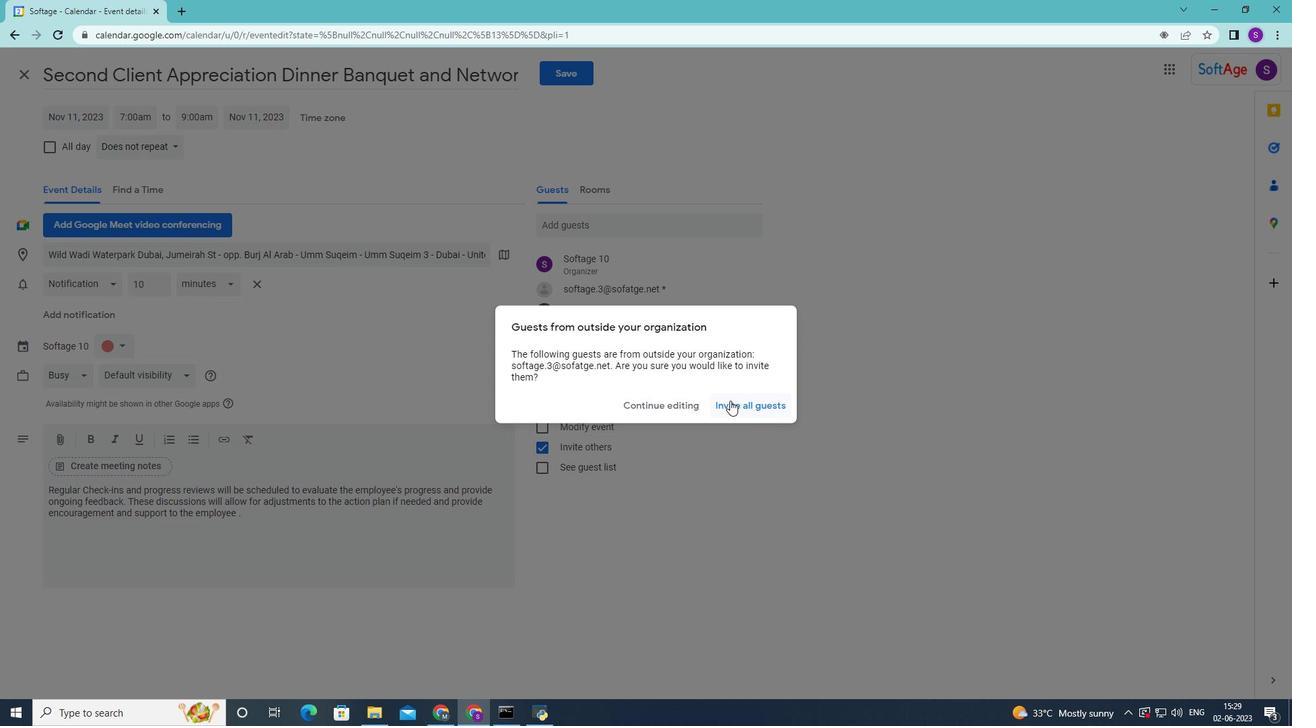 
